 Task: Look for space in Donetsk, Ukraine from 8th August, 2023 to 15th August, 2023 for 9 adults in price range Rs.10000 to Rs.14000. Place can be shared room with 5 bedrooms having 9 beds and 5 bathrooms. Property type can be house, flat, guest house. Amenities needed are: wifi, TV, free parkinig on premises, gym, breakfast. Booking option can be shelf check-in. Required host language is English.
Action: Mouse moved to (564, 144)
Screenshot: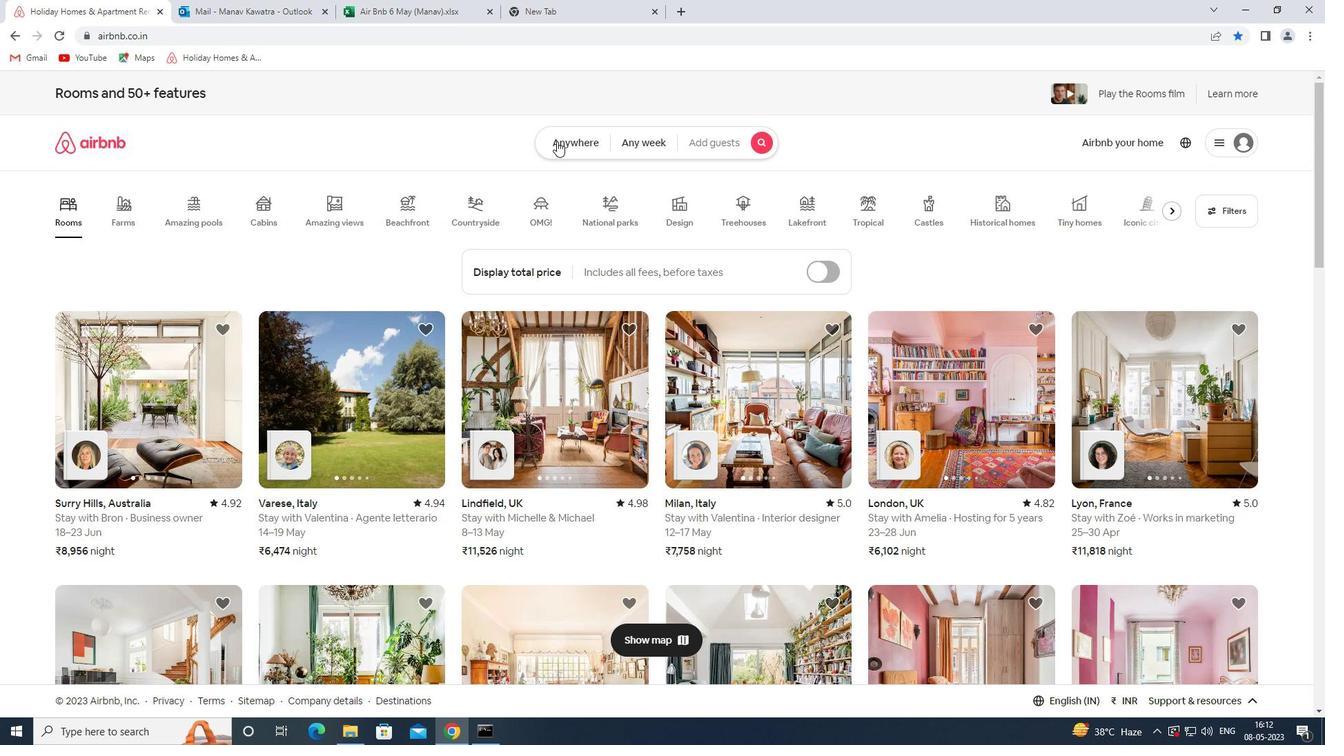 
Action: Mouse pressed left at (564, 144)
Screenshot: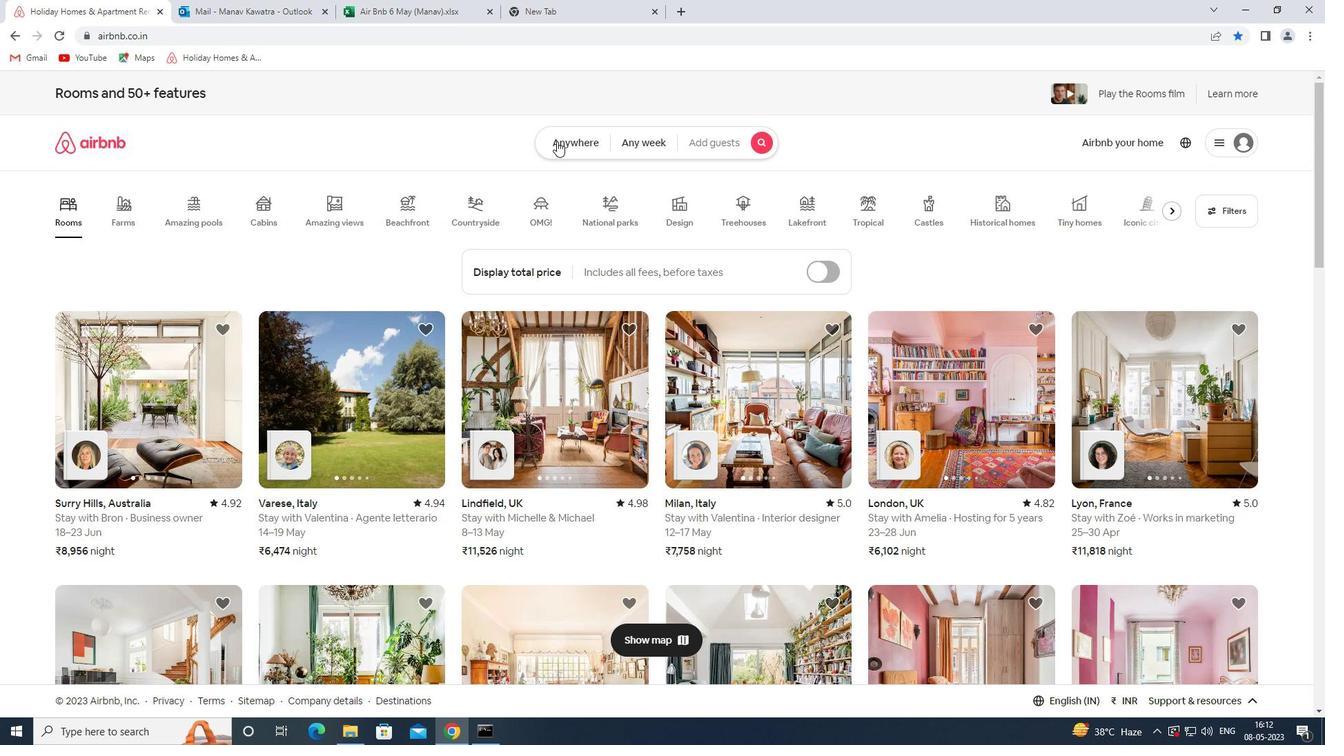 
Action: Mouse moved to (454, 199)
Screenshot: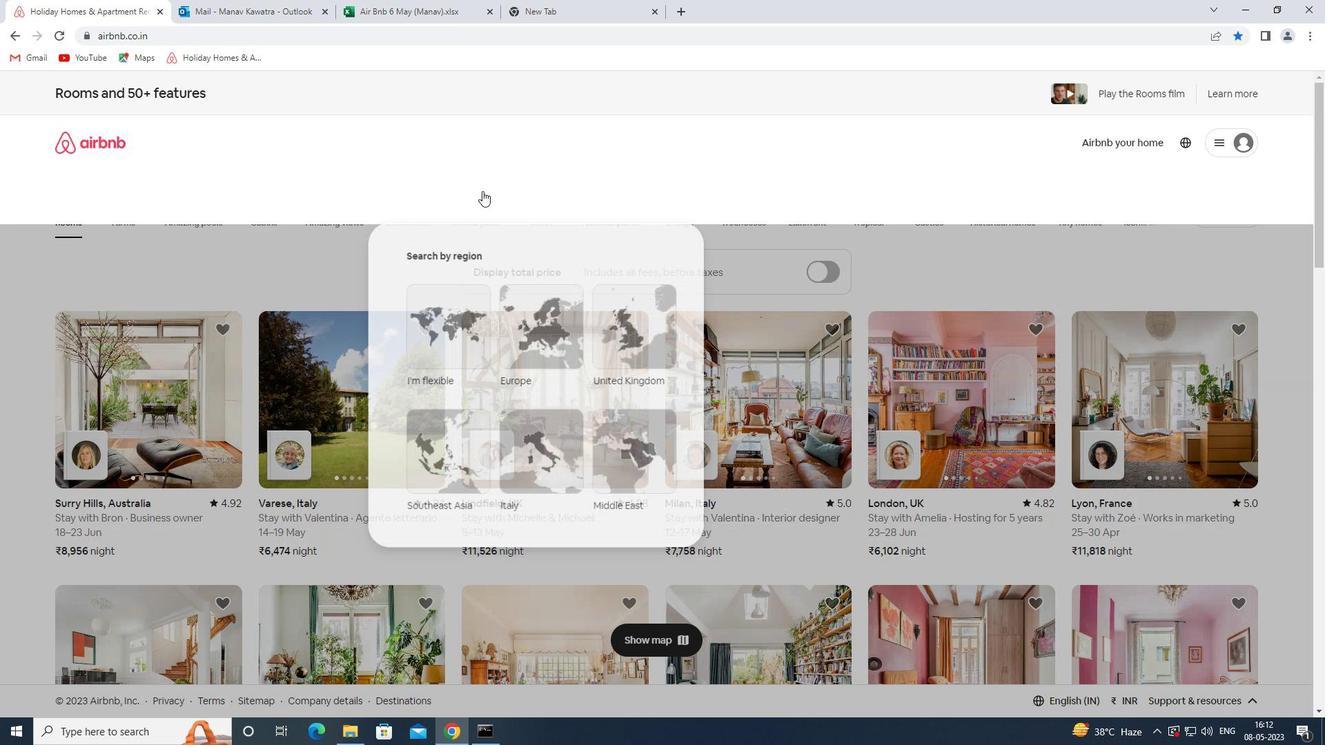 
Action: Mouse pressed left at (454, 199)
Screenshot: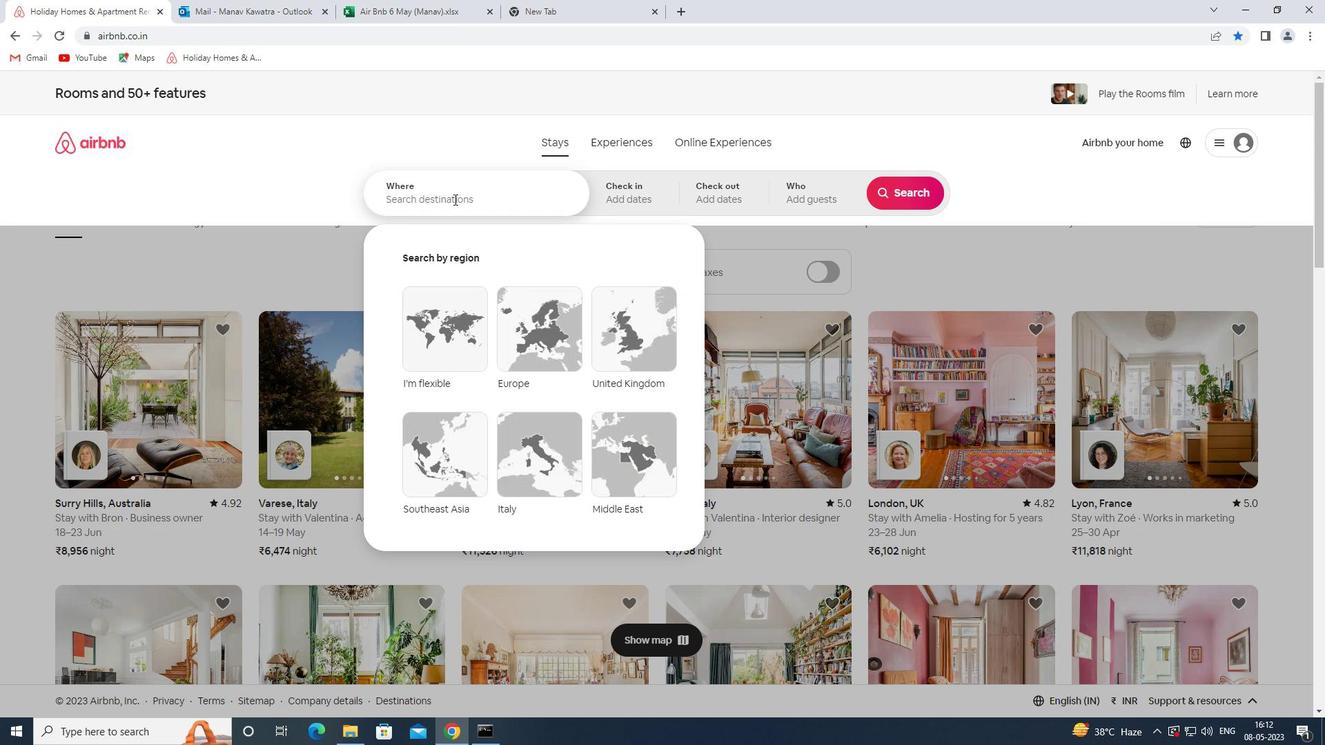 
Action: Key pressed <Key.shift>DONETSK<Key.space><Key.shift>UKRAINE<Key.space><Key.enter>
Screenshot: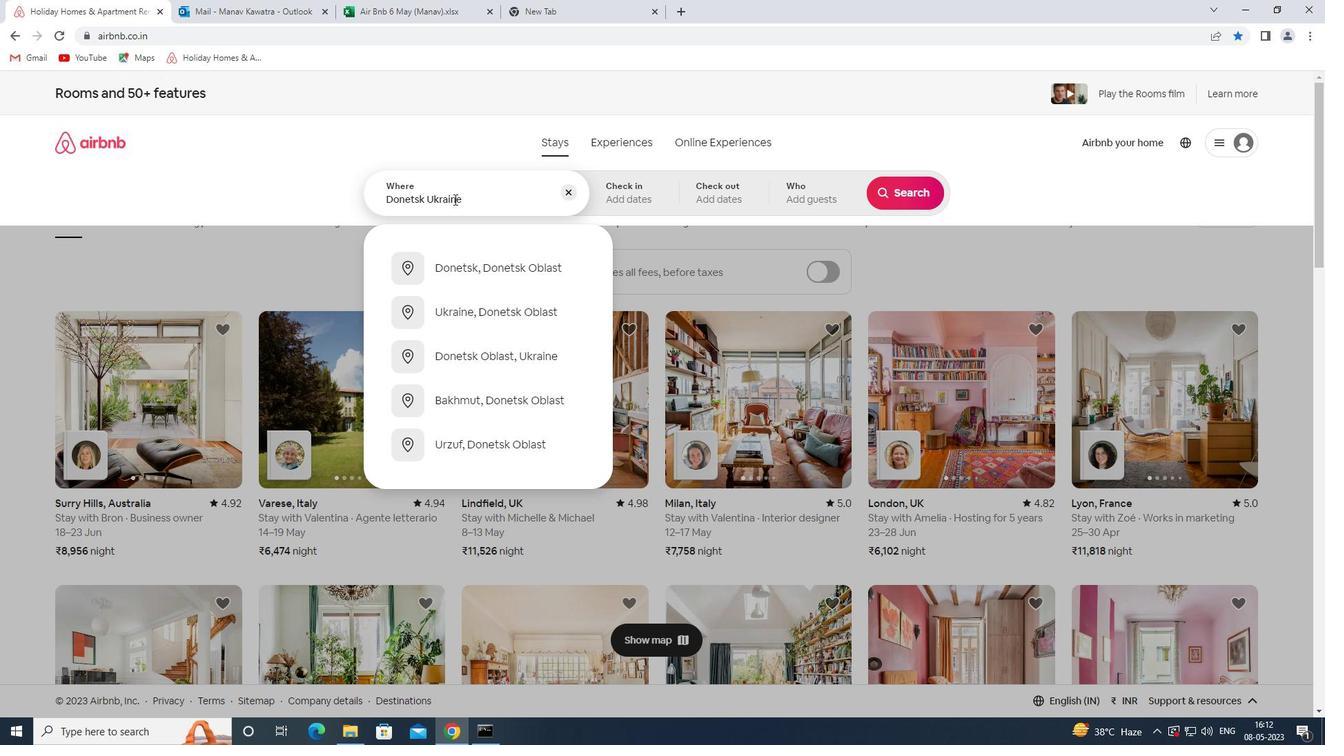 
Action: Mouse moved to (907, 306)
Screenshot: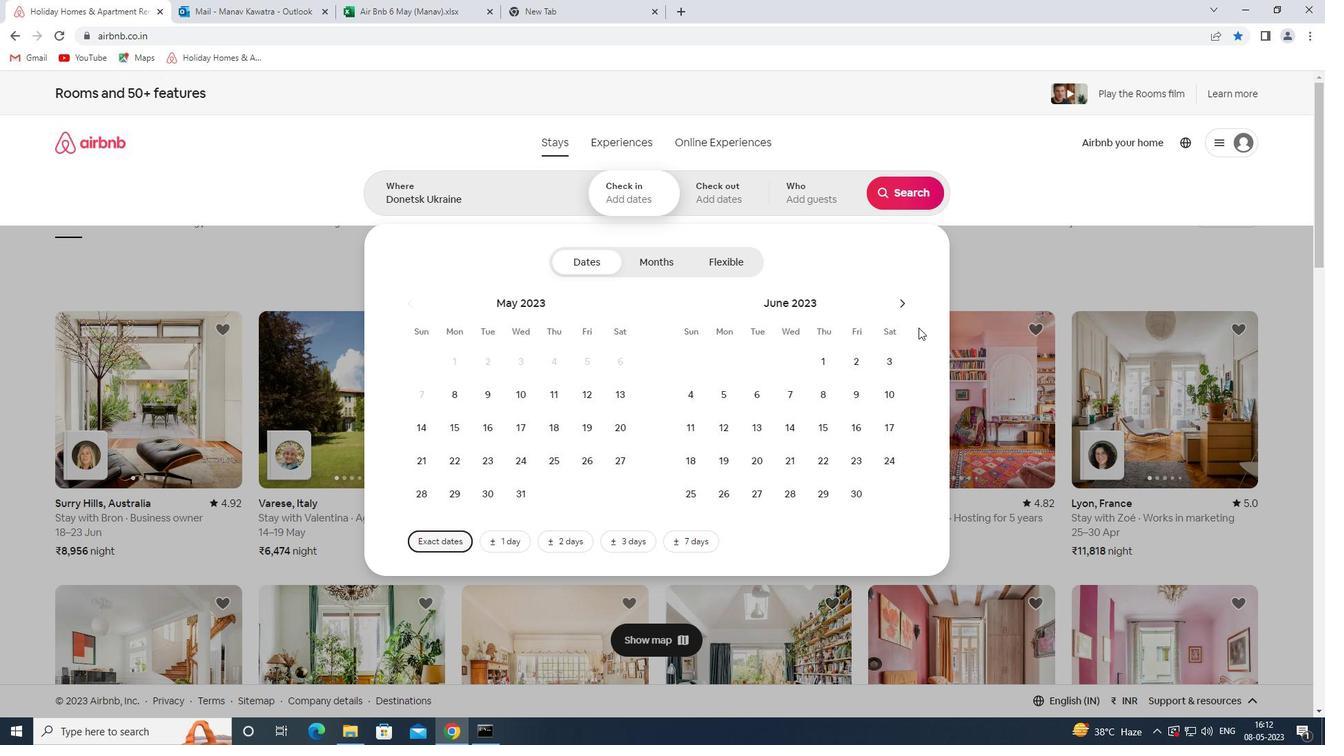 
Action: Mouse pressed left at (907, 306)
Screenshot: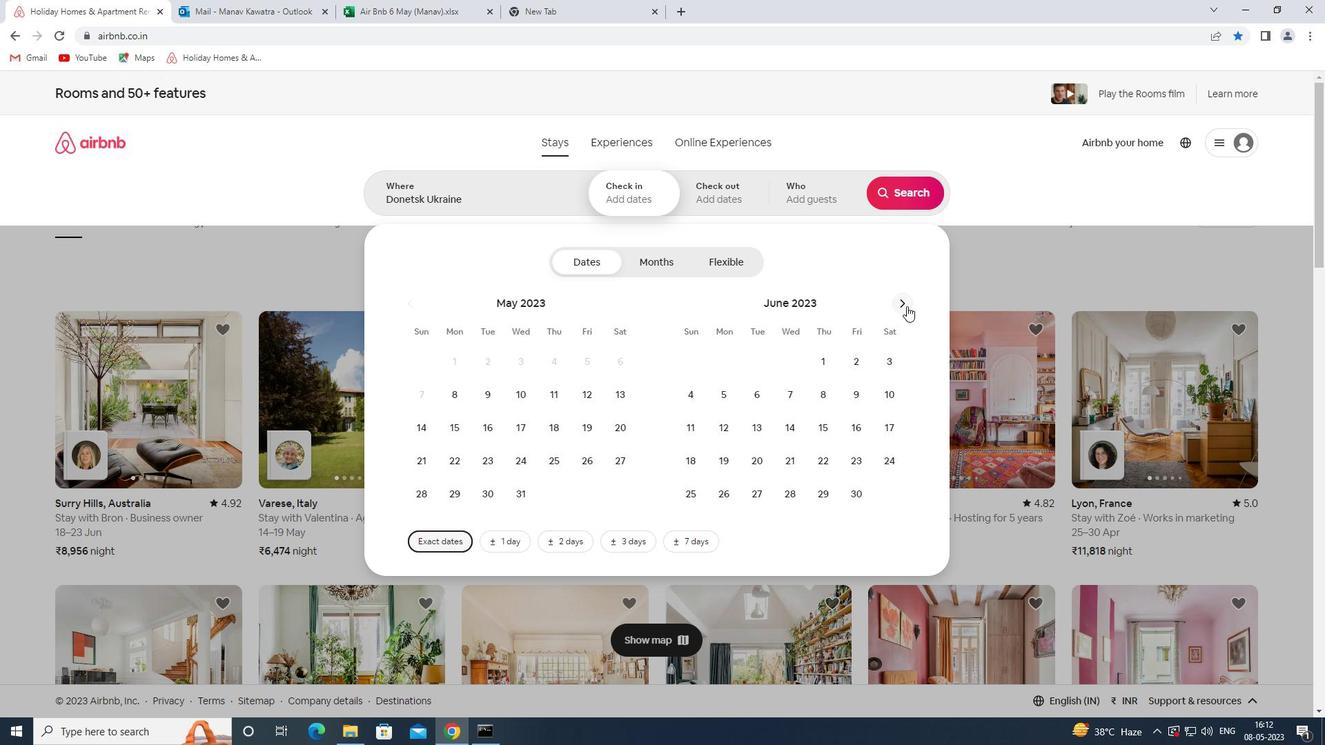
Action: Mouse pressed left at (907, 306)
Screenshot: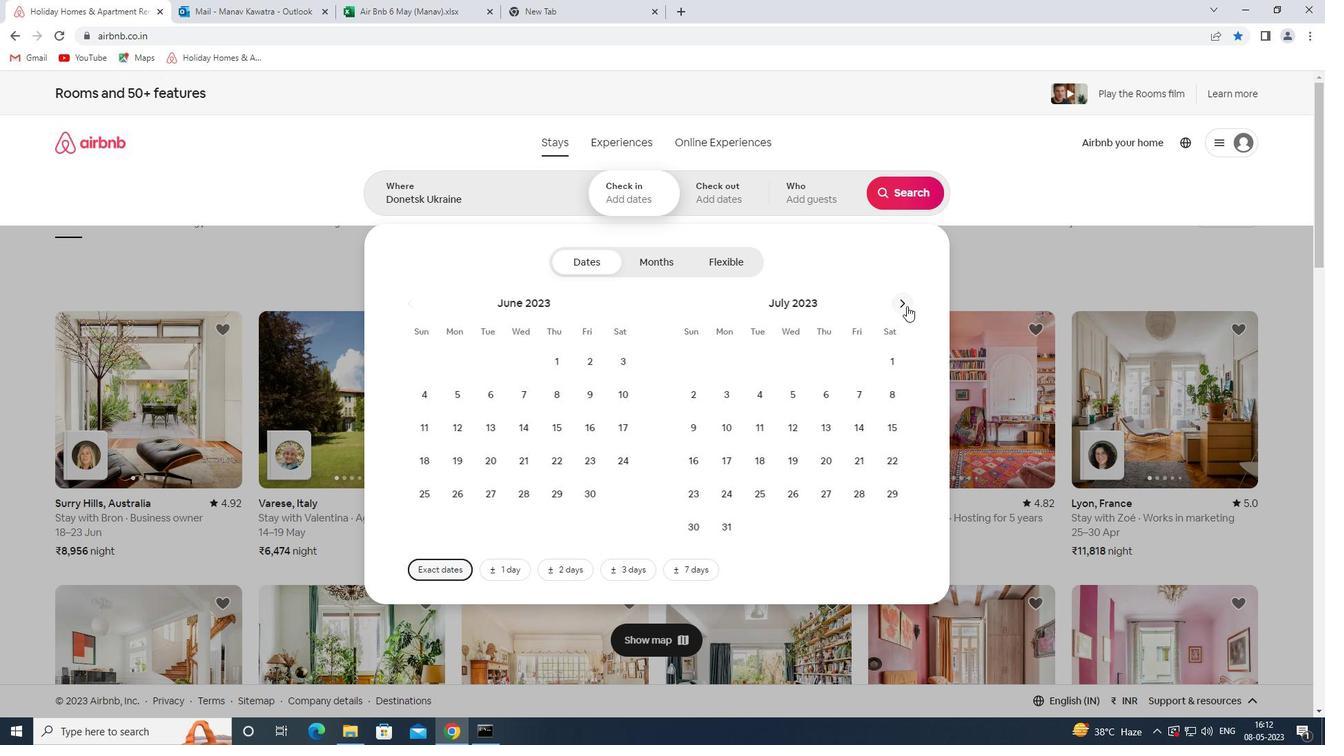 
Action: Mouse moved to (757, 395)
Screenshot: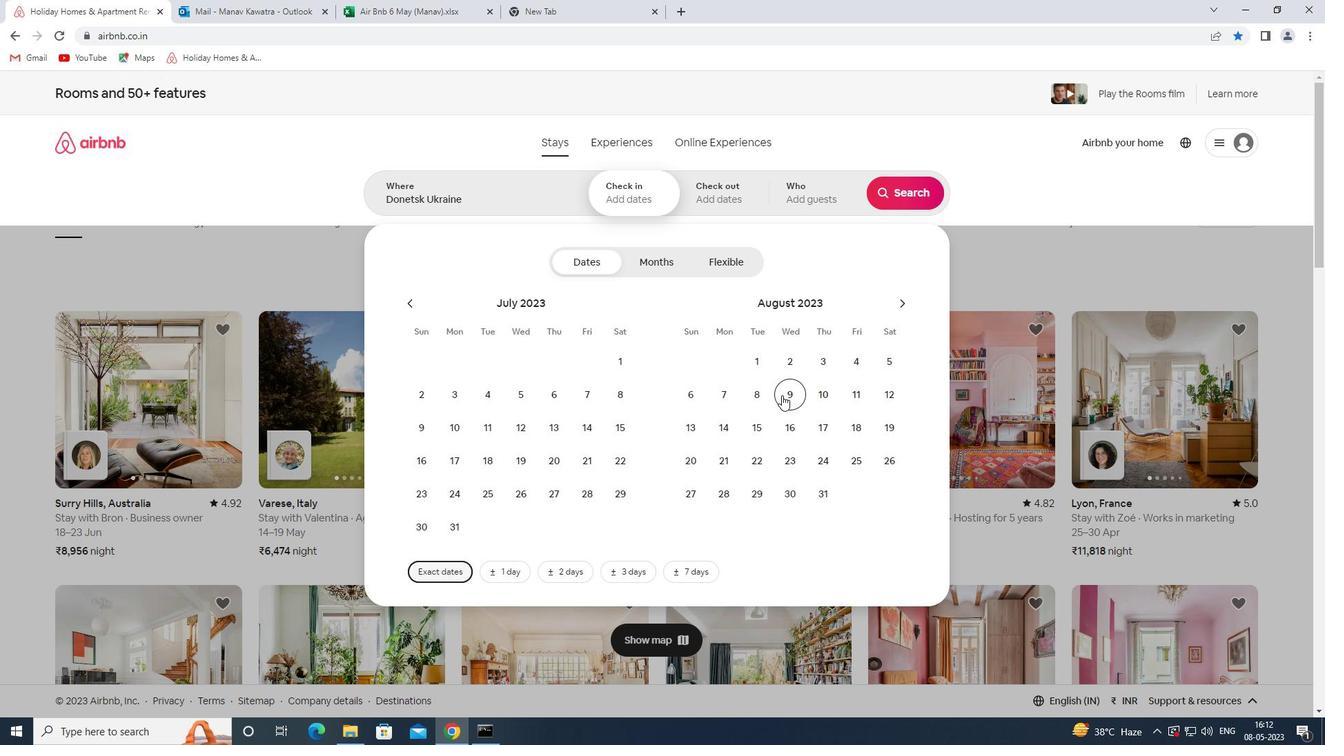 
Action: Mouse pressed left at (757, 395)
Screenshot: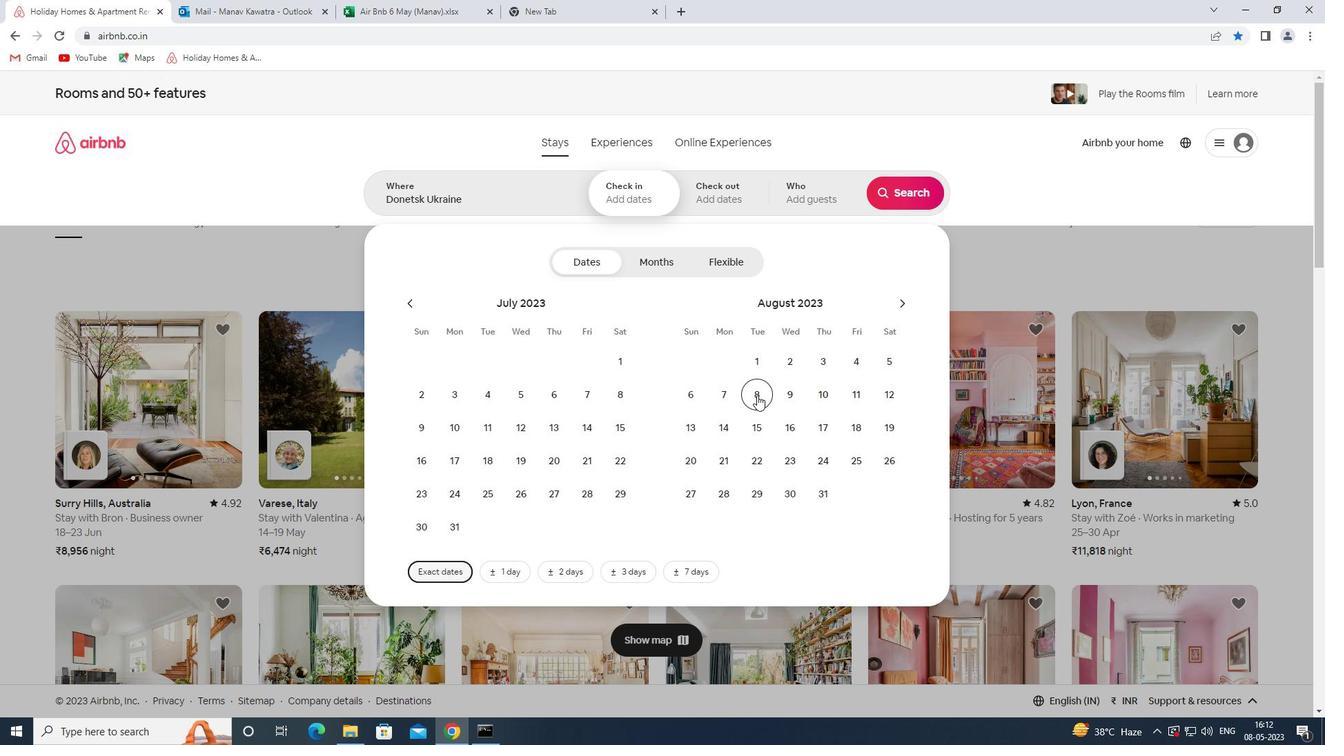 
Action: Mouse moved to (751, 434)
Screenshot: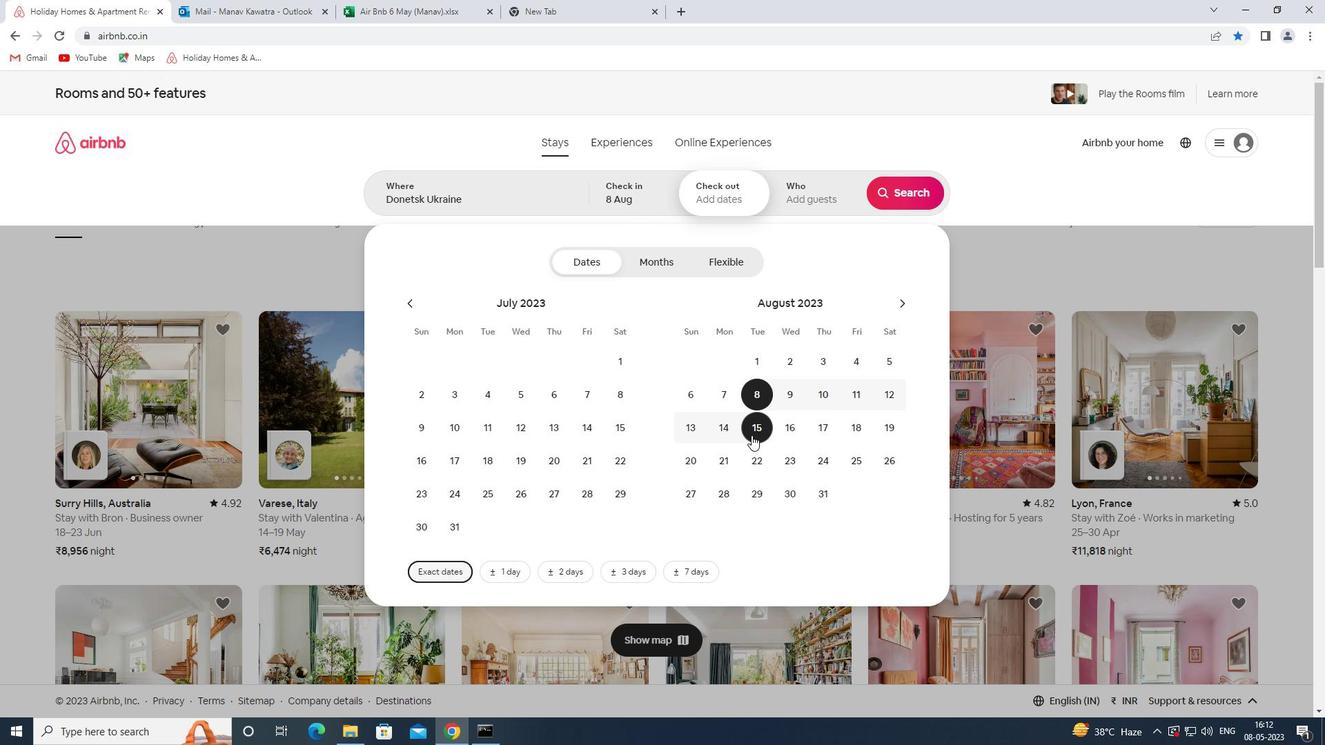 
Action: Mouse pressed left at (751, 434)
Screenshot: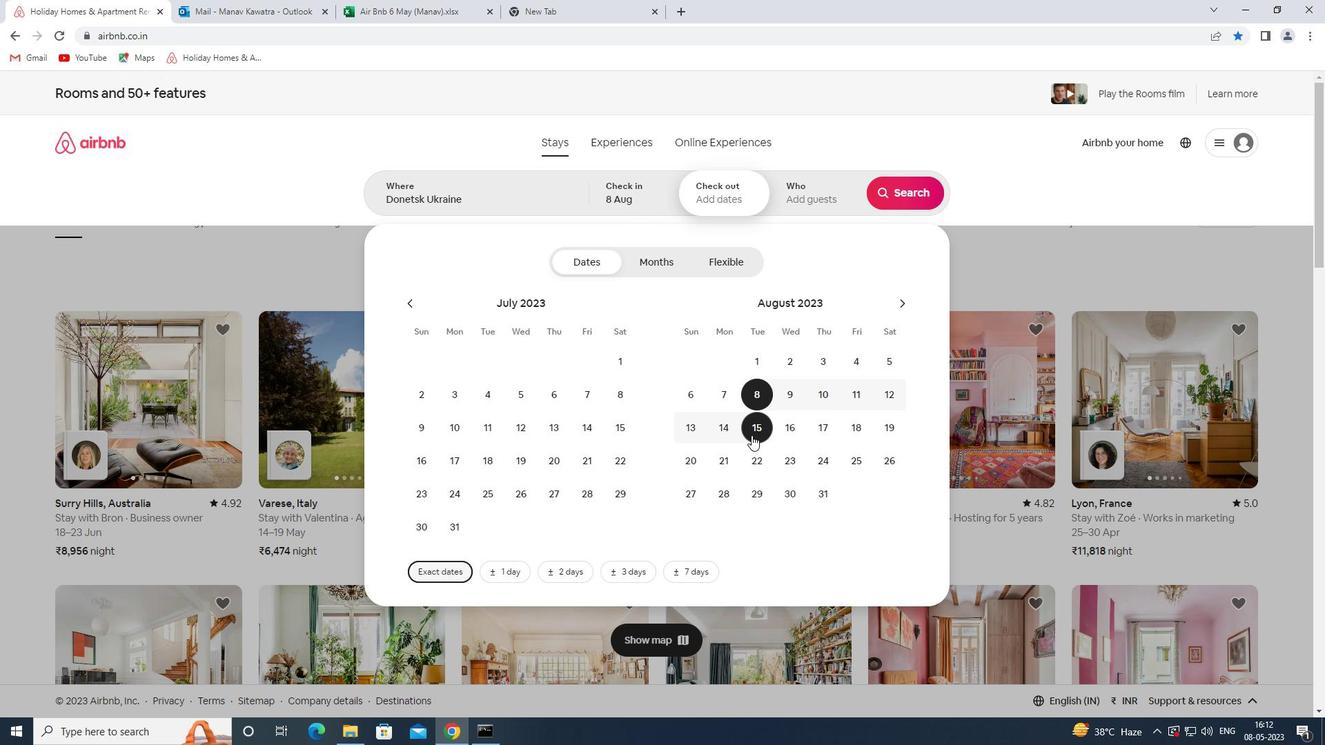 
Action: Mouse moved to (803, 200)
Screenshot: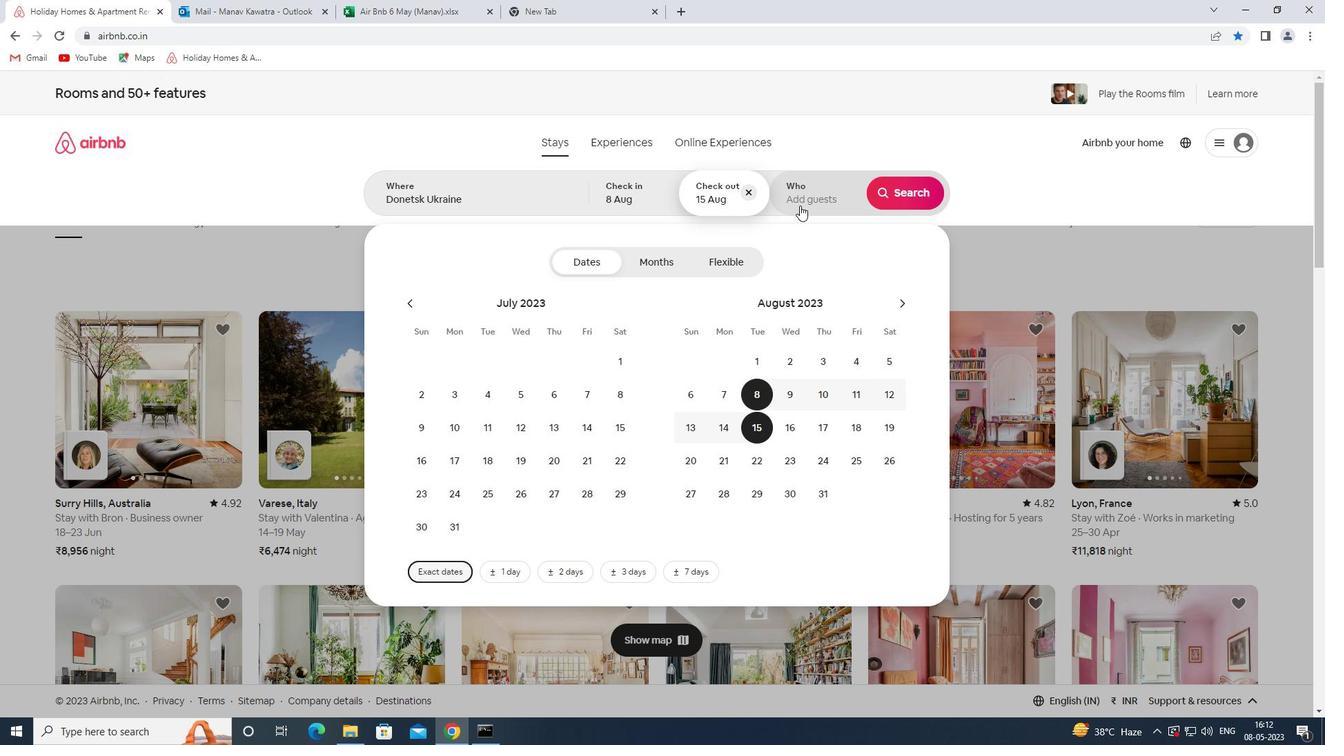 
Action: Mouse pressed left at (803, 200)
Screenshot: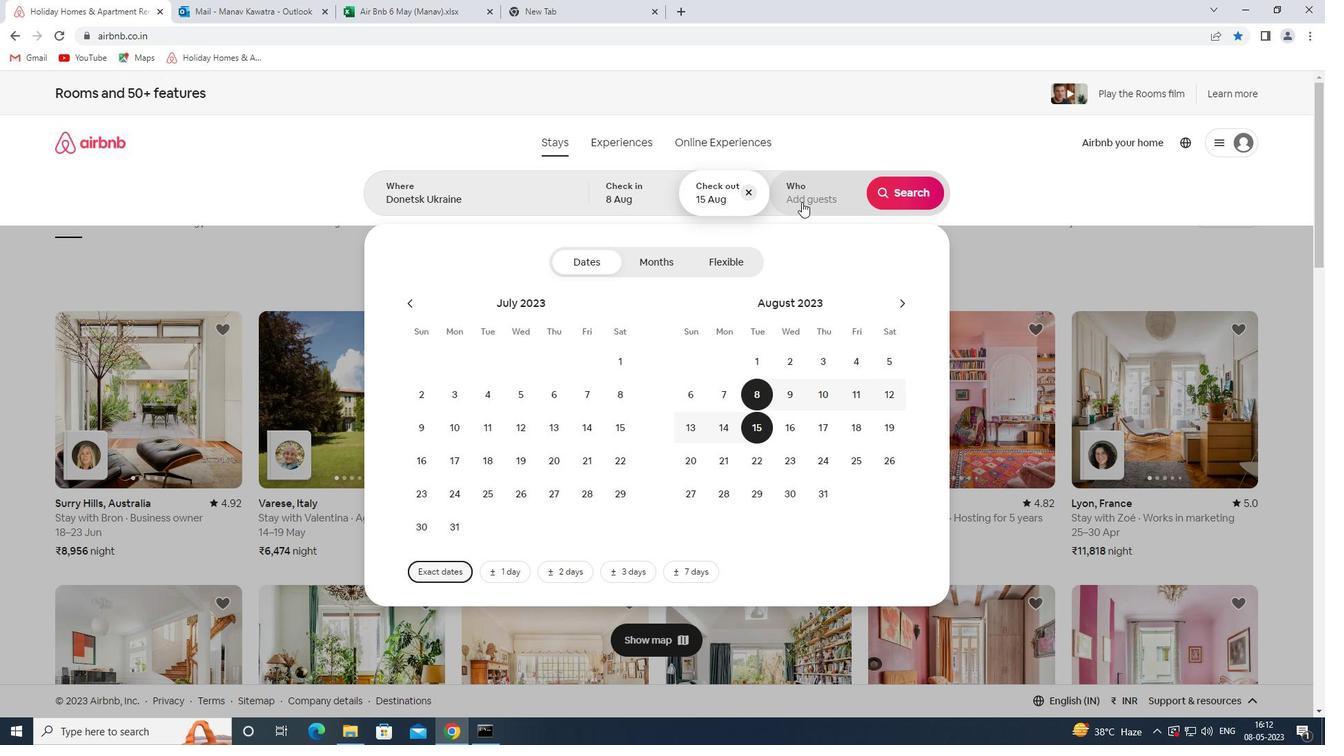 
Action: Mouse moved to (909, 263)
Screenshot: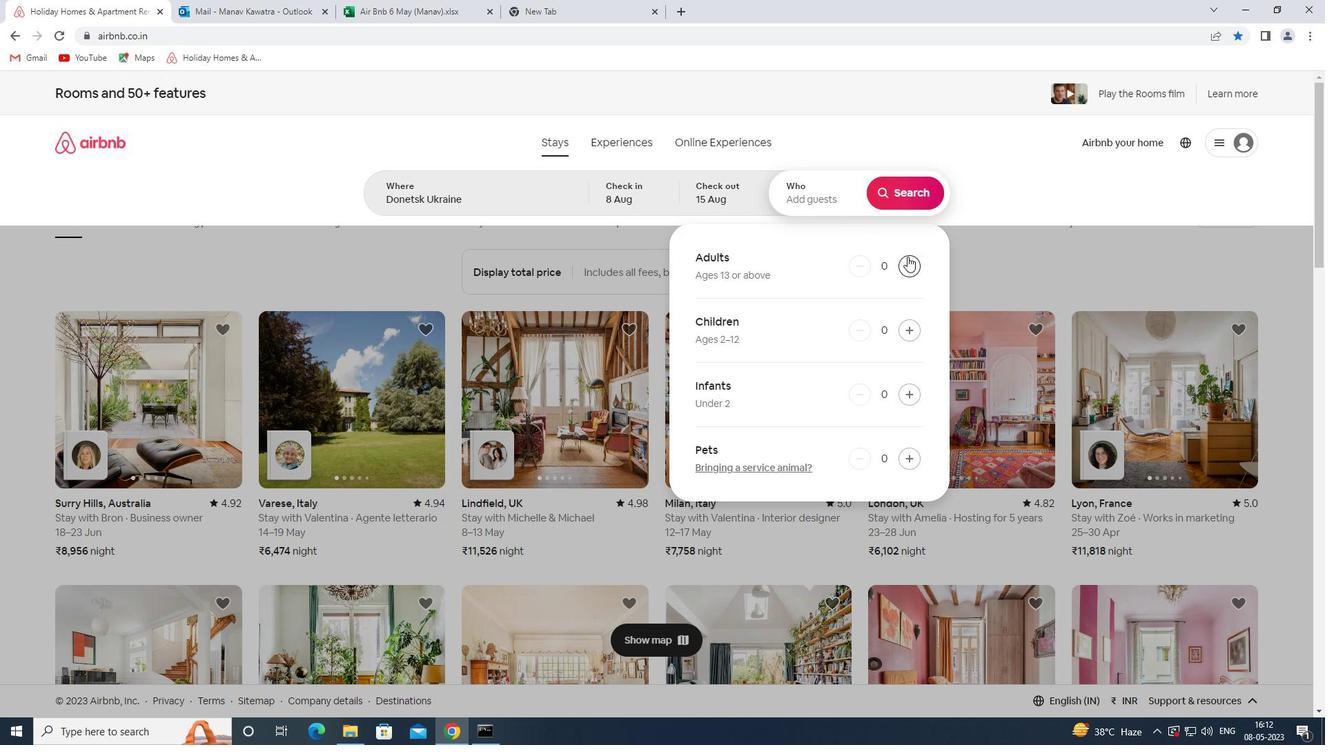 
Action: Mouse pressed left at (909, 263)
Screenshot: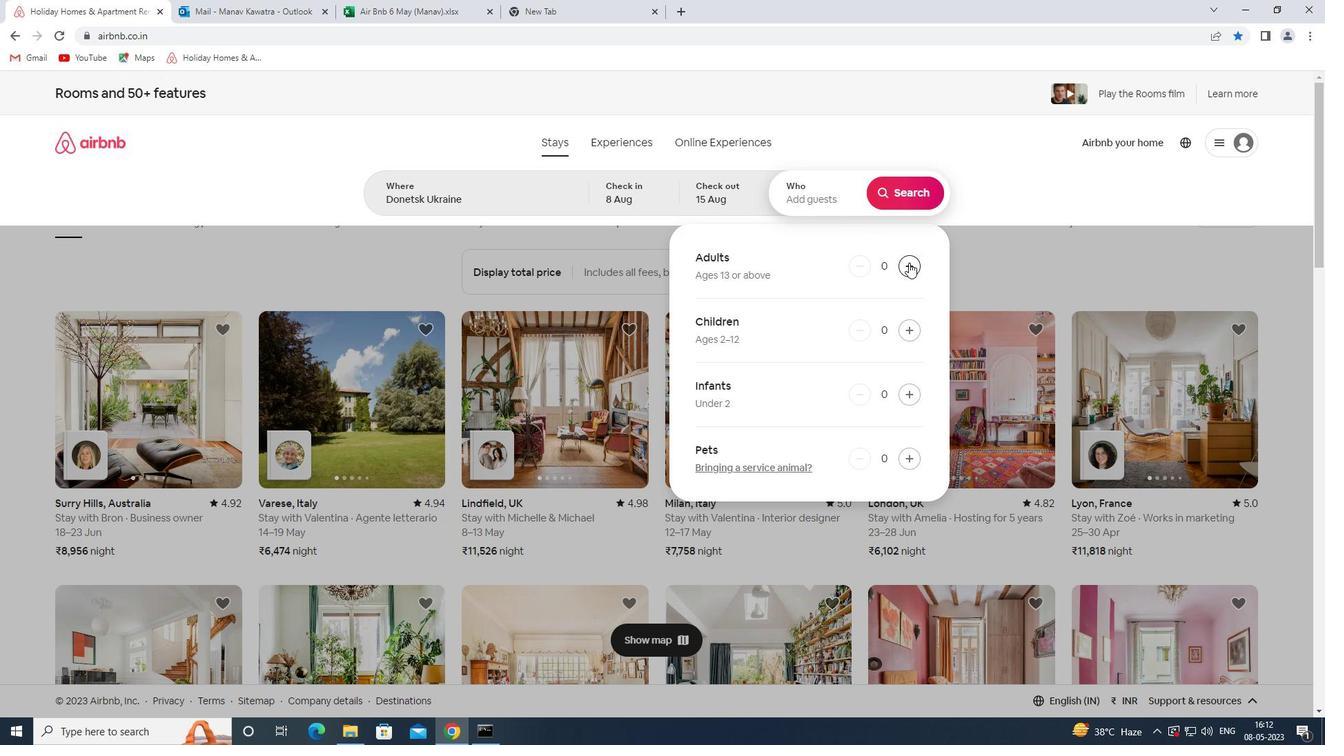 
Action: Mouse pressed left at (909, 263)
Screenshot: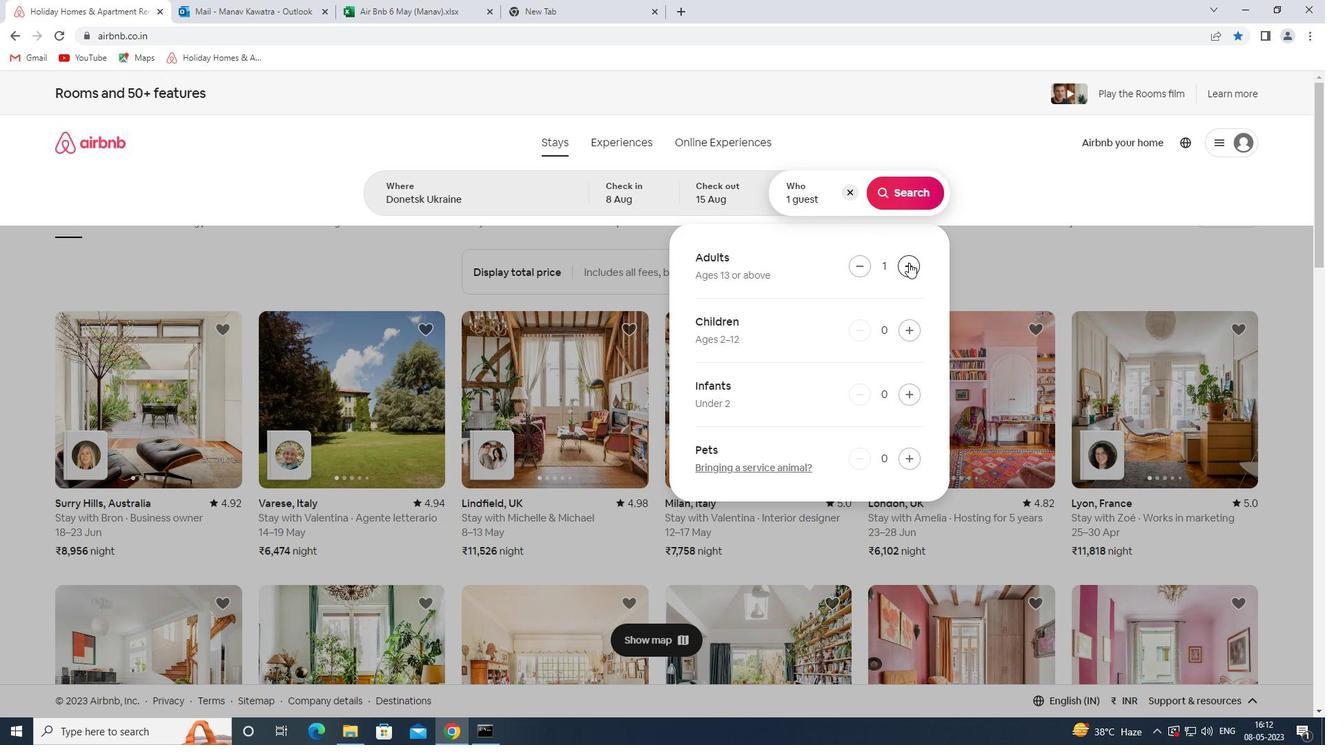 
Action: Mouse pressed left at (909, 263)
Screenshot: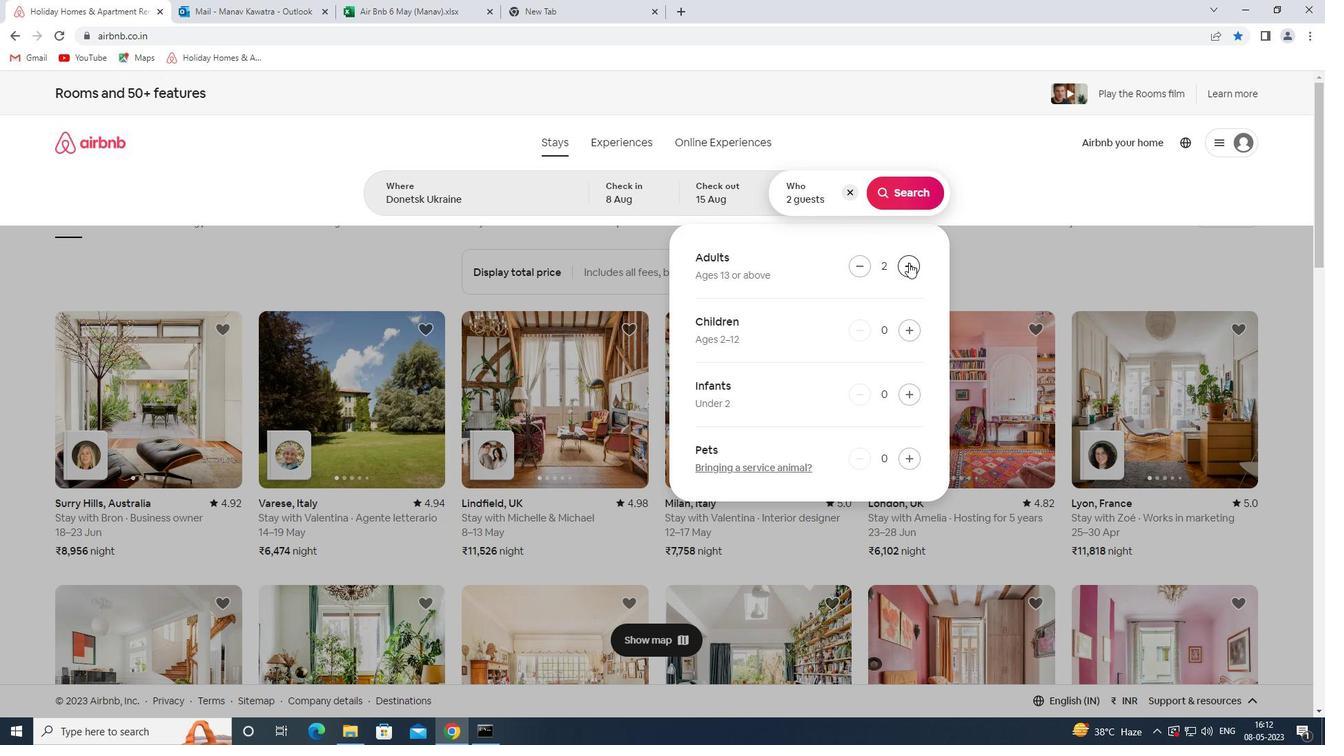 
Action: Mouse pressed left at (909, 263)
Screenshot: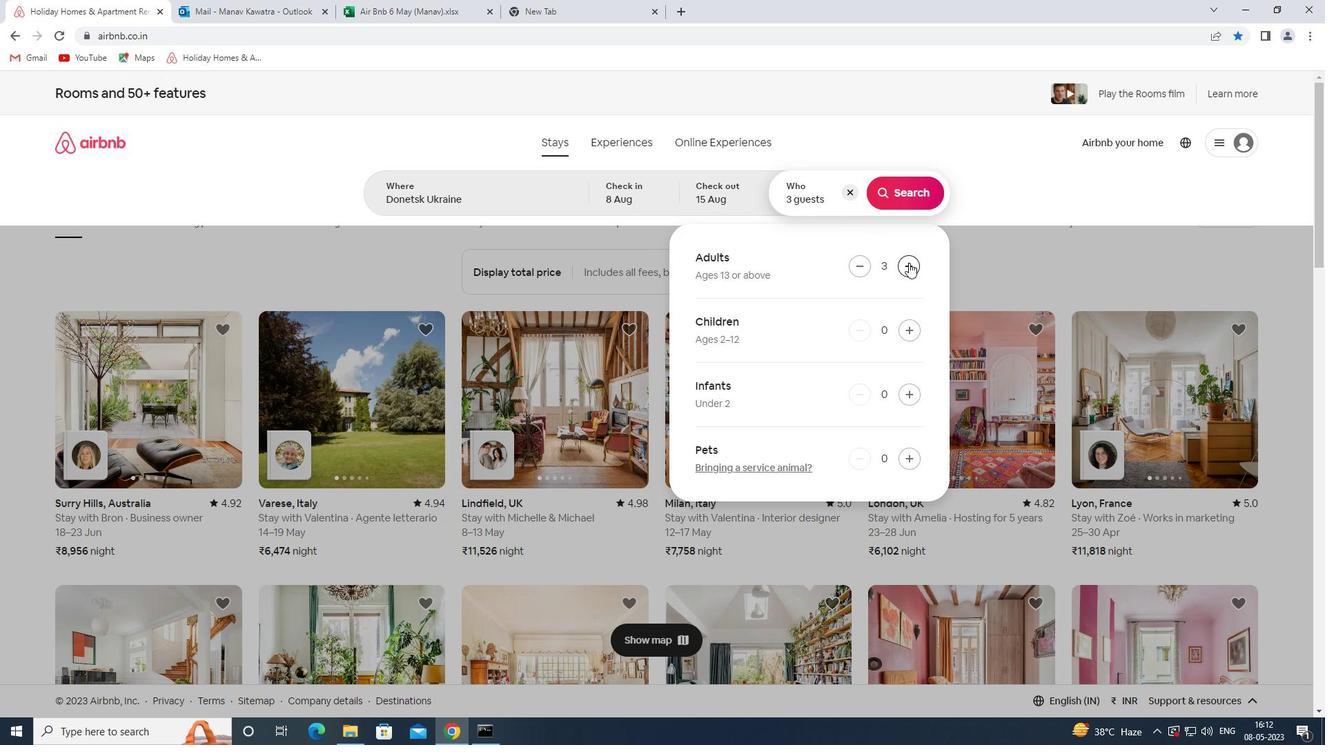 
Action: Mouse pressed left at (909, 263)
Screenshot: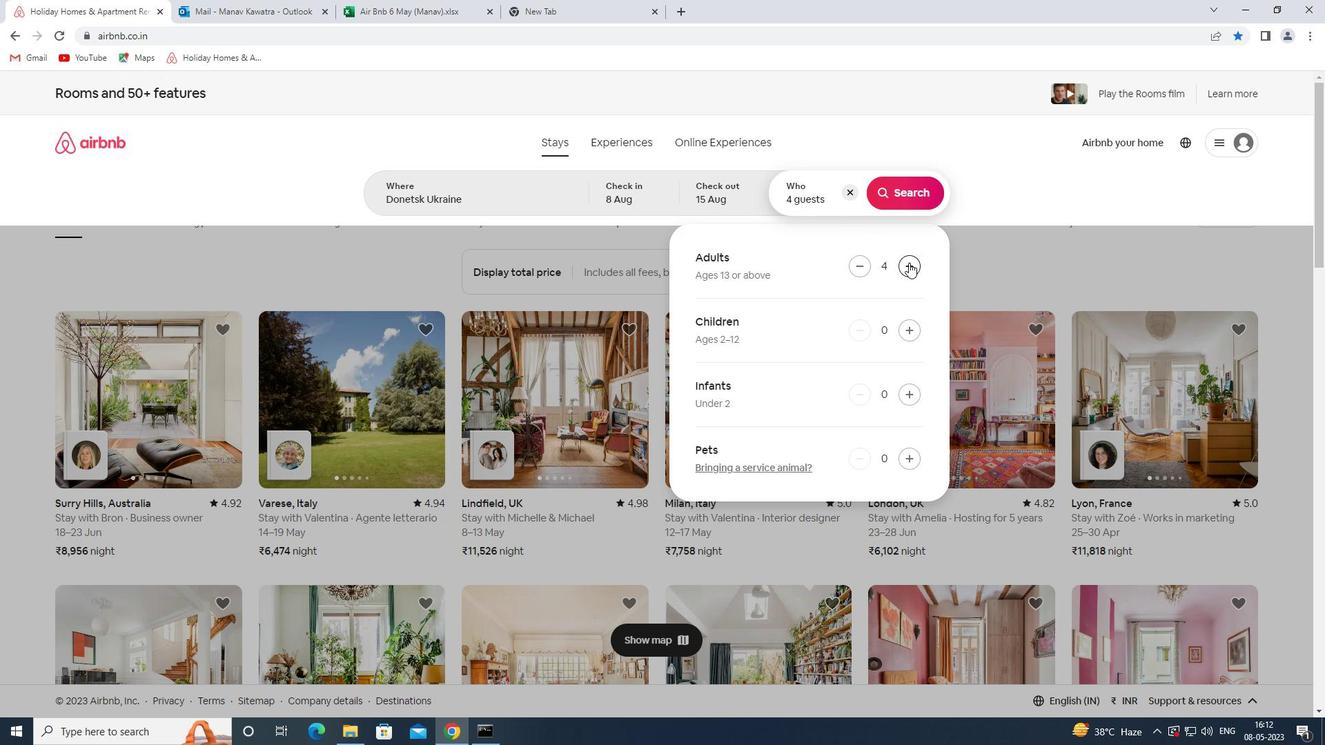 
Action: Mouse pressed left at (909, 263)
Screenshot: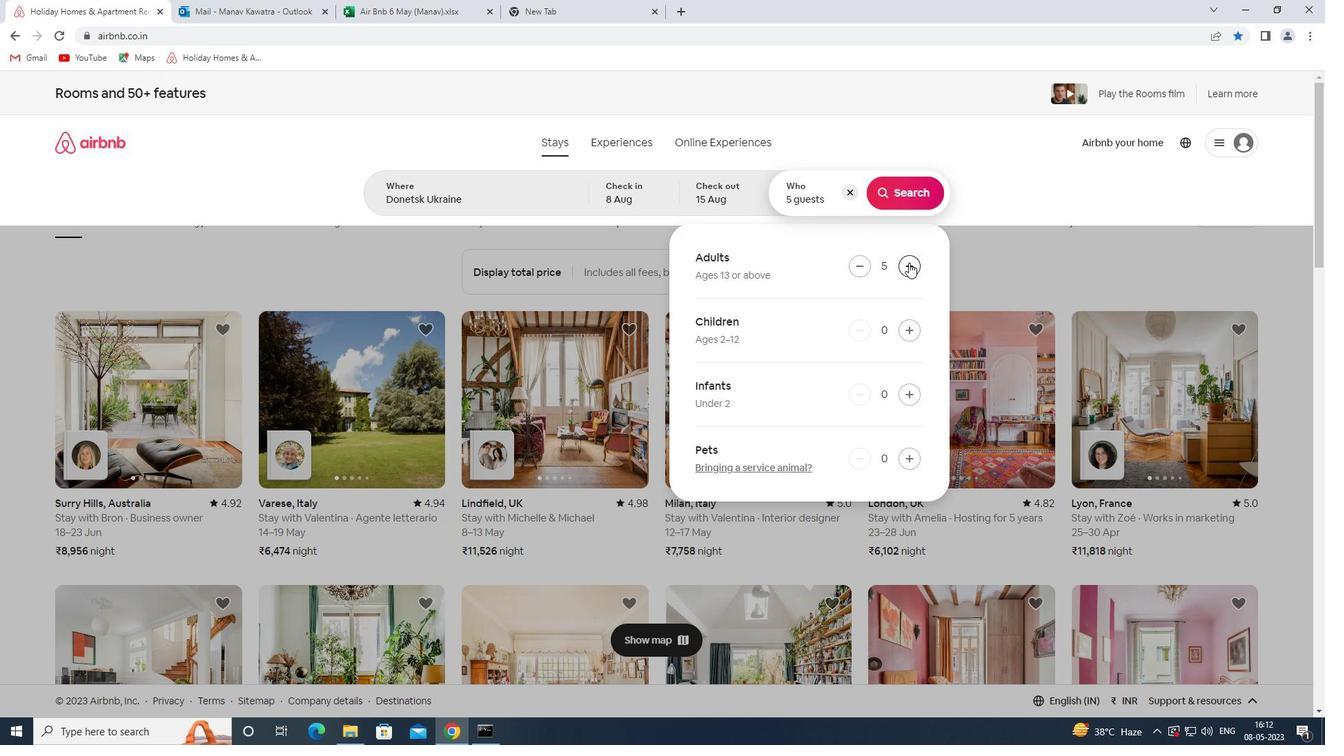 
Action: Mouse pressed left at (909, 263)
Screenshot: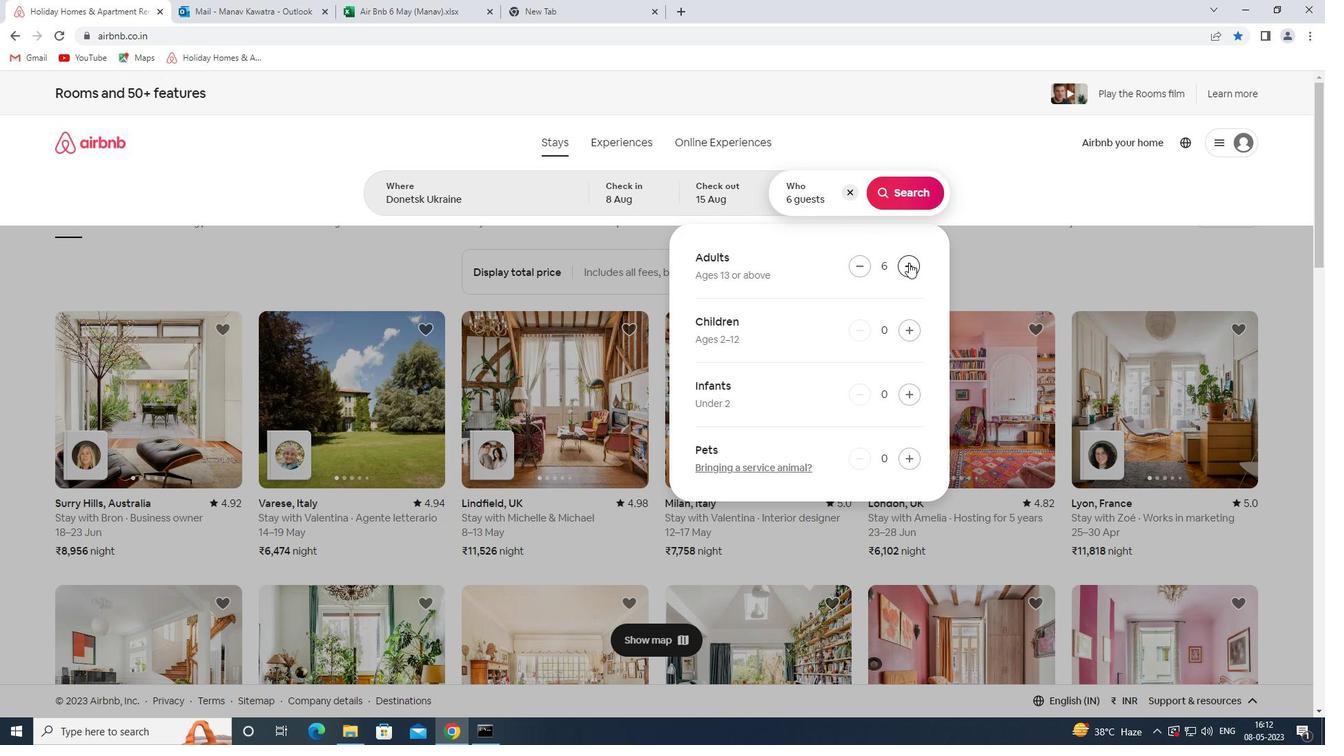 
Action: Mouse pressed left at (909, 263)
Screenshot: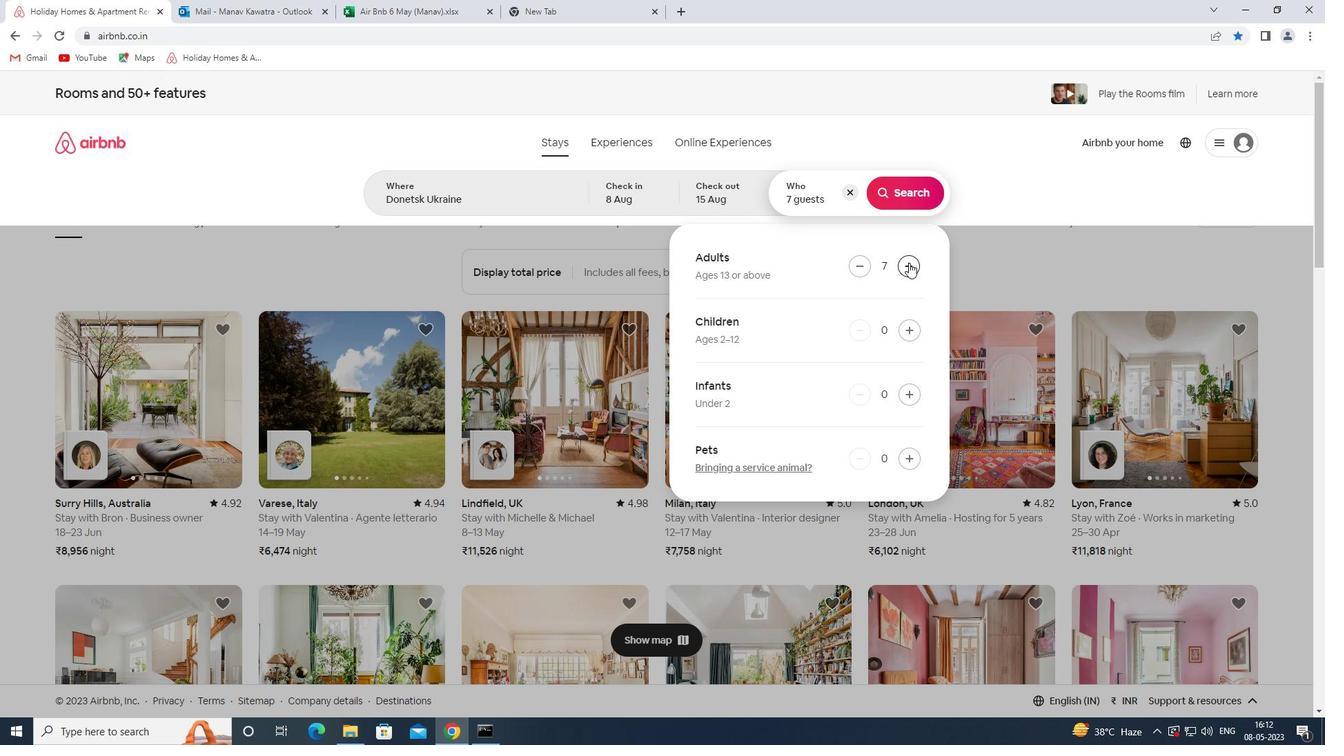 
Action: Mouse pressed left at (909, 263)
Screenshot: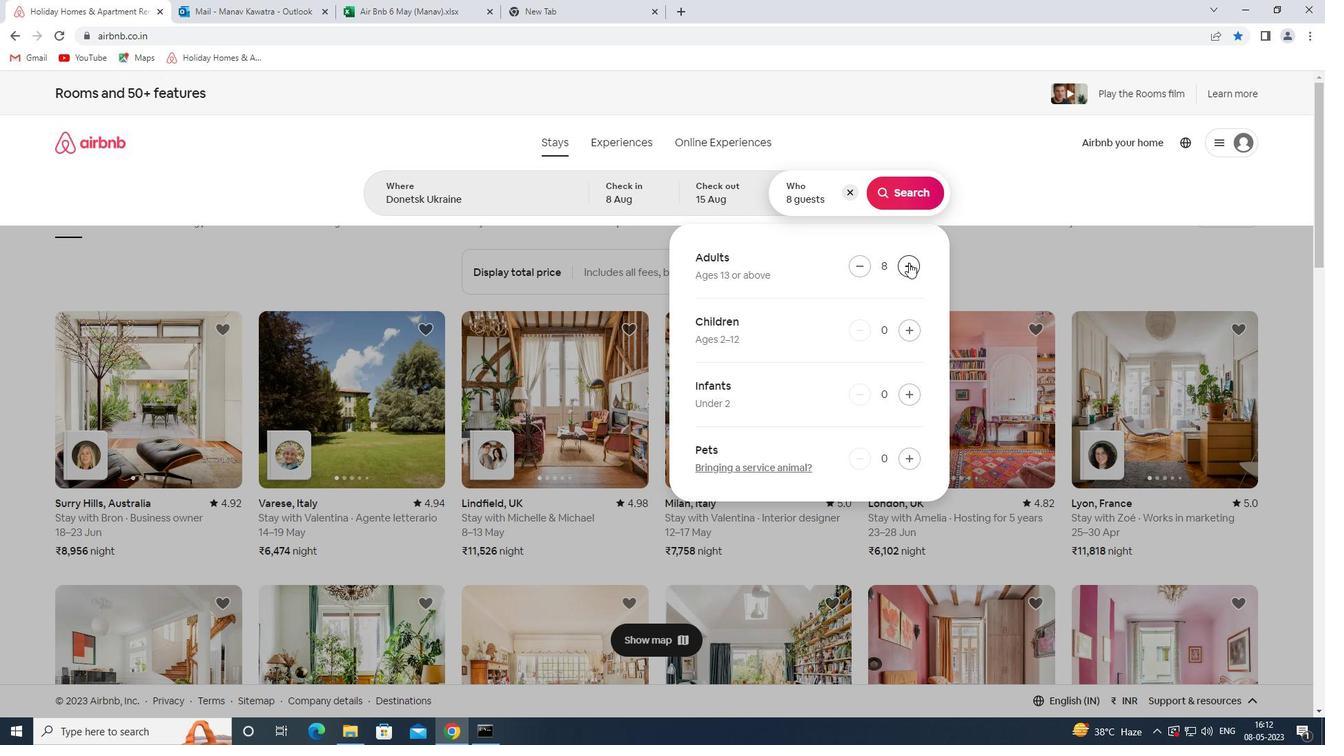 
Action: Mouse pressed left at (909, 263)
Screenshot: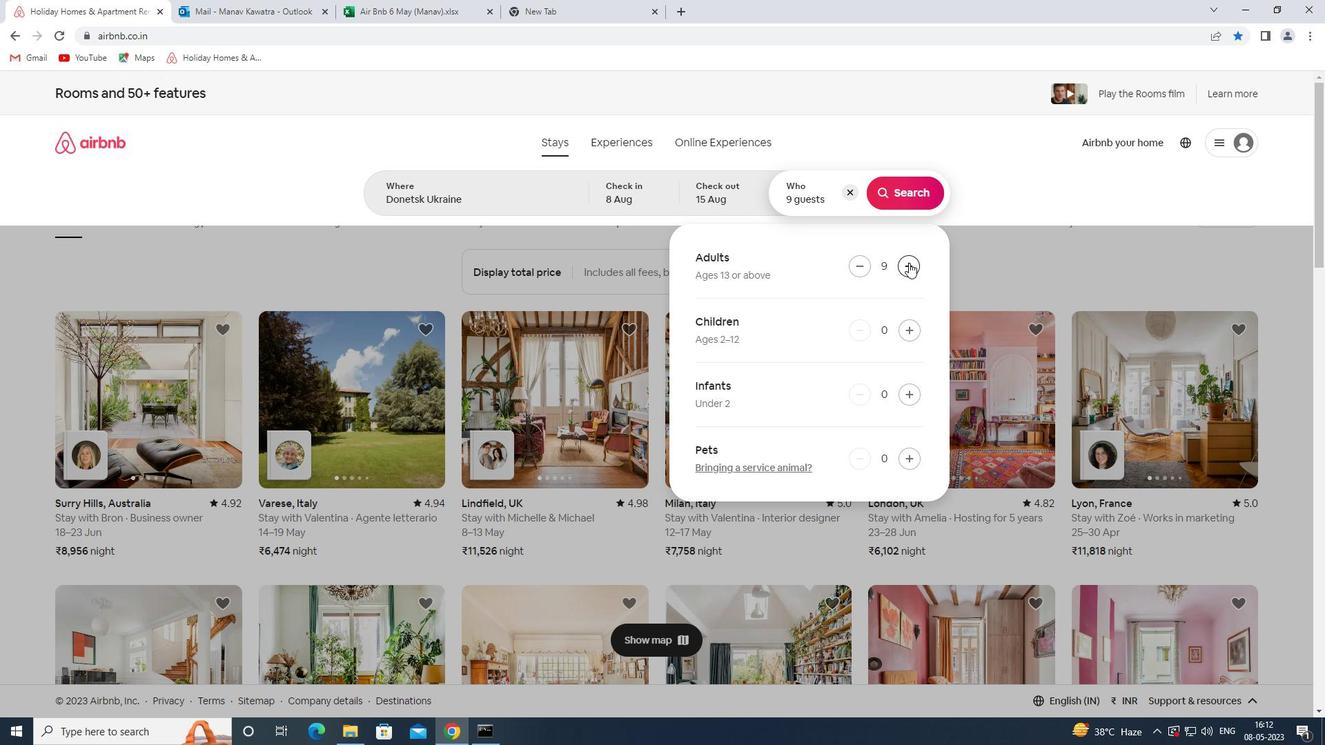 
Action: Mouse pressed left at (909, 263)
Screenshot: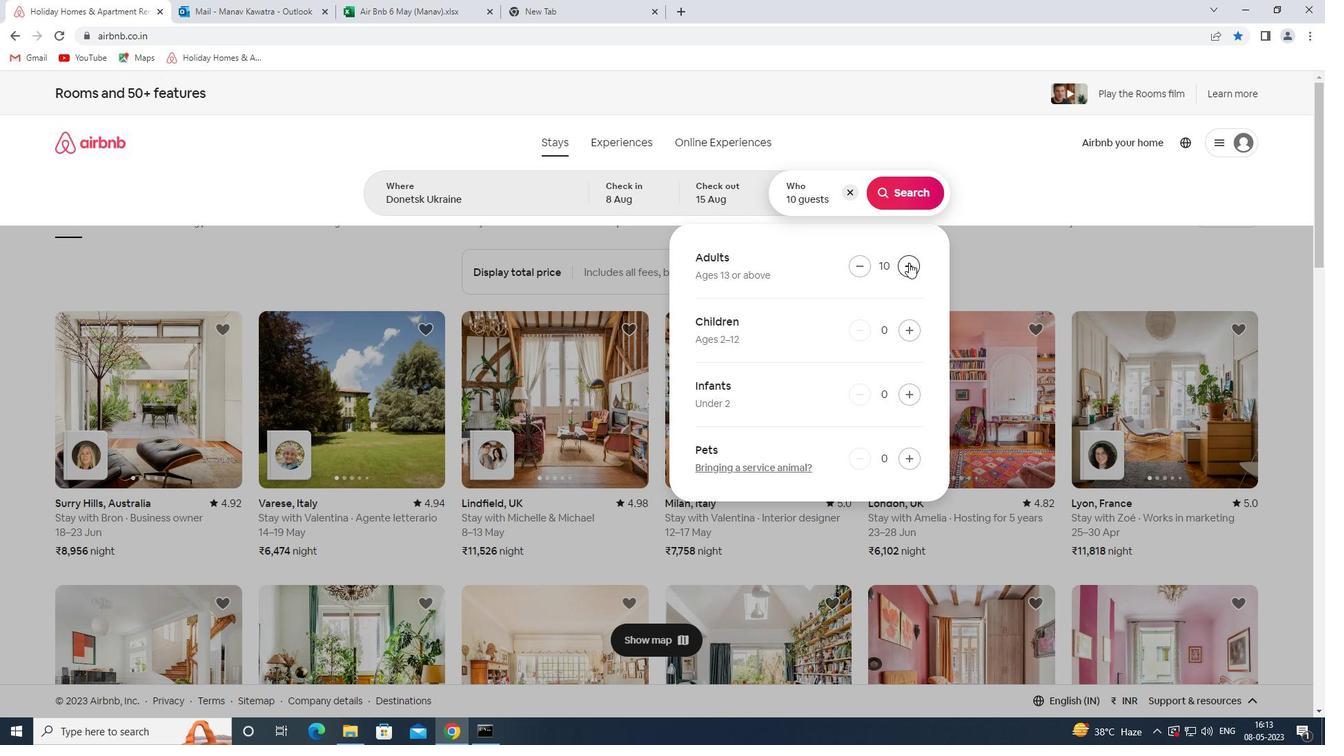 
Action: Mouse moved to (858, 265)
Screenshot: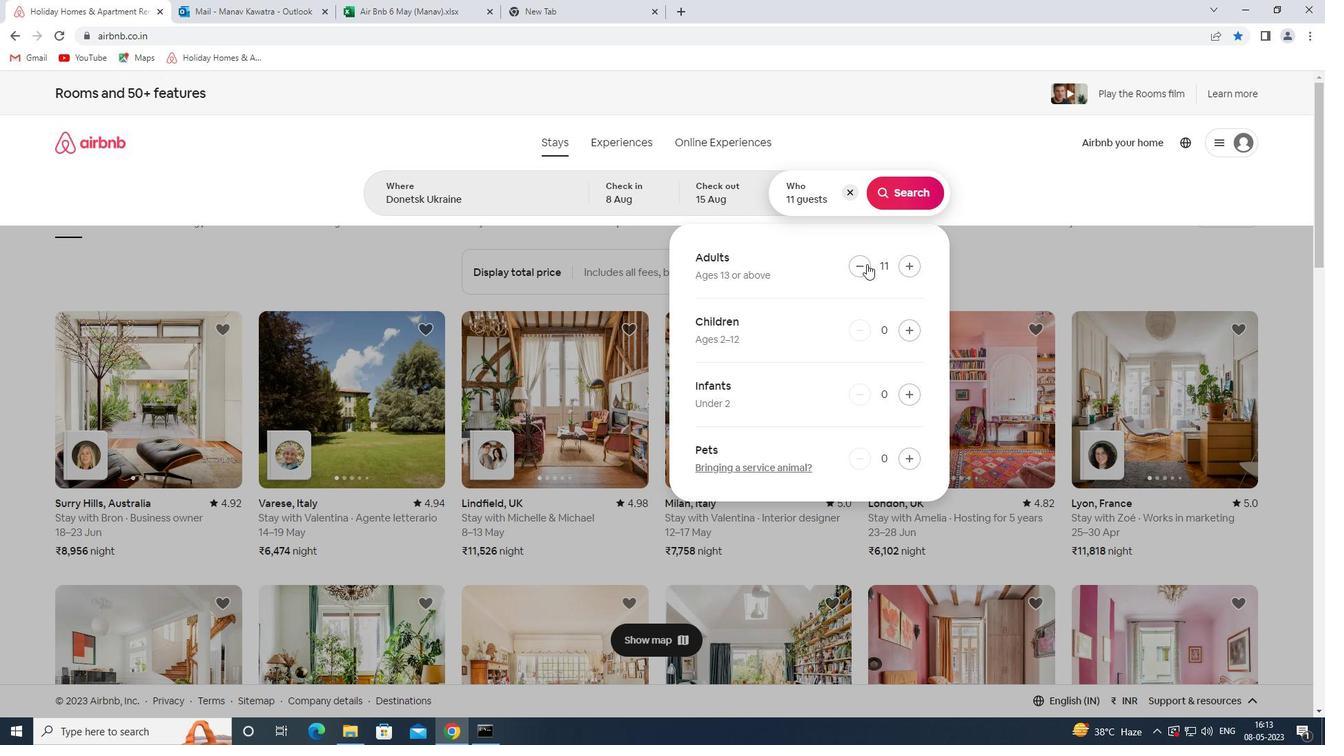 
Action: Mouse pressed left at (858, 265)
Screenshot: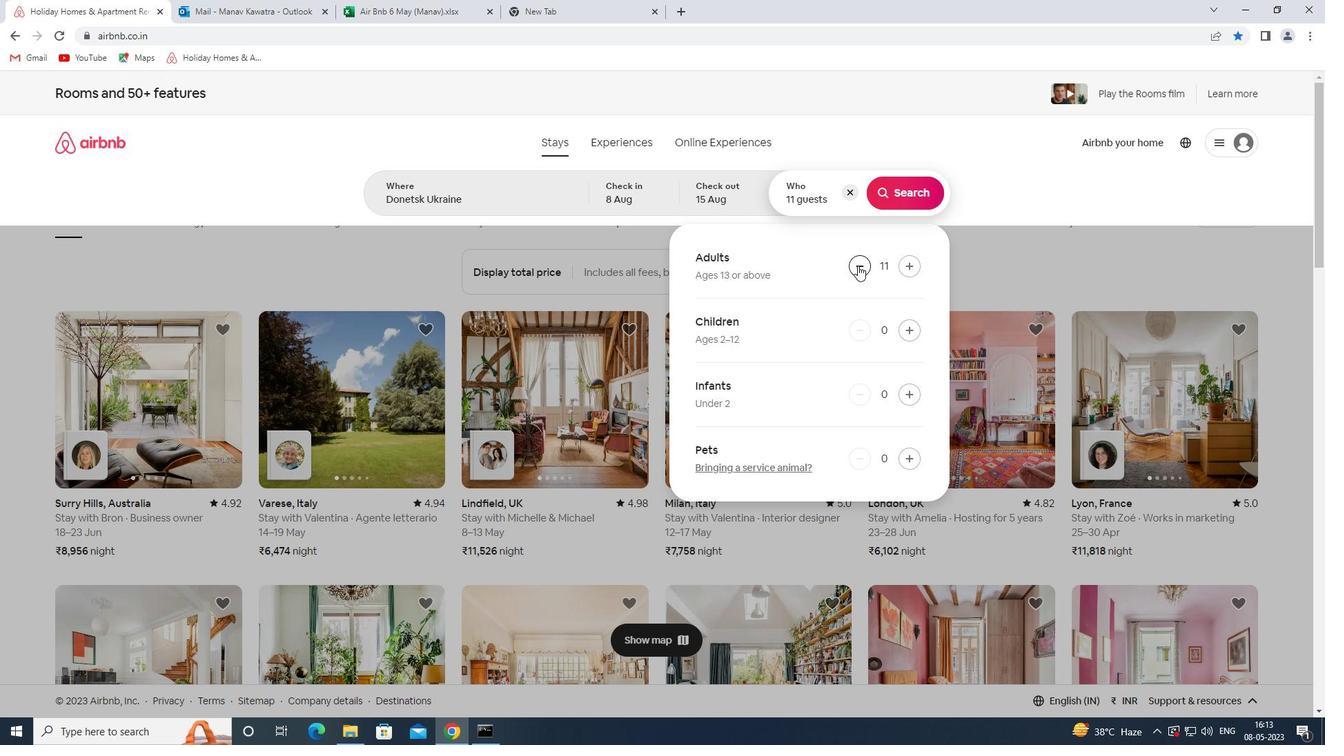 
Action: Mouse pressed left at (858, 265)
Screenshot: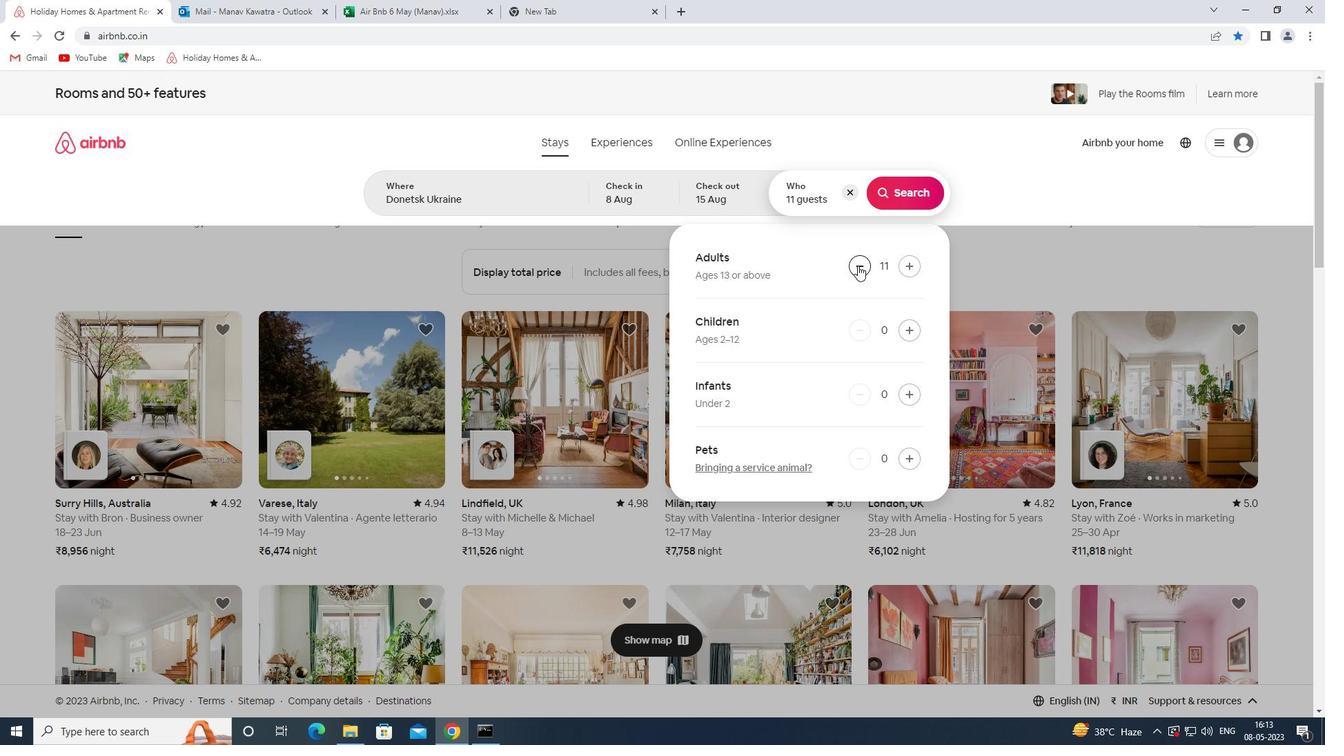 
Action: Mouse moved to (898, 196)
Screenshot: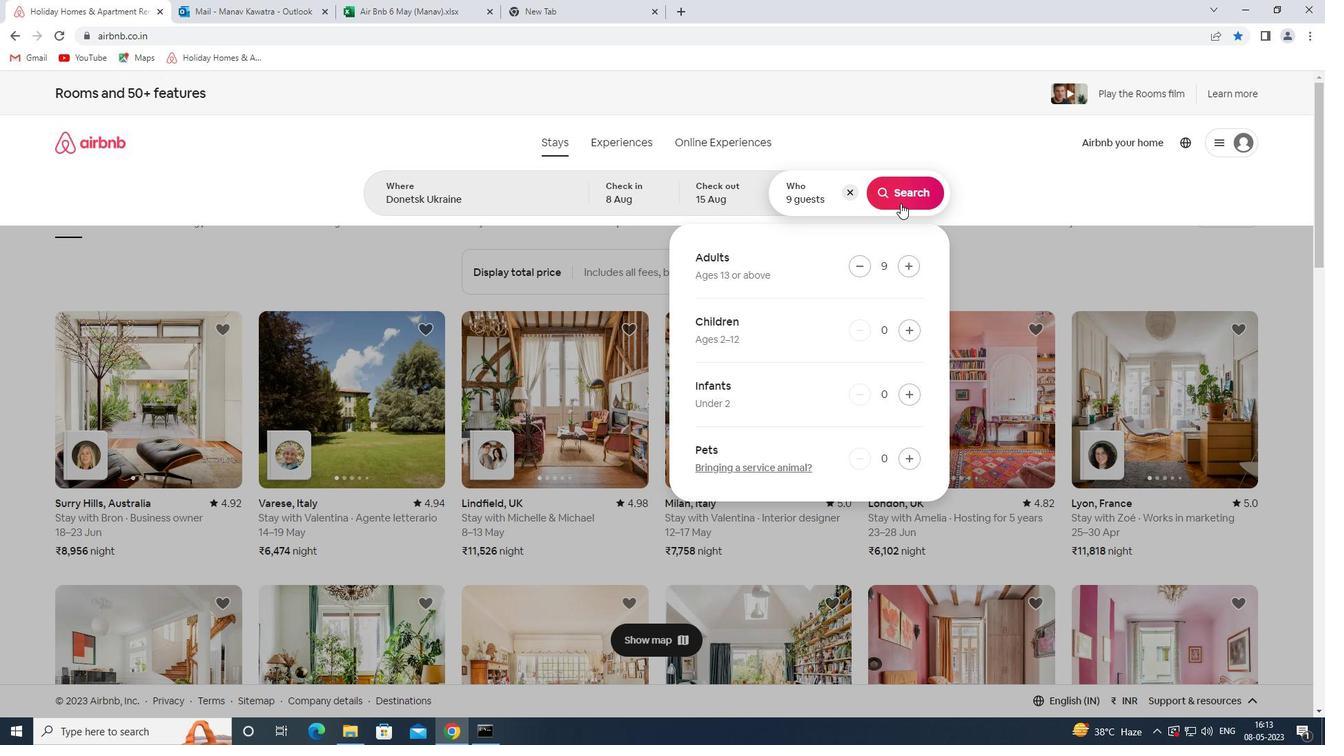 
Action: Mouse pressed left at (898, 196)
Screenshot: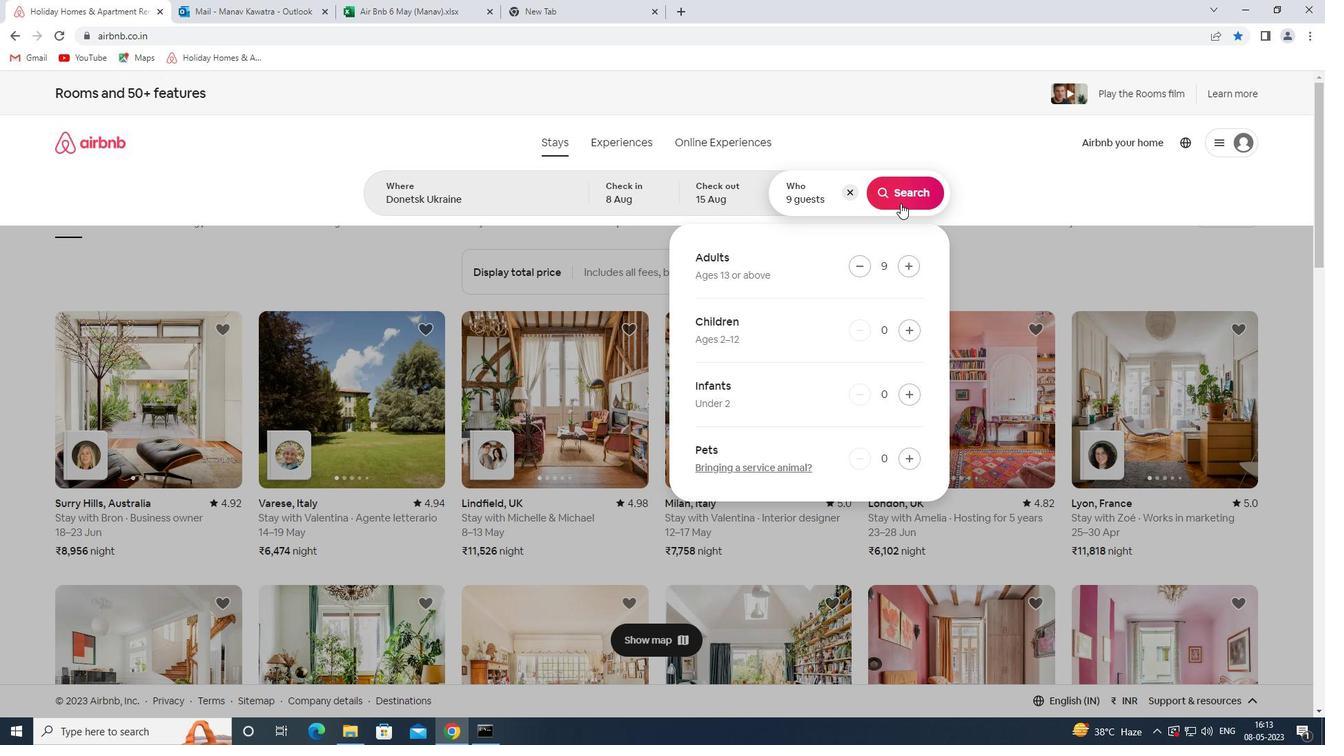 
Action: Mouse moved to (1266, 154)
Screenshot: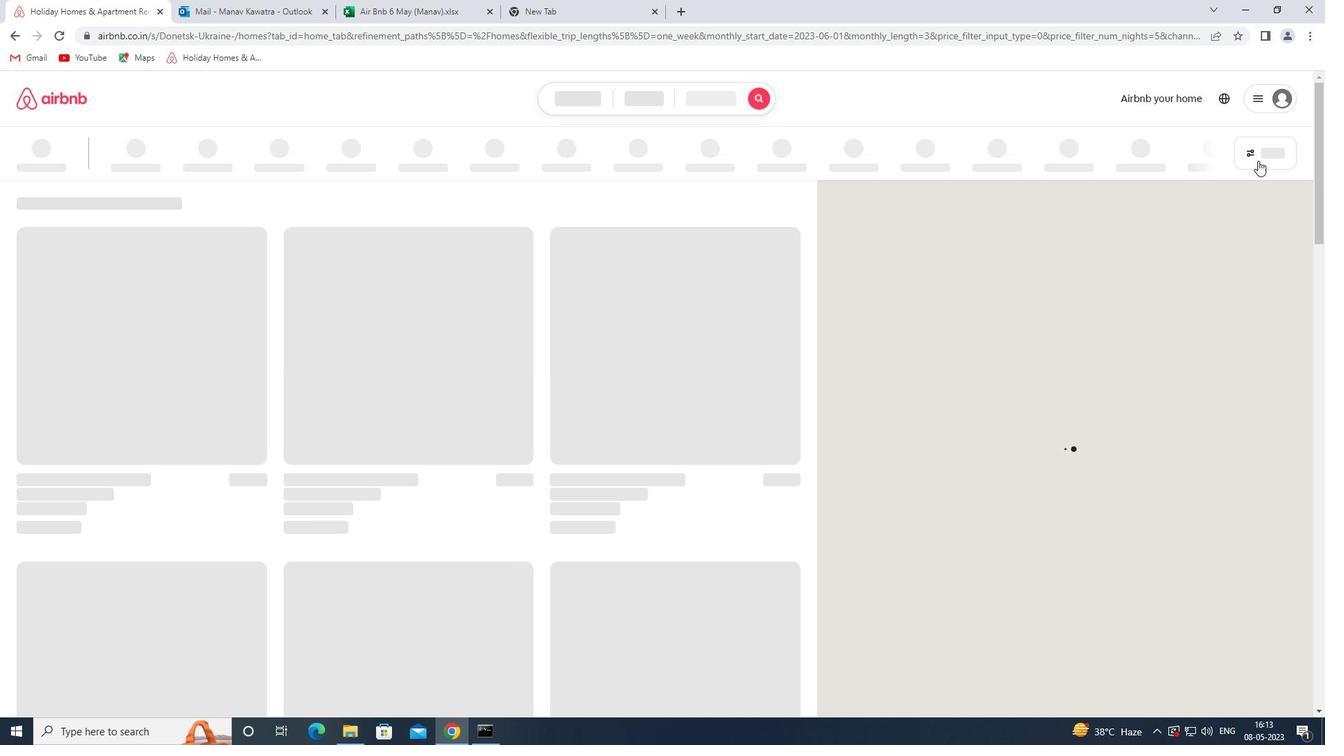
Action: Mouse pressed left at (1266, 154)
Screenshot: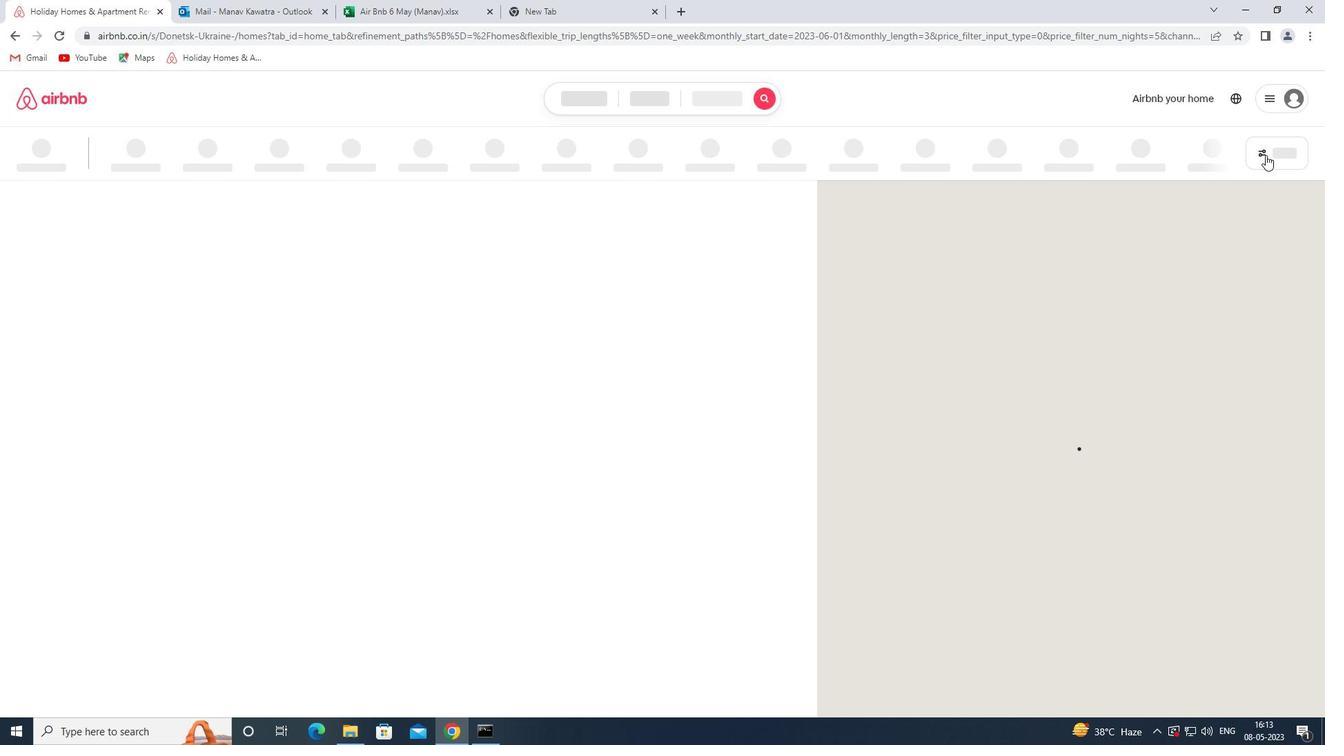
Action: Mouse moved to (523, 484)
Screenshot: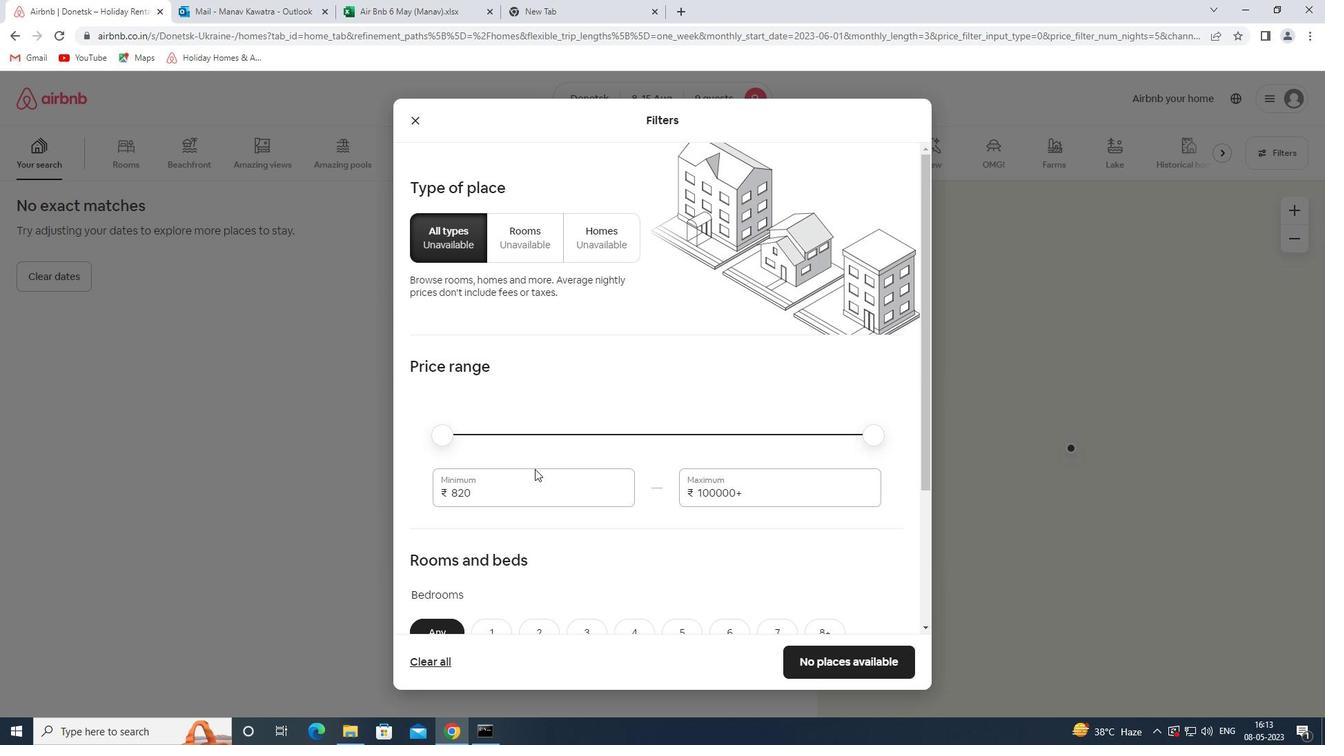 
Action: Mouse pressed left at (523, 484)
Screenshot: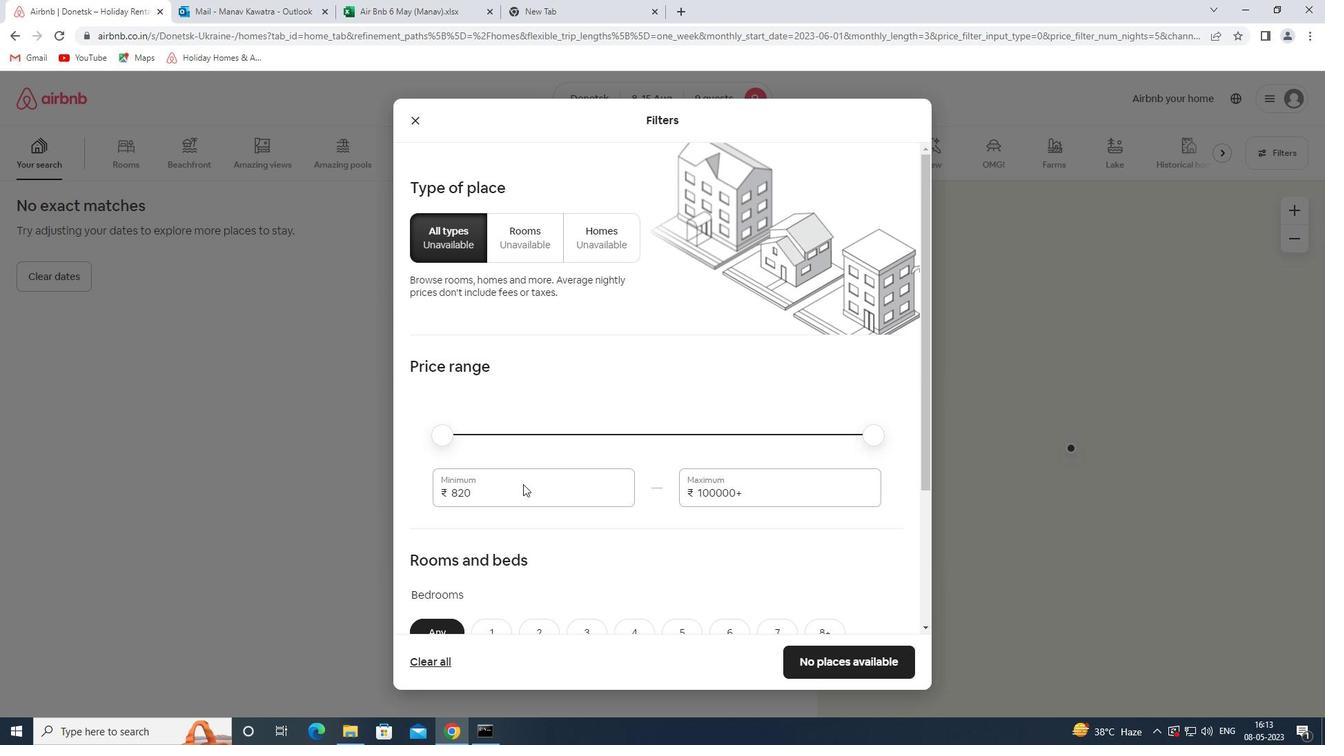
Action: Mouse pressed left at (523, 484)
Screenshot: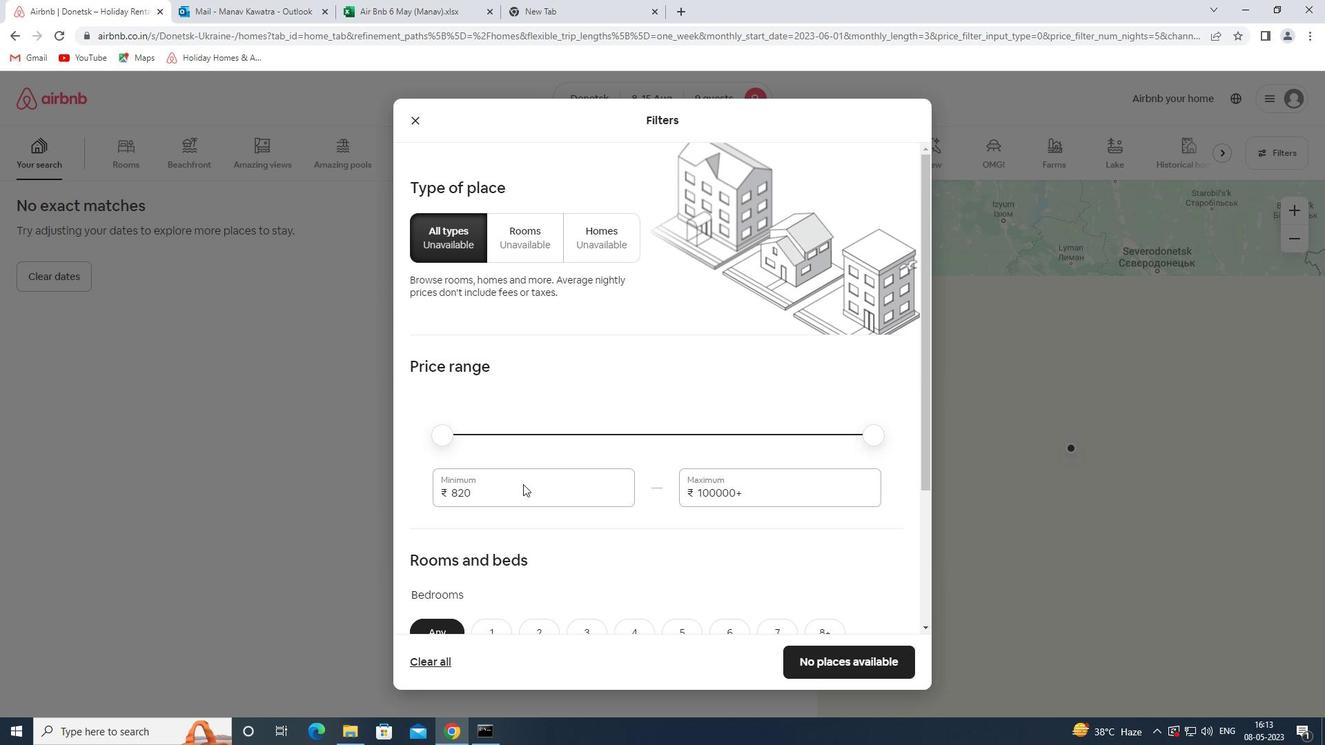 
Action: Mouse moved to (519, 486)
Screenshot: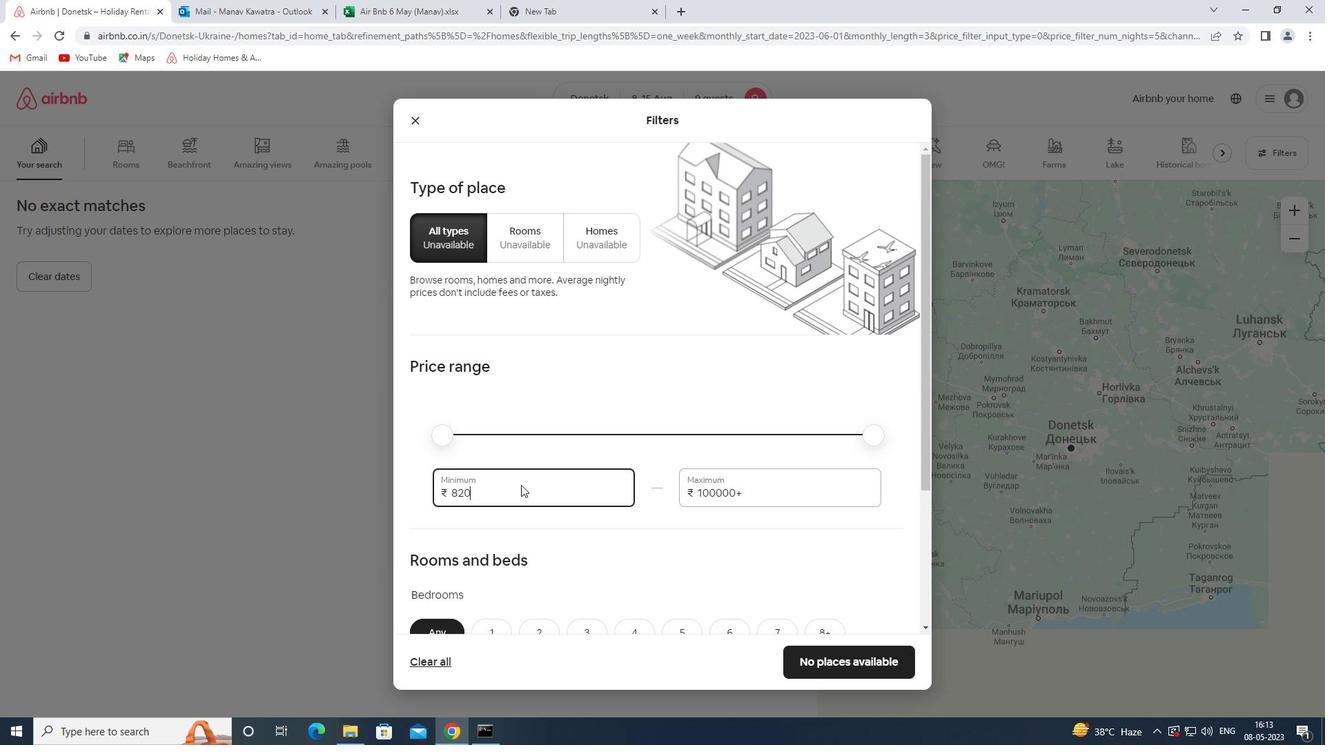 
Action: Mouse pressed left at (519, 486)
Screenshot: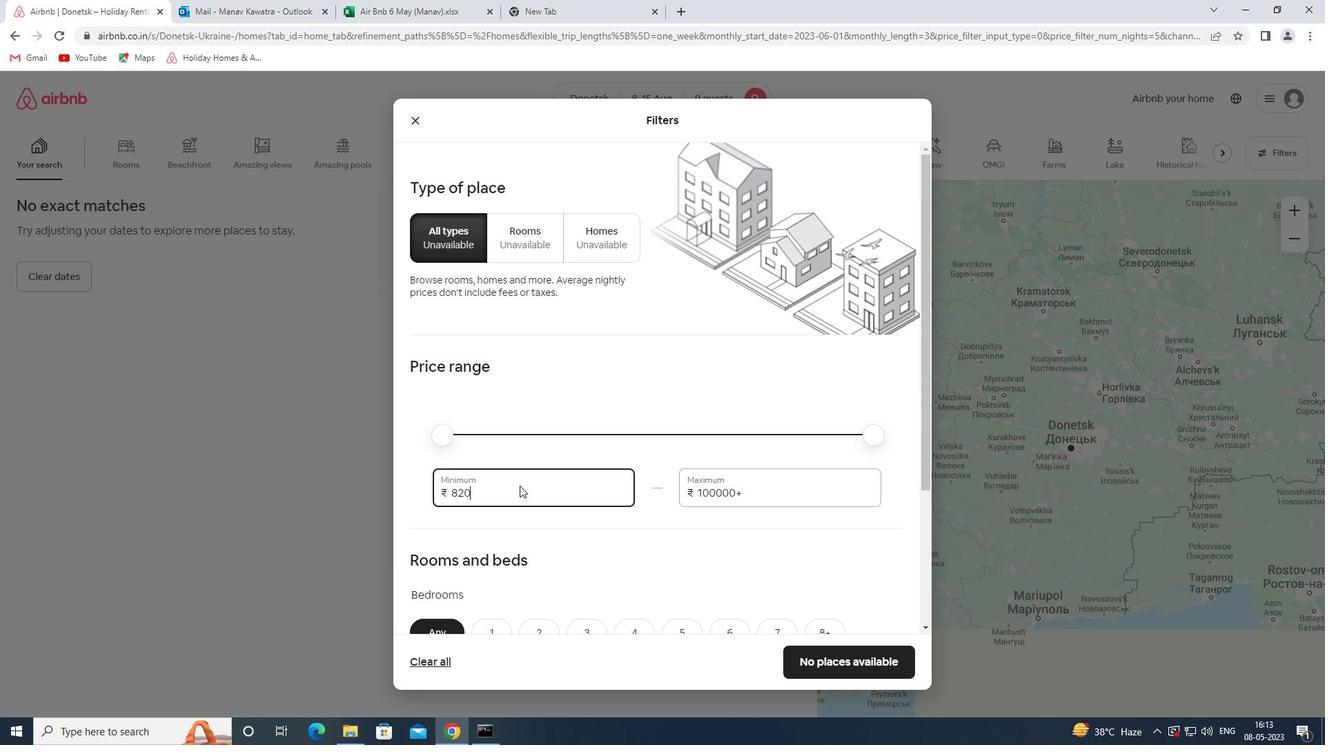 
Action: Mouse pressed left at (519, 486)
Screenshot: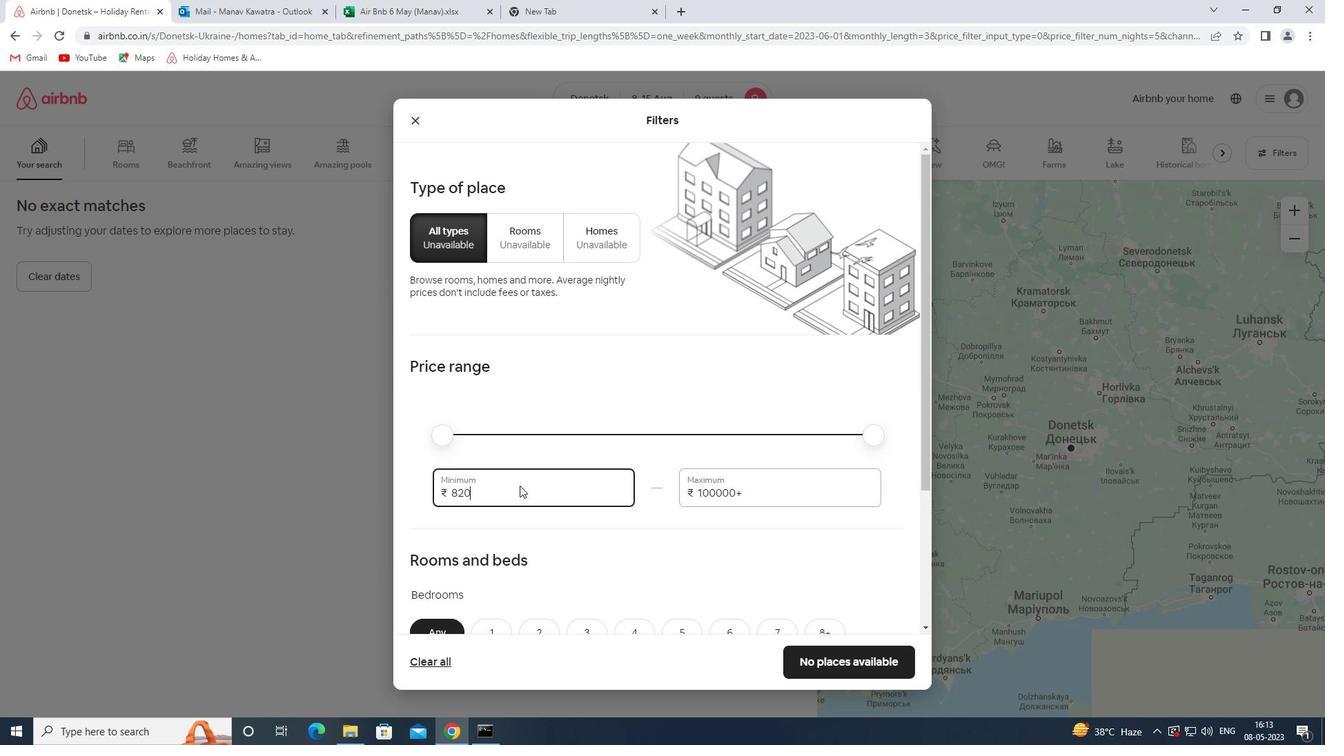 
Action: Mouse moved to (489, 493)
Screenshot: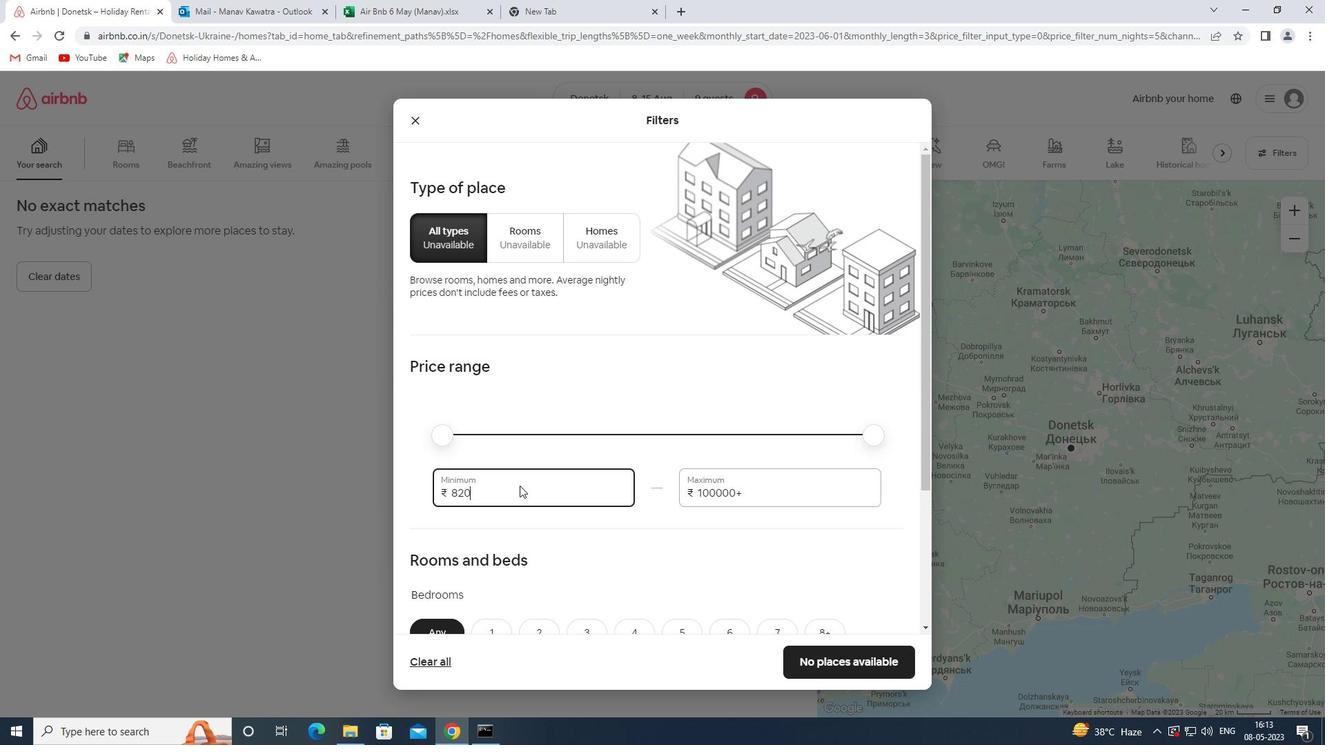 
Action: Mouse pressed left at (489, 493)
Screenshot: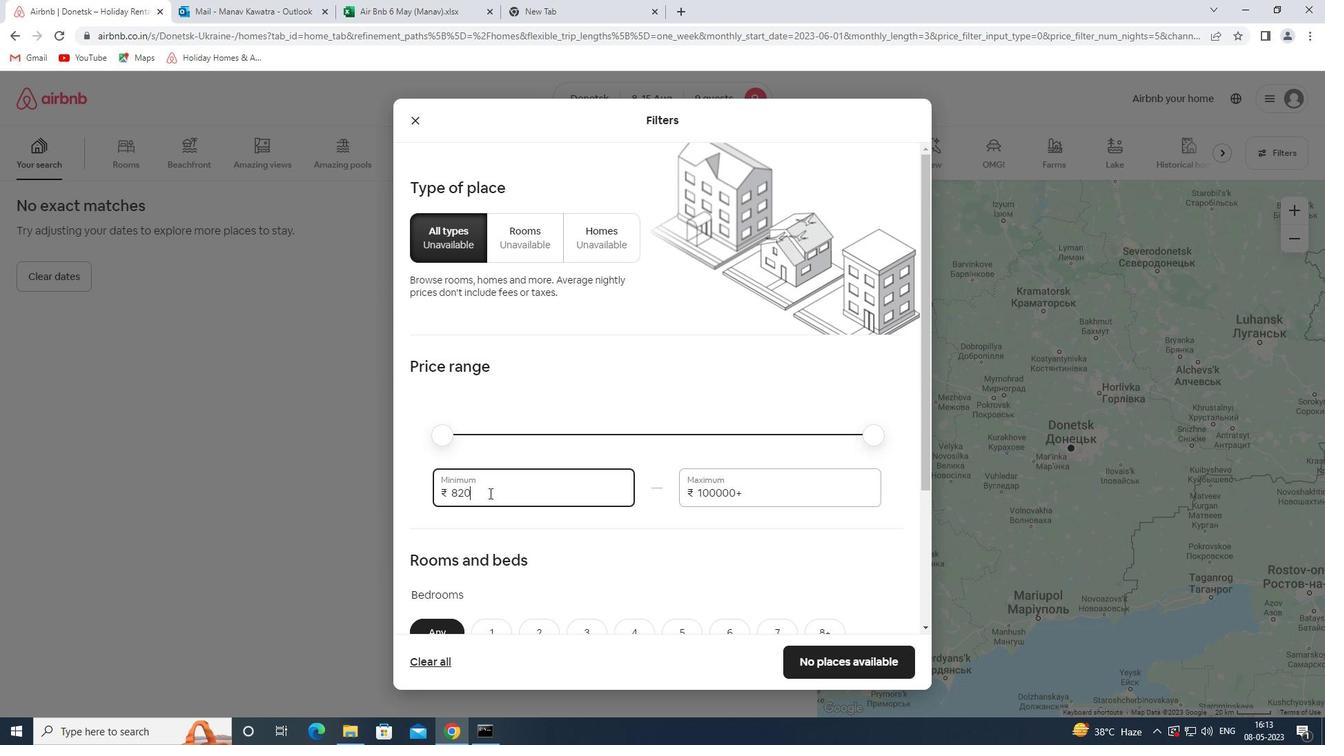 
Action: Mouse pressed left at (489, 493)
Screenshot: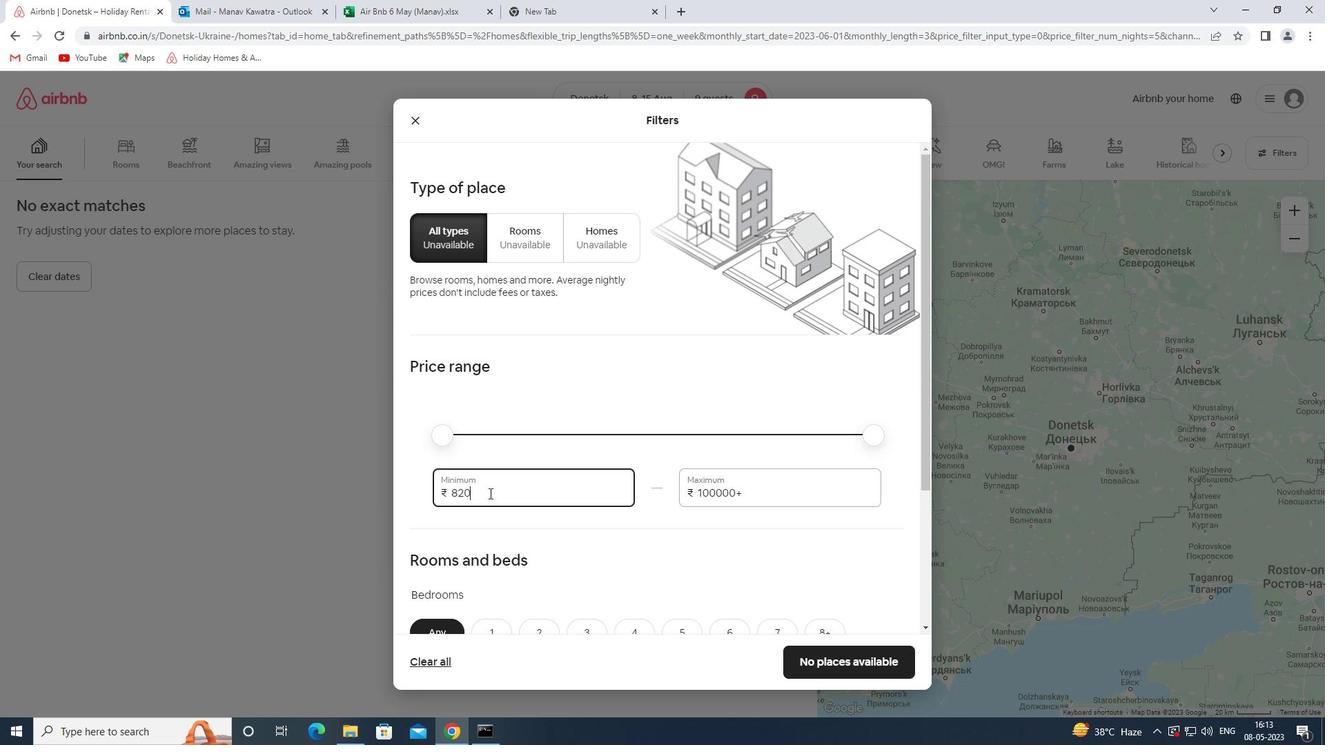 
Action: Key pressed 10000<Key.tab>14000
Screenshot: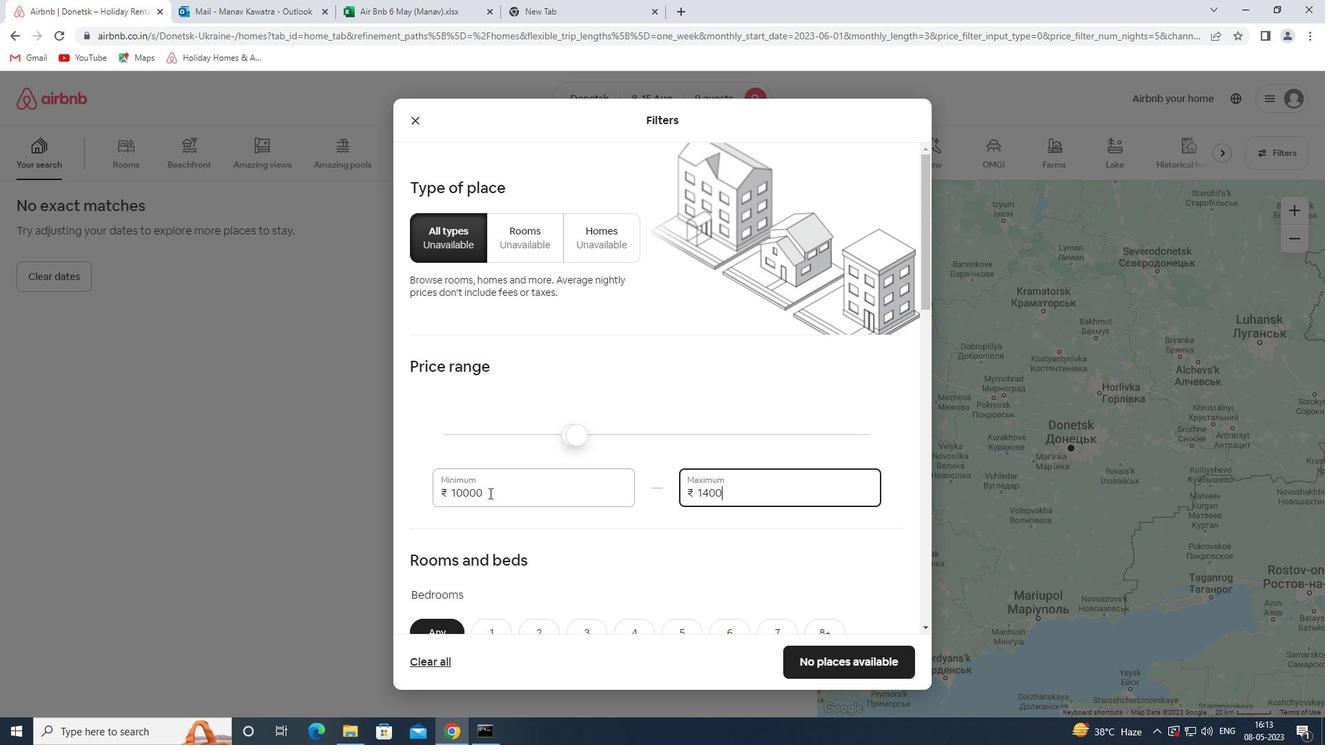 
Action: Mouse scrolled (489, 492) with delta (0, 0)
Screenshot: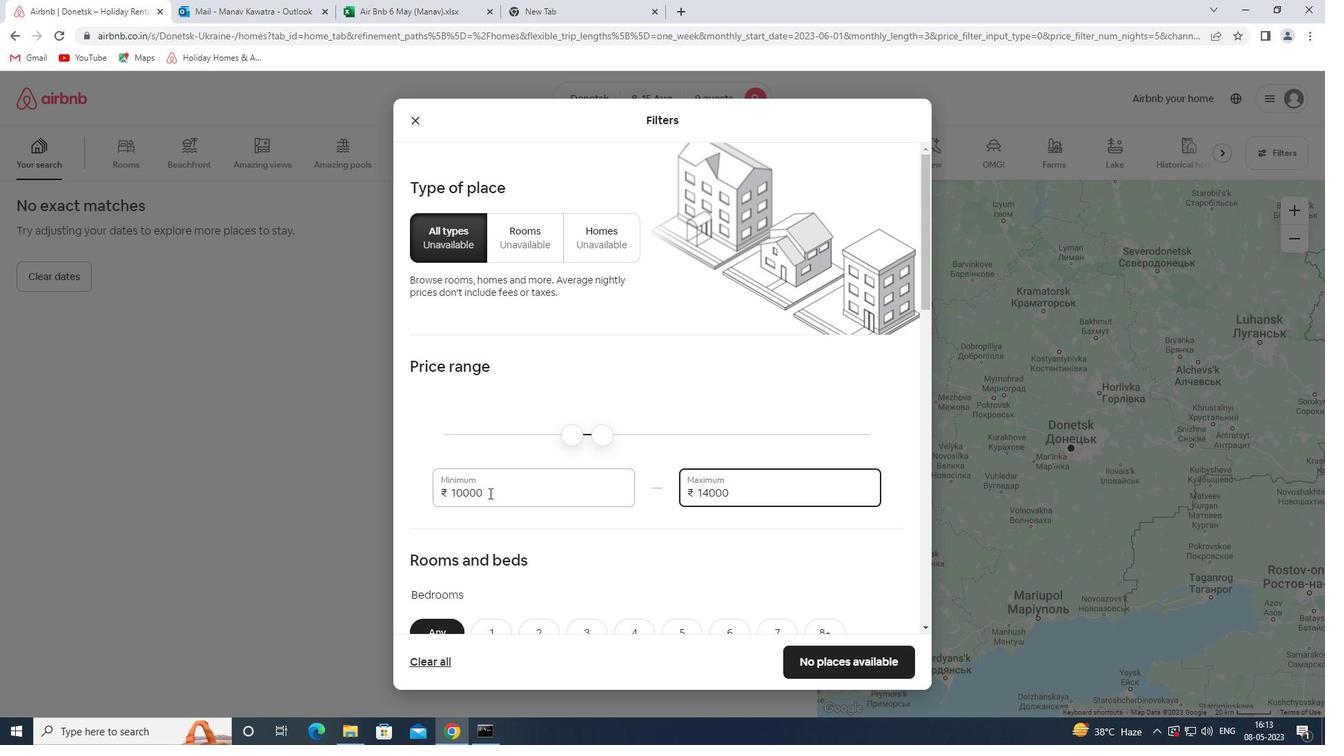 
Action: Mouse scrolled (489, 492) with delta (0, 0)
Screenshot: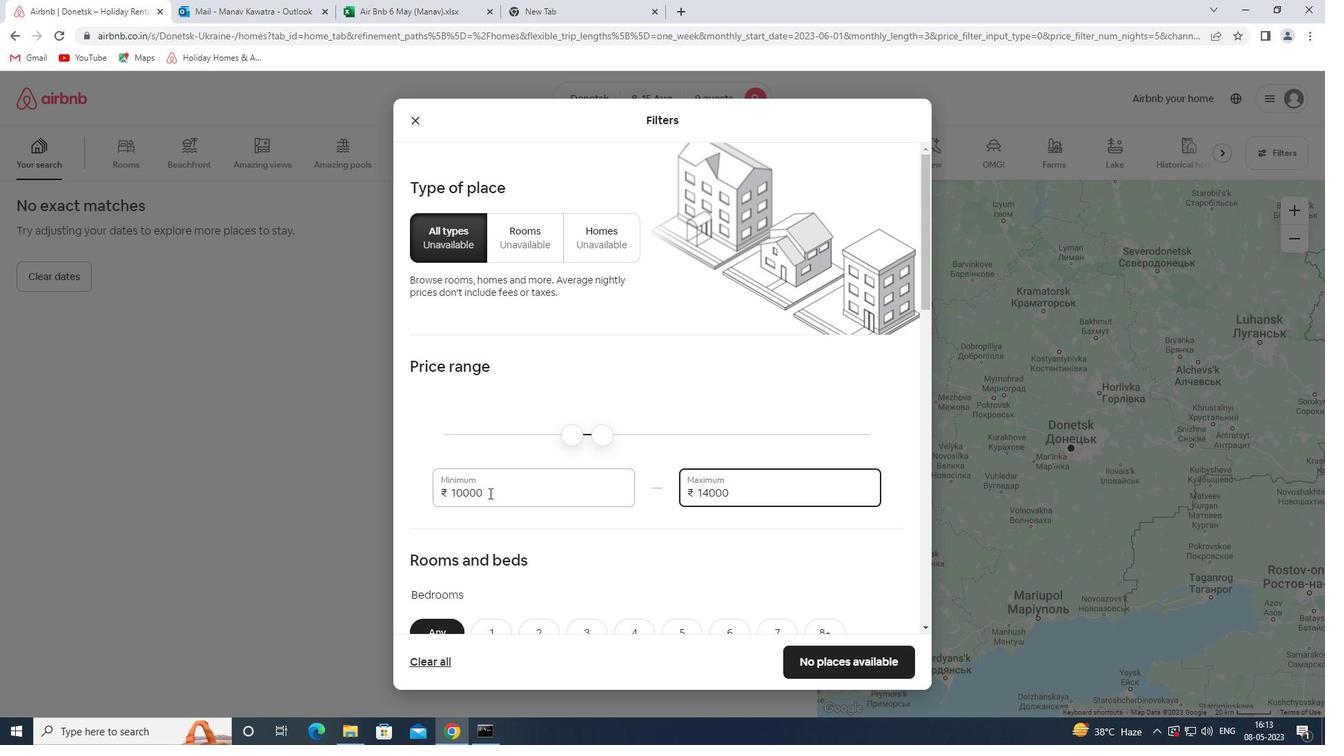 
Action: Mouse scrolled (489, 492) with delta (0, 0)
Screenshot: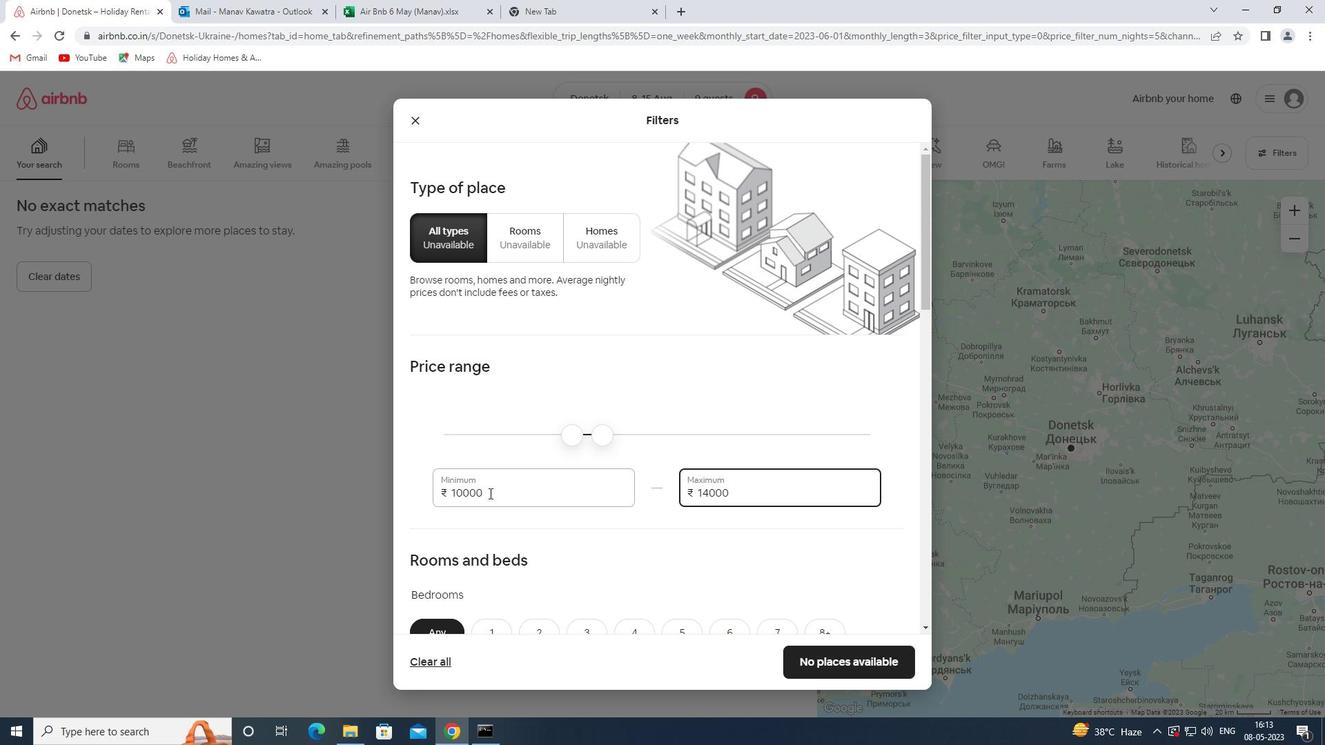 
Action: Mouse moved to (691, 423)
Screenshot: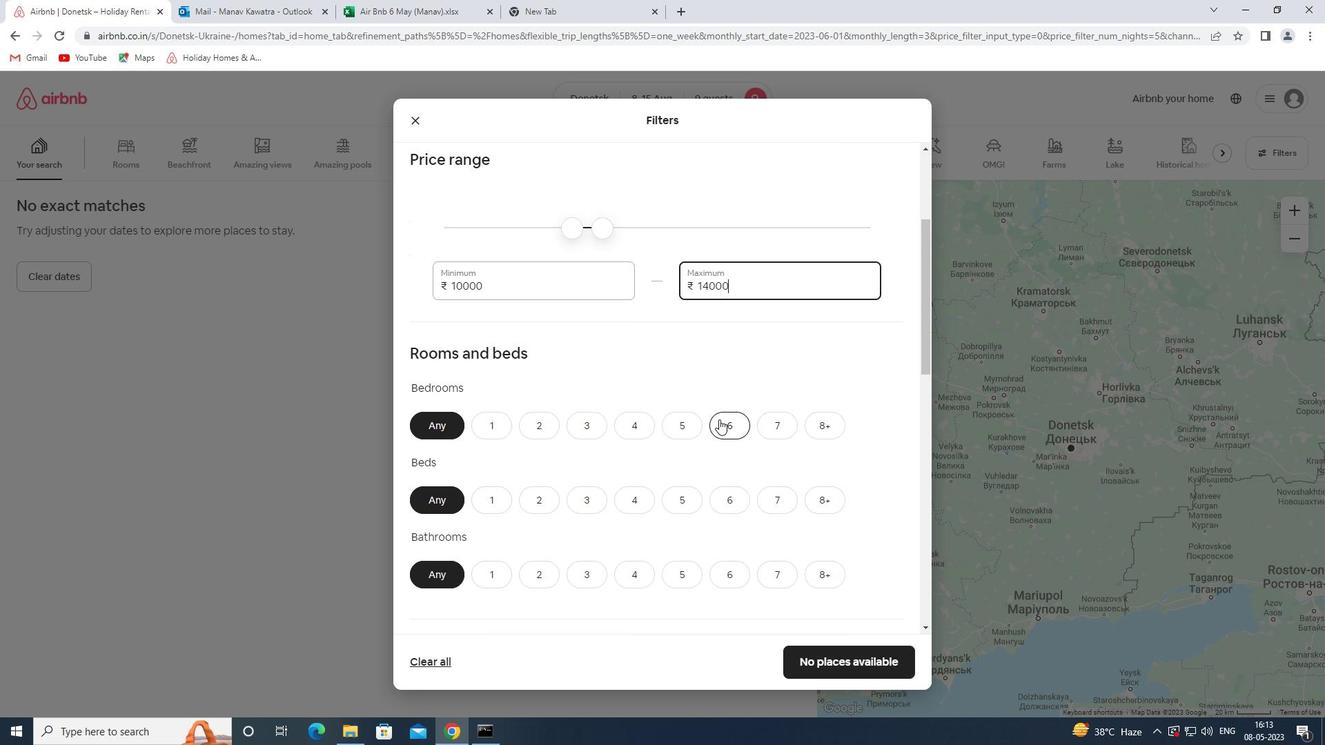 
Action: Mouse pressed left at (691, 423)
Screenshot: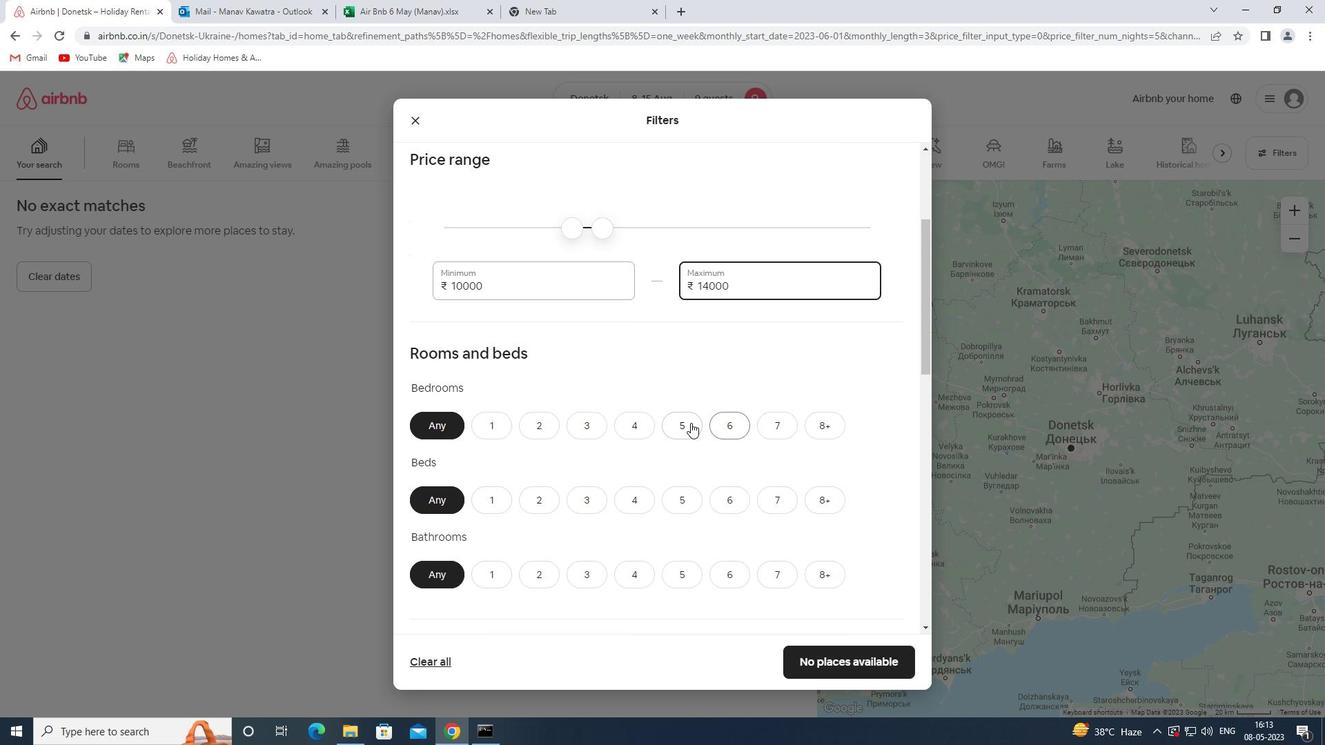 
Action: Mouse moved to (827, 494)
Screenshot: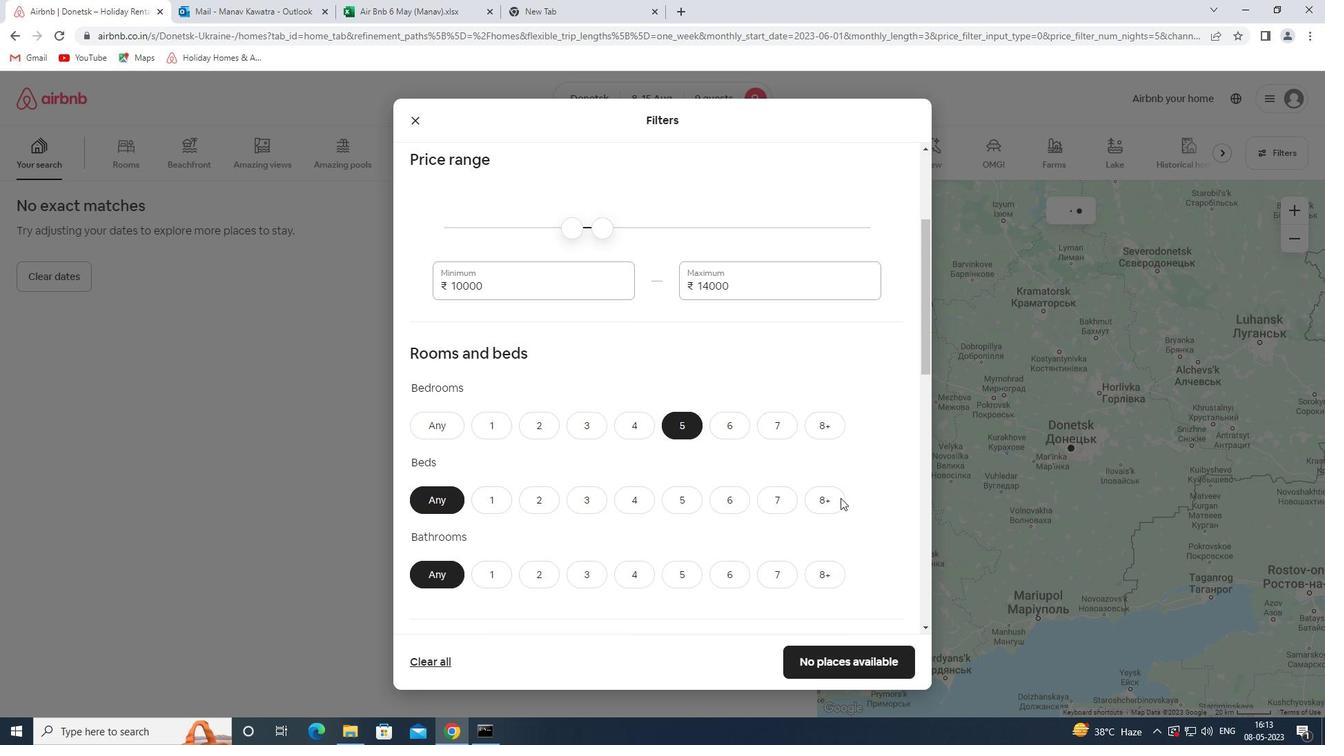 
Action: Mouse pressed left at (827, 494)
Screenshot: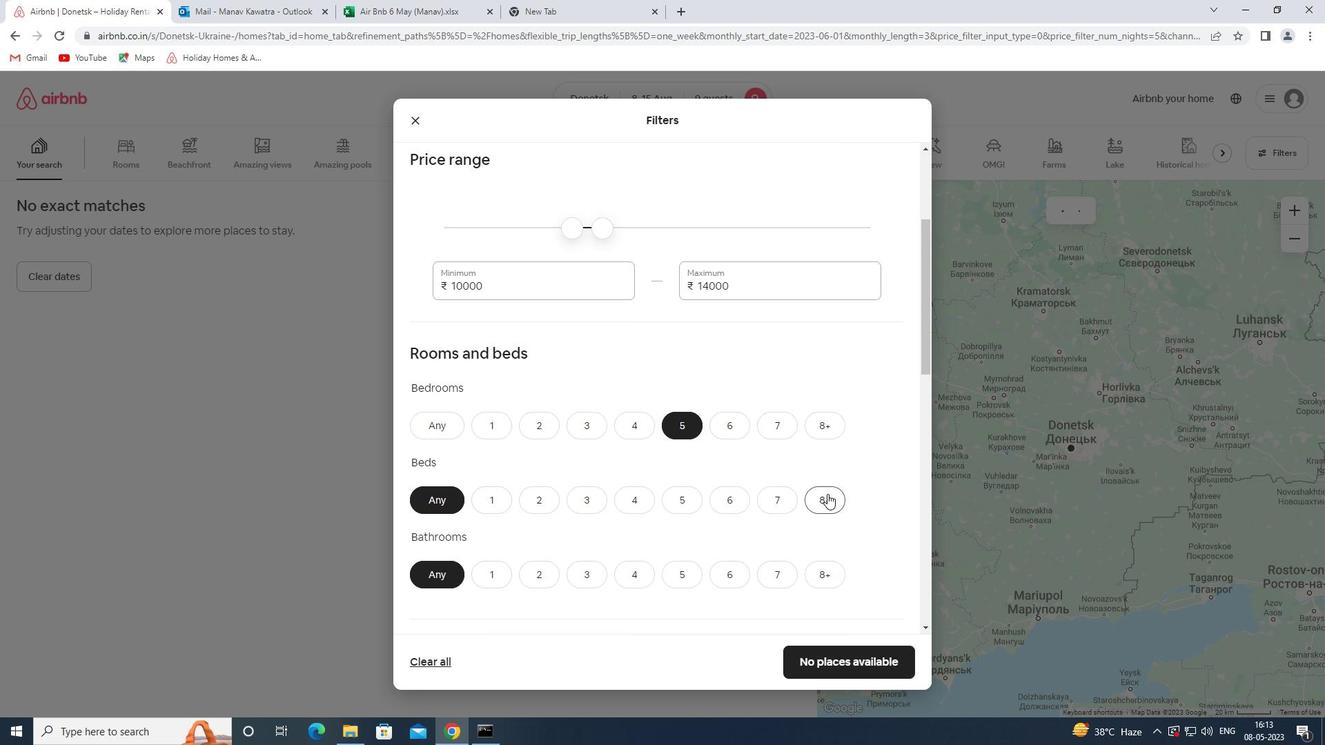 
Action: Mouse moved to (684, 577)
Screenshot: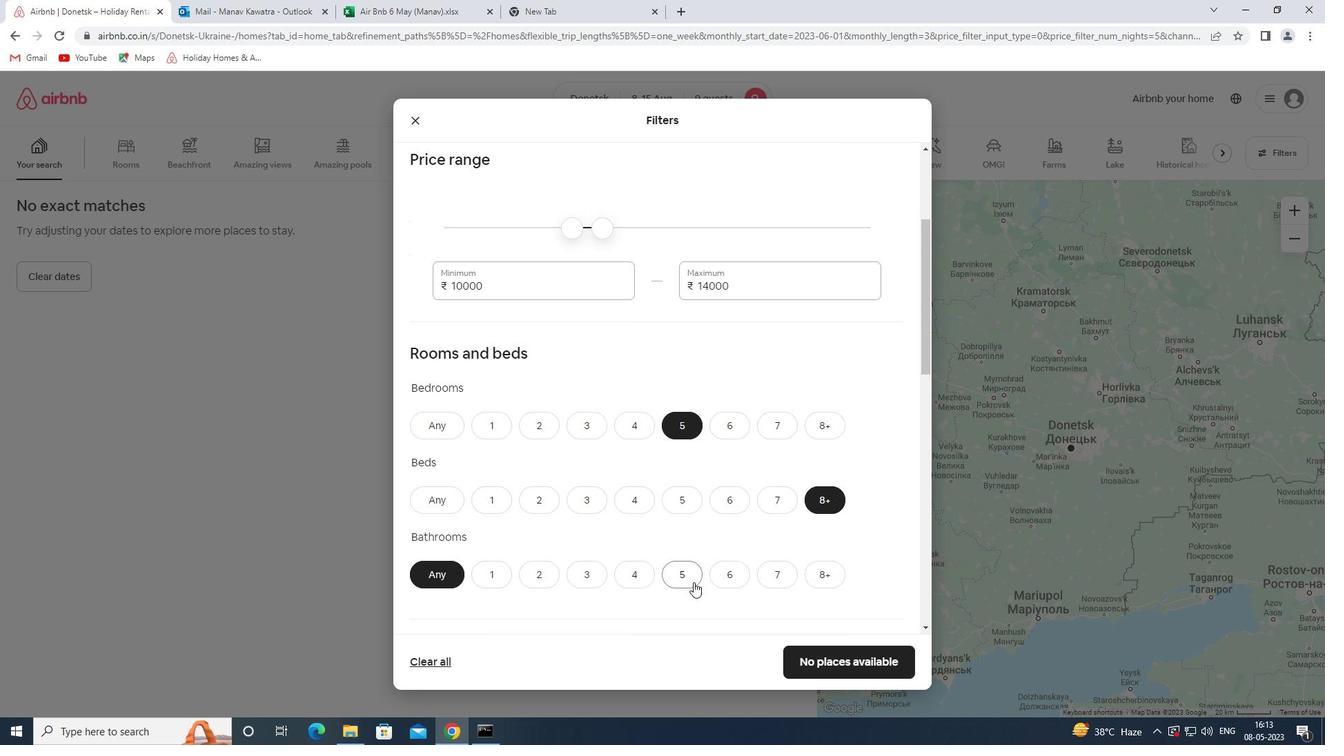 
Action: Mouse pressed left at (684, 577)
Screenshot: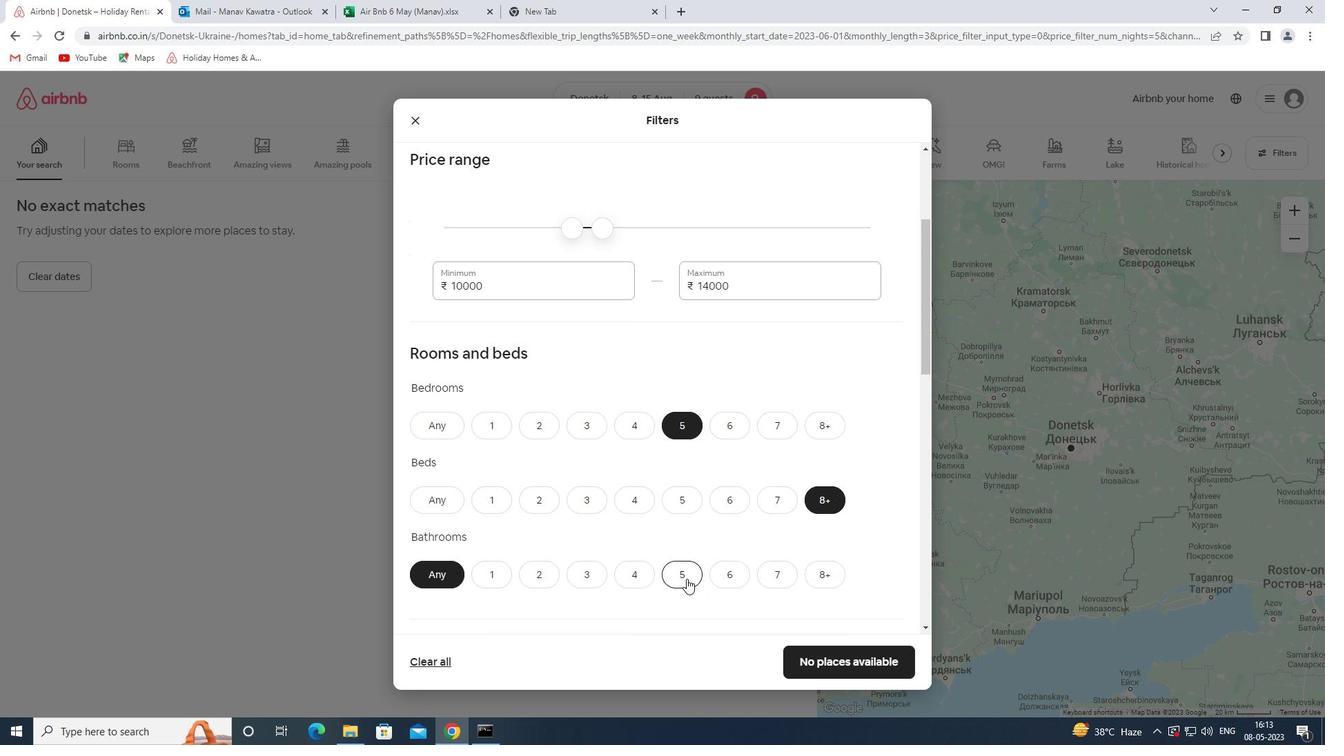 
Action: Mouse moved to (714, 464)
Screenshot: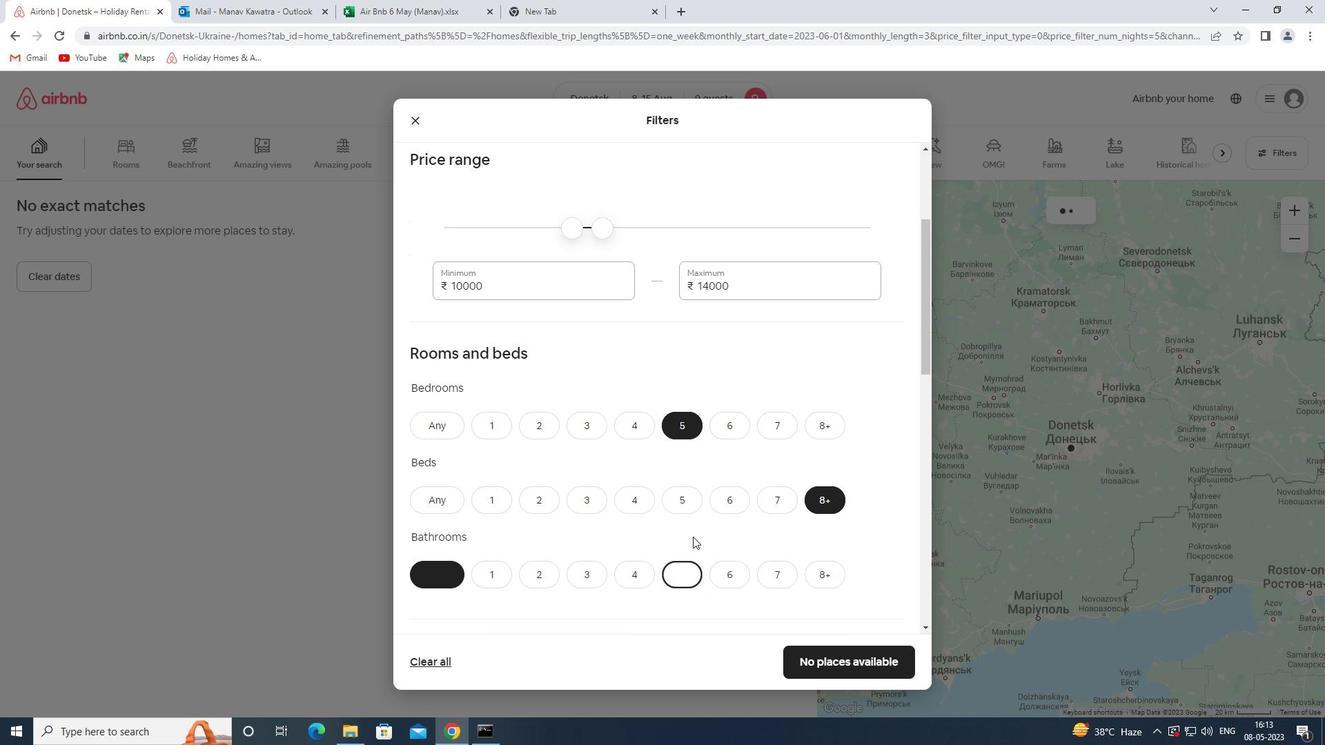 
Action: Mouse scrolled (714, 463) with delta (0, 0)
Screenshot: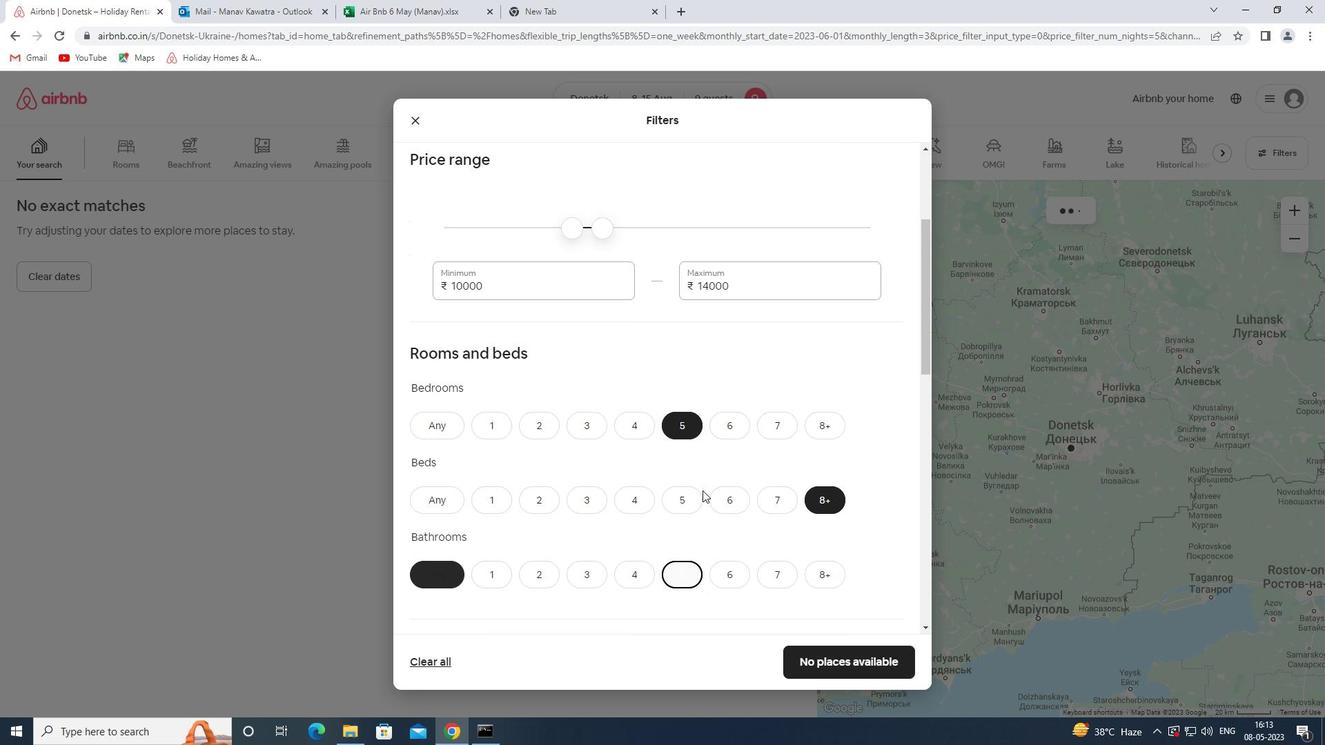 
Action: Mouse scrolled (714, 463) with delta (0, 0)
Screenshot: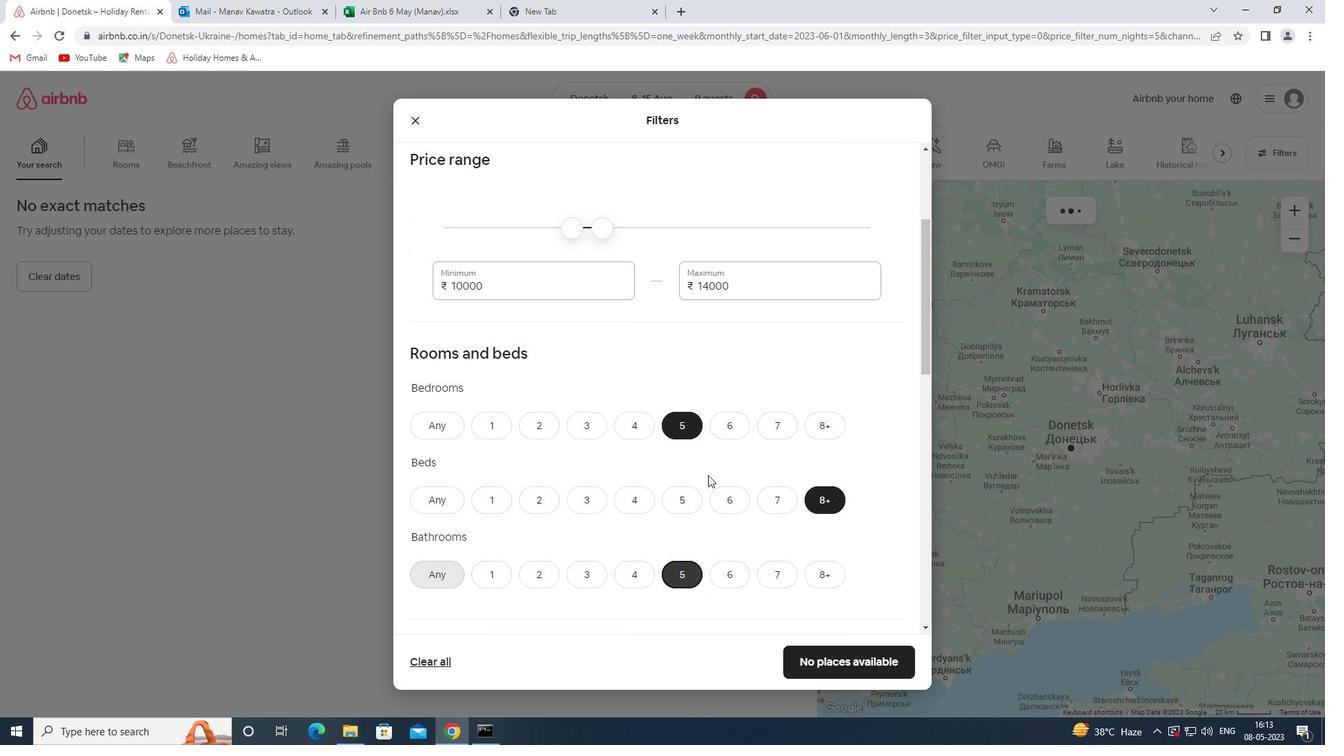 
Action: Mouse scrolled (714, 463) with delta (0, 0)
Screenshot: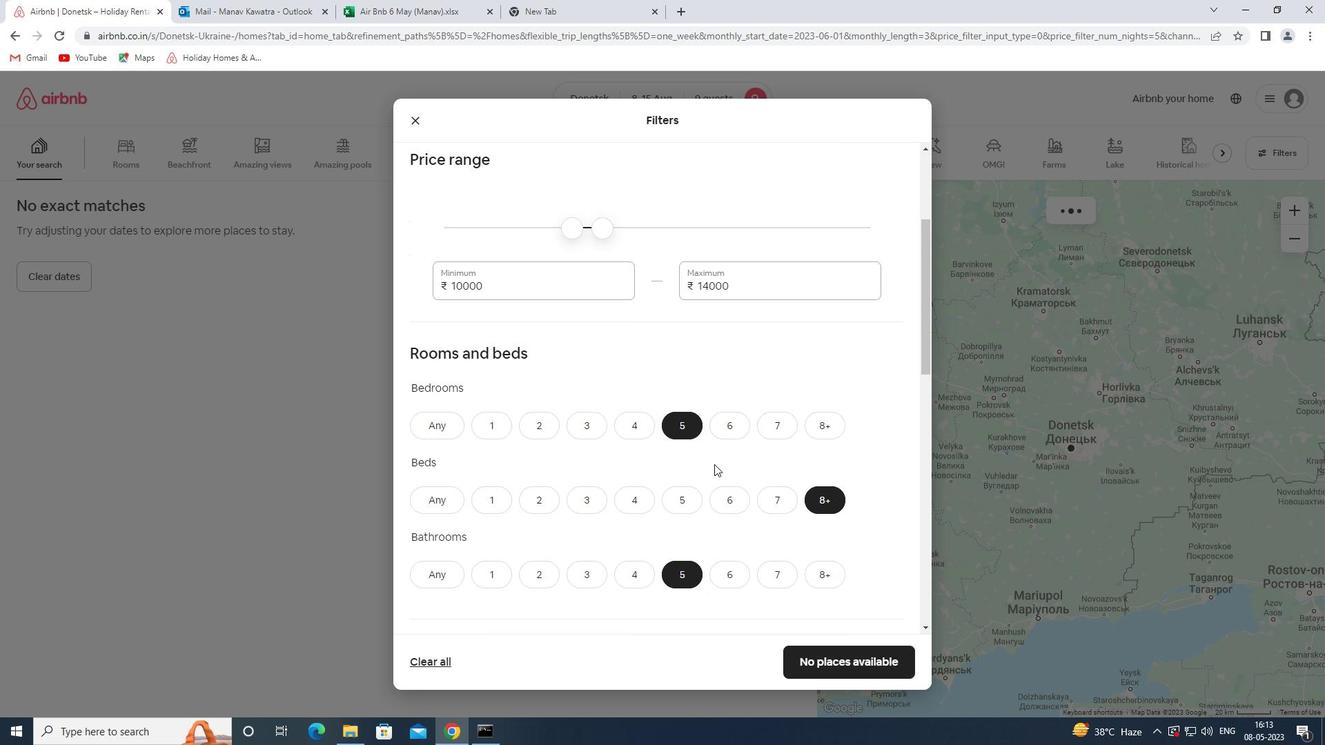
Action: Mouse scrolled (714, 463) with delta (0, 0)
Screenshot: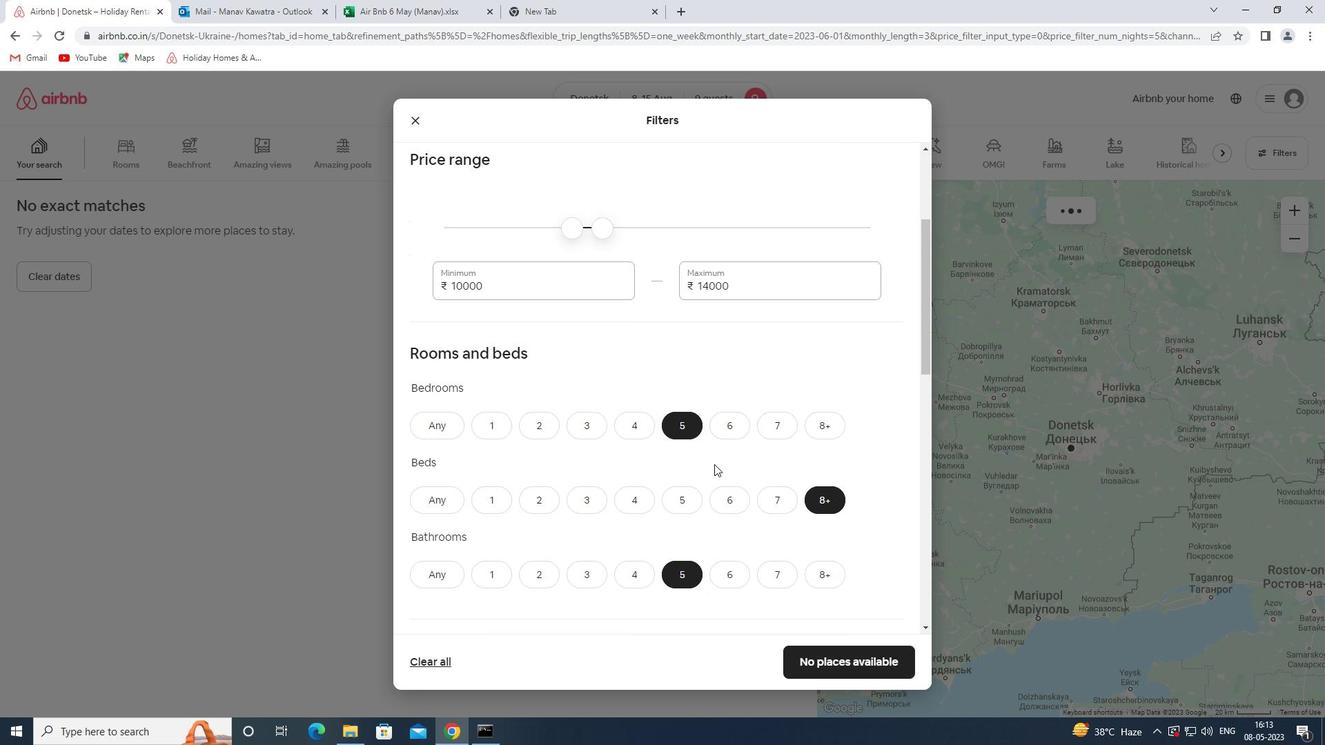 
Action: Mouse moved to (440, 448)
Screenshot: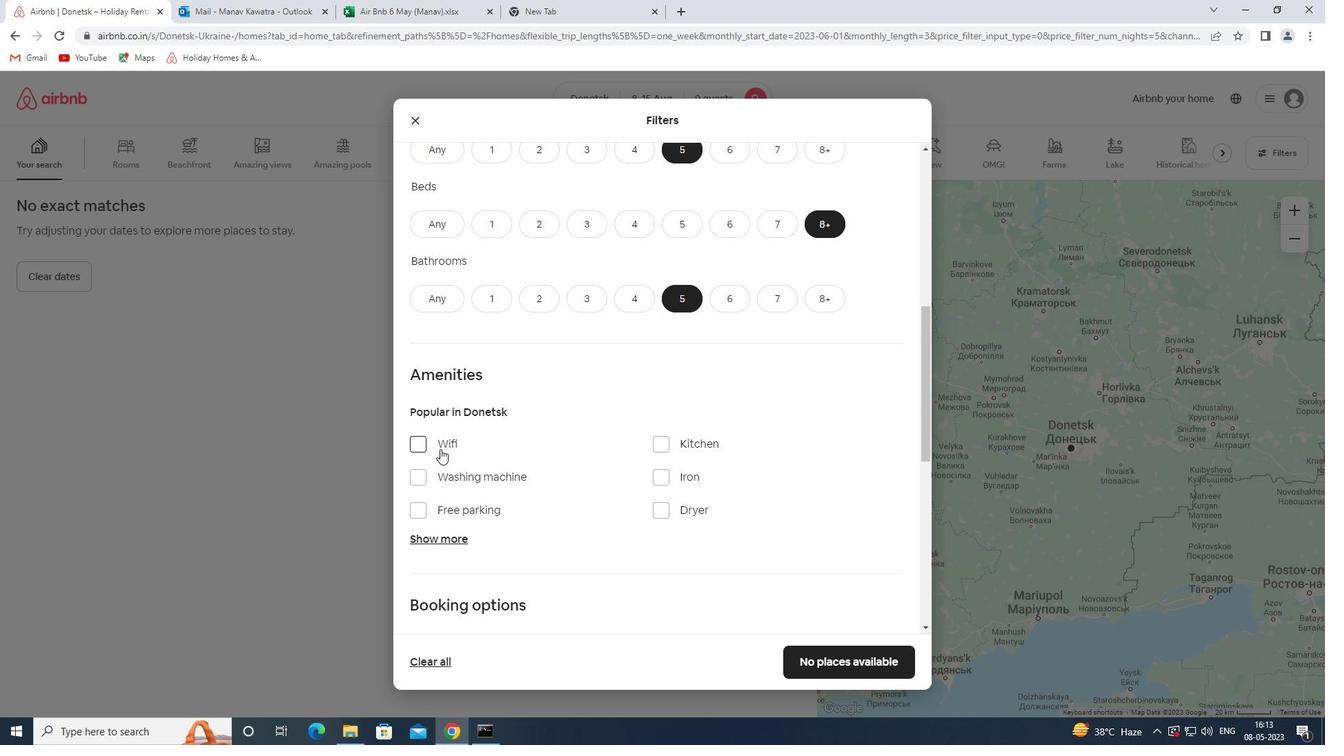 
Action: Mouse pressed left at (440, 448)
Screenshot: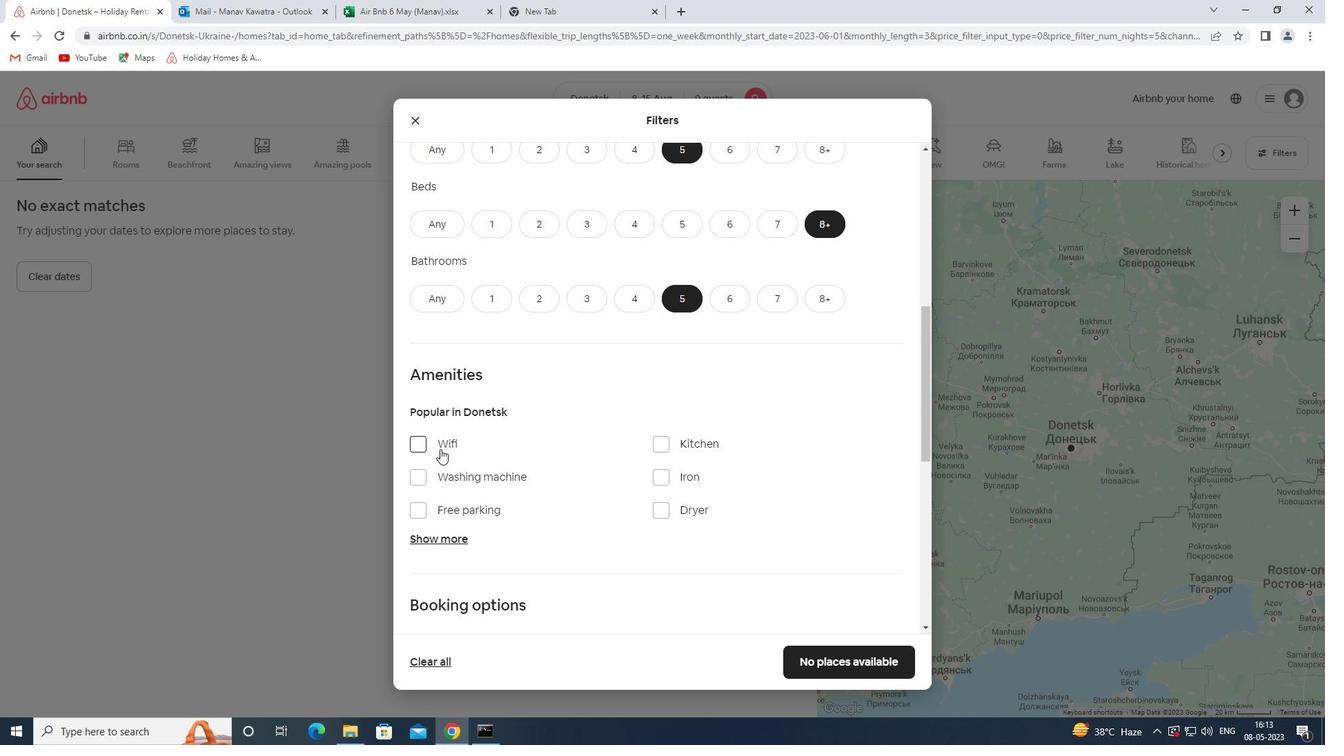 
Action: Mouse moved to (445, 510)
Screenshot: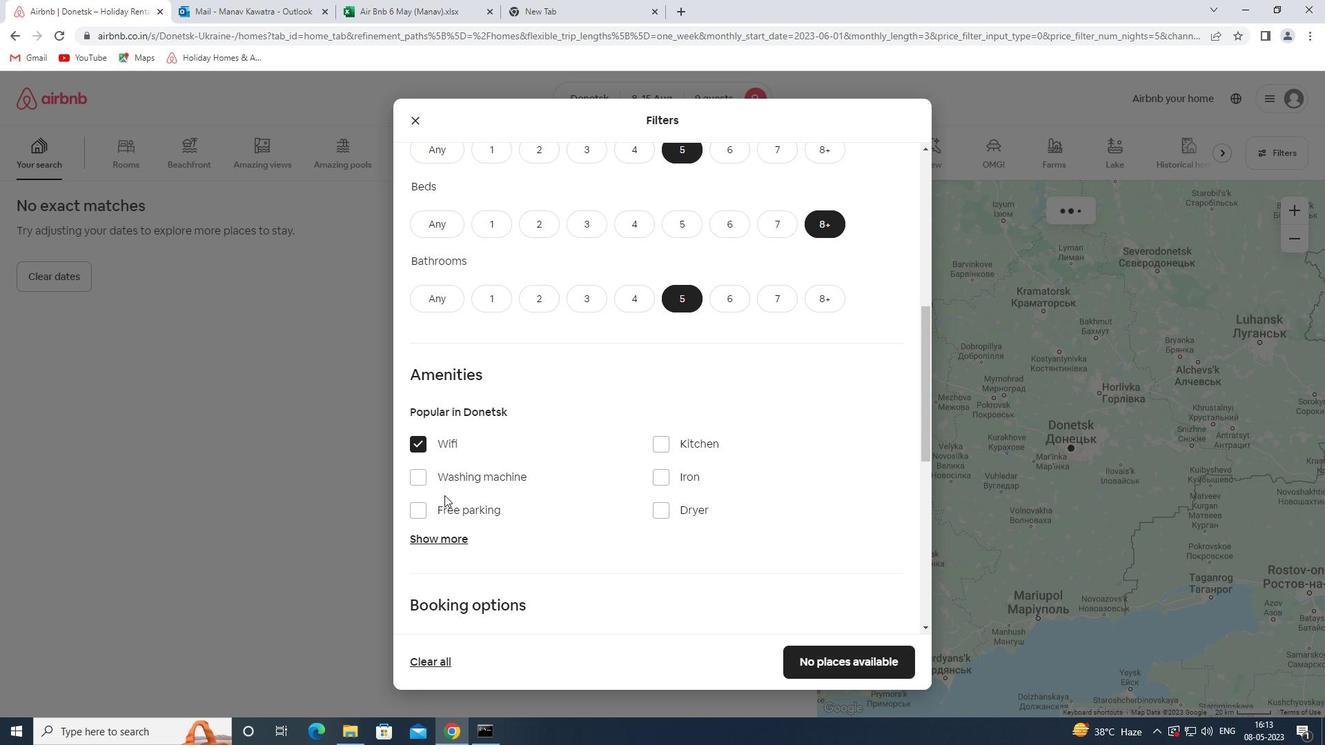 
Action: Mouse pressed left at (445, 510)
Screenshot: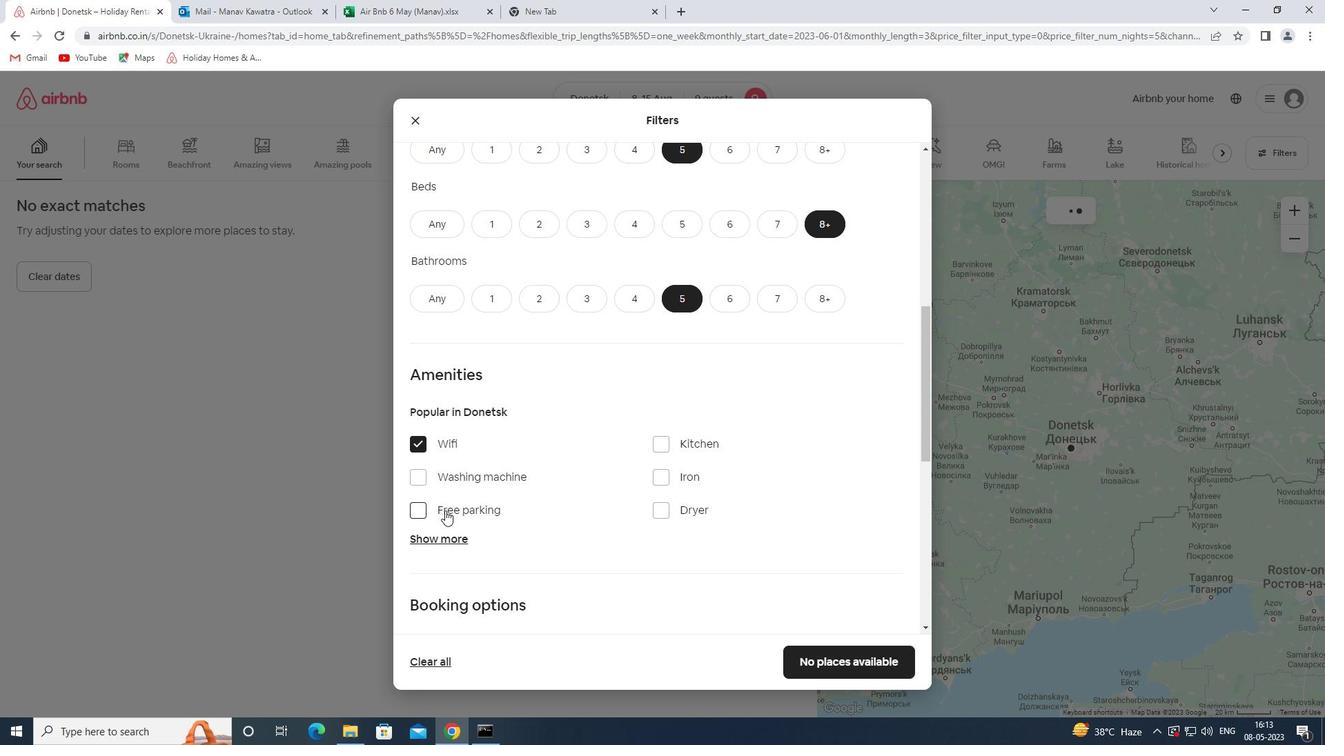 
Action: Mouse moved to (429, 537)
Screenshot: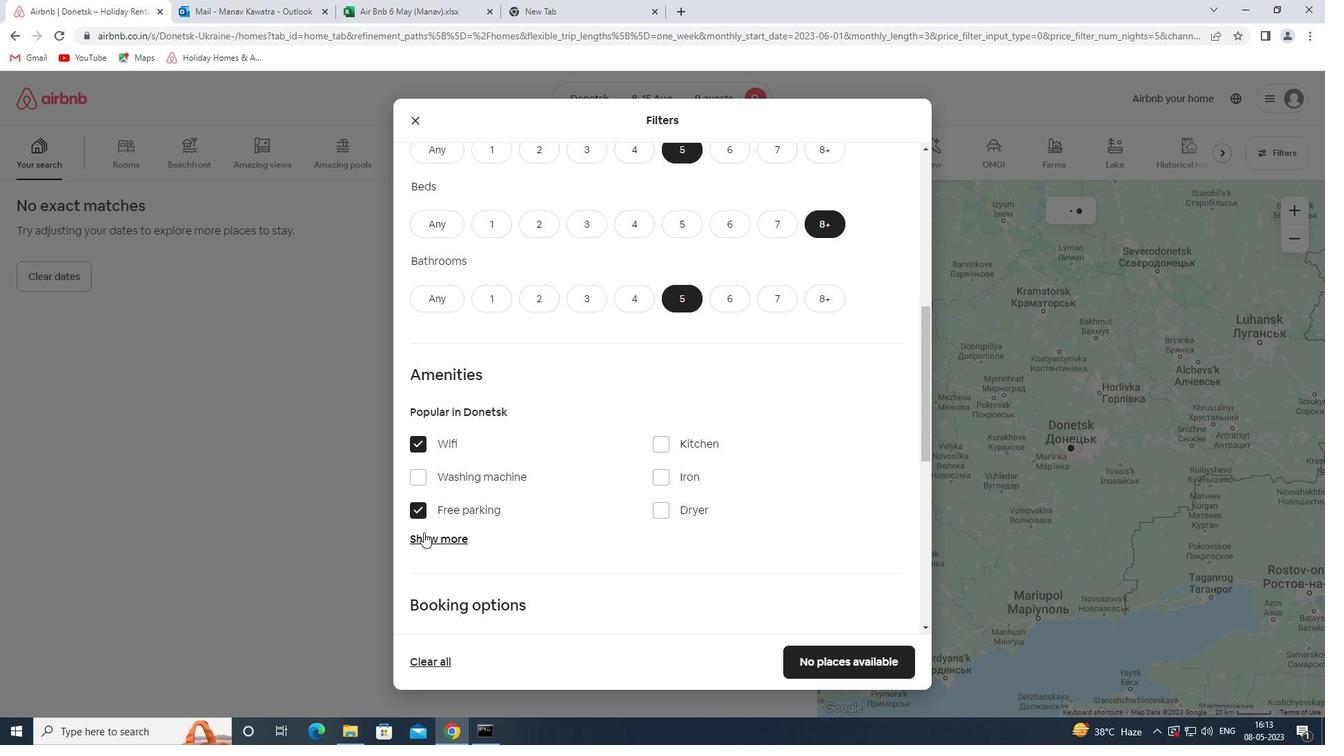 
Action: Mouse pressed left at (429, 537)
Screenshot: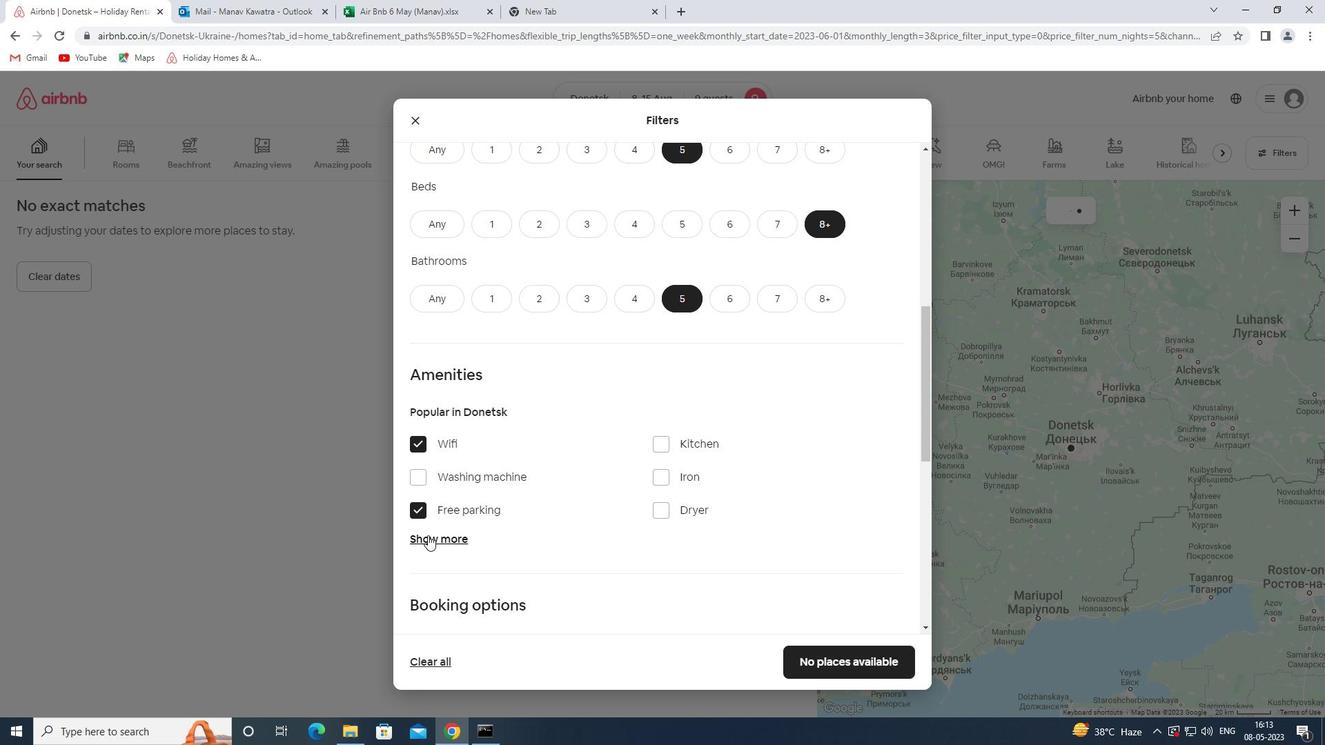 
Action: Mouse moved to (640, 517)
Screenshot: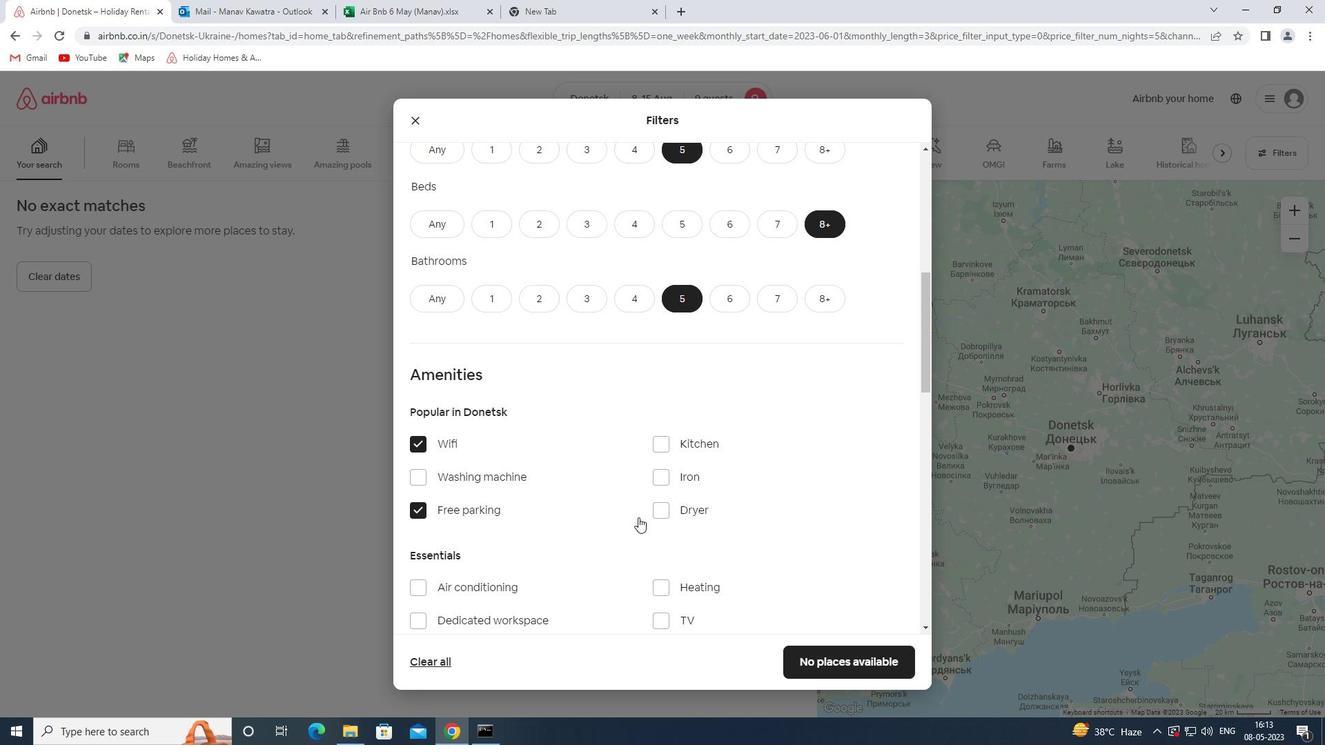 
Action: Mouse scrolled (640, 517) with delta (0, 0)
Screenshot: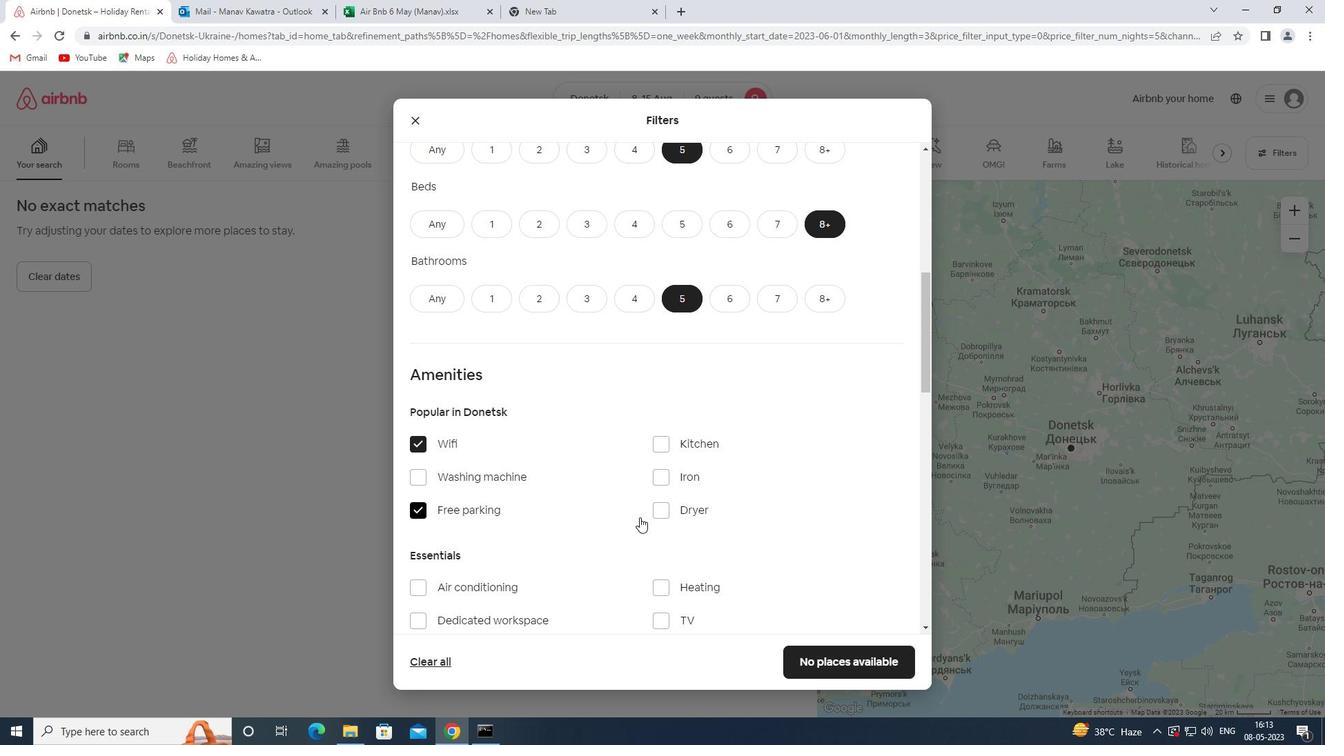 
Action: Mouse scrolled (640, 517) with delta (0, 0)
Screenshot: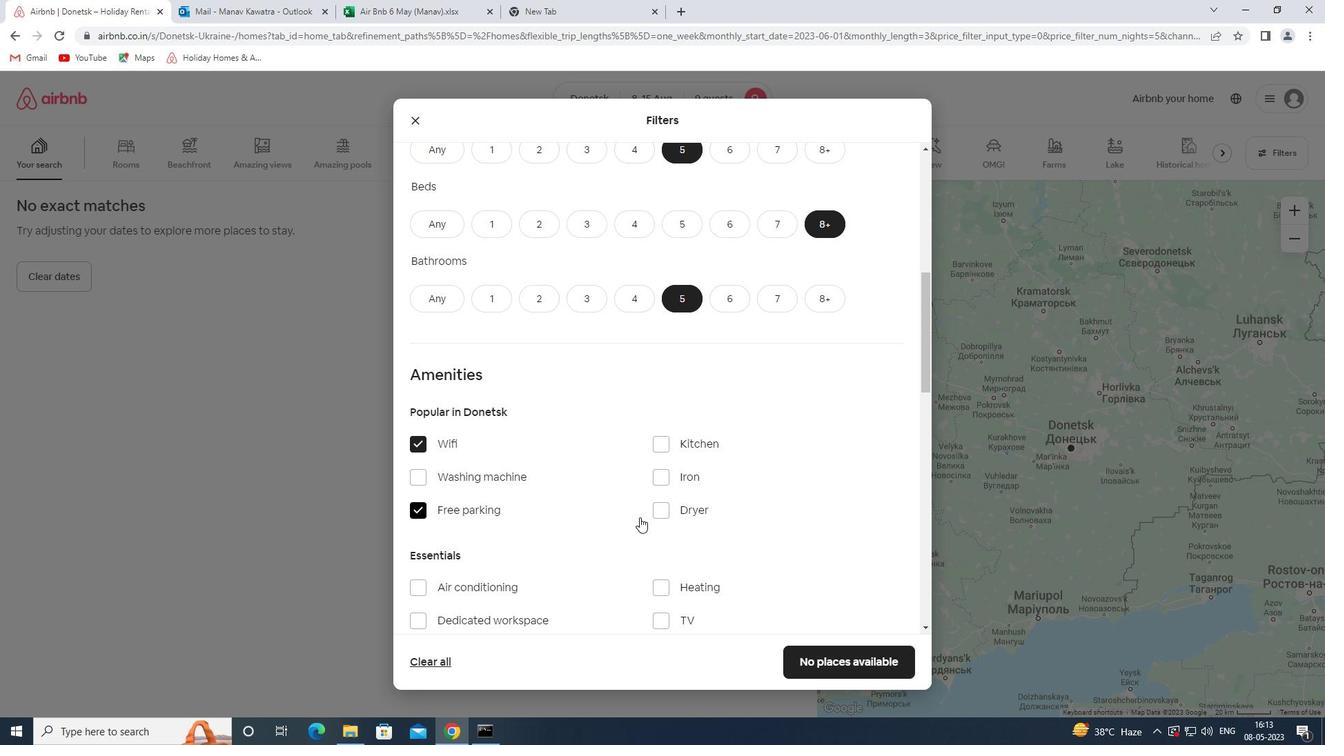 
Action: Mouse moved to (640, 517)
Screenshot: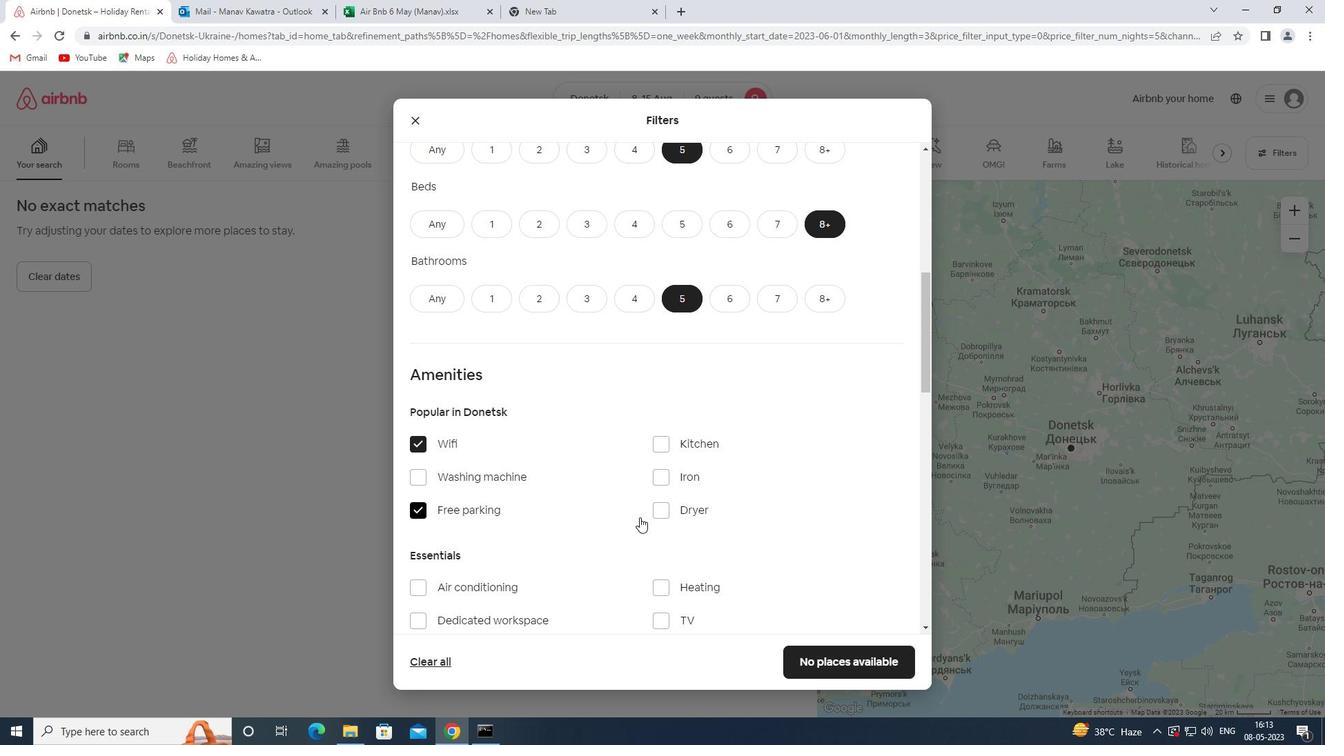 
Action: Mouse scrolled (640, 517) with delta (0, 0)
Screenshot: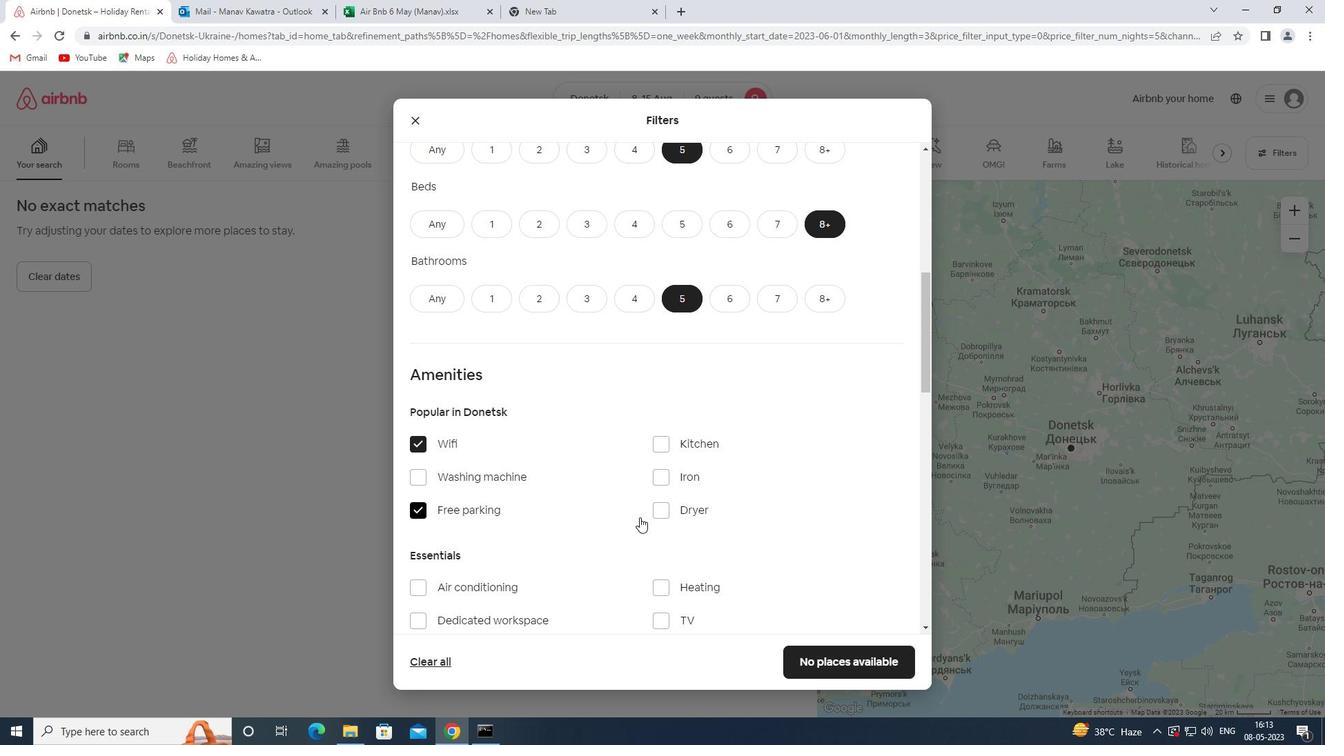 
Action: Mouse moved to (679, 409)
Screenshot: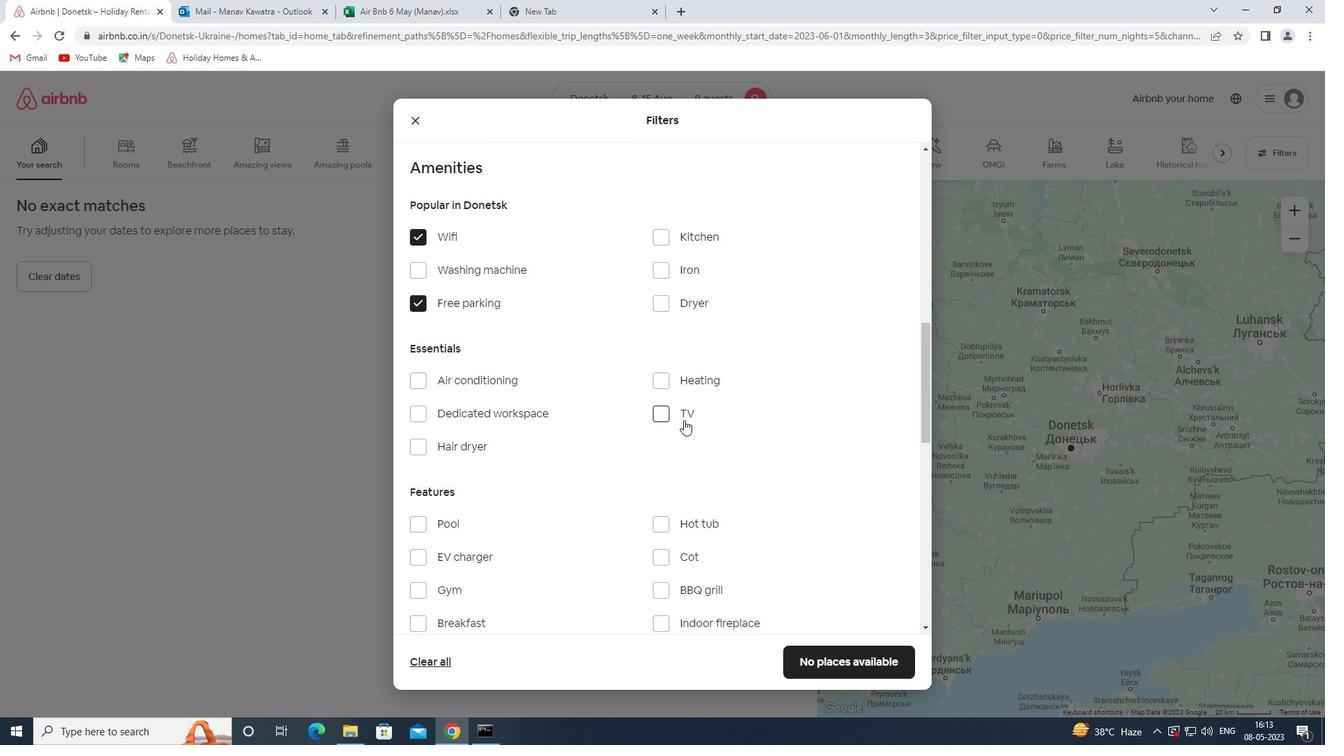 
Action: Mouse pressed left at (679, 409)
Screenshot: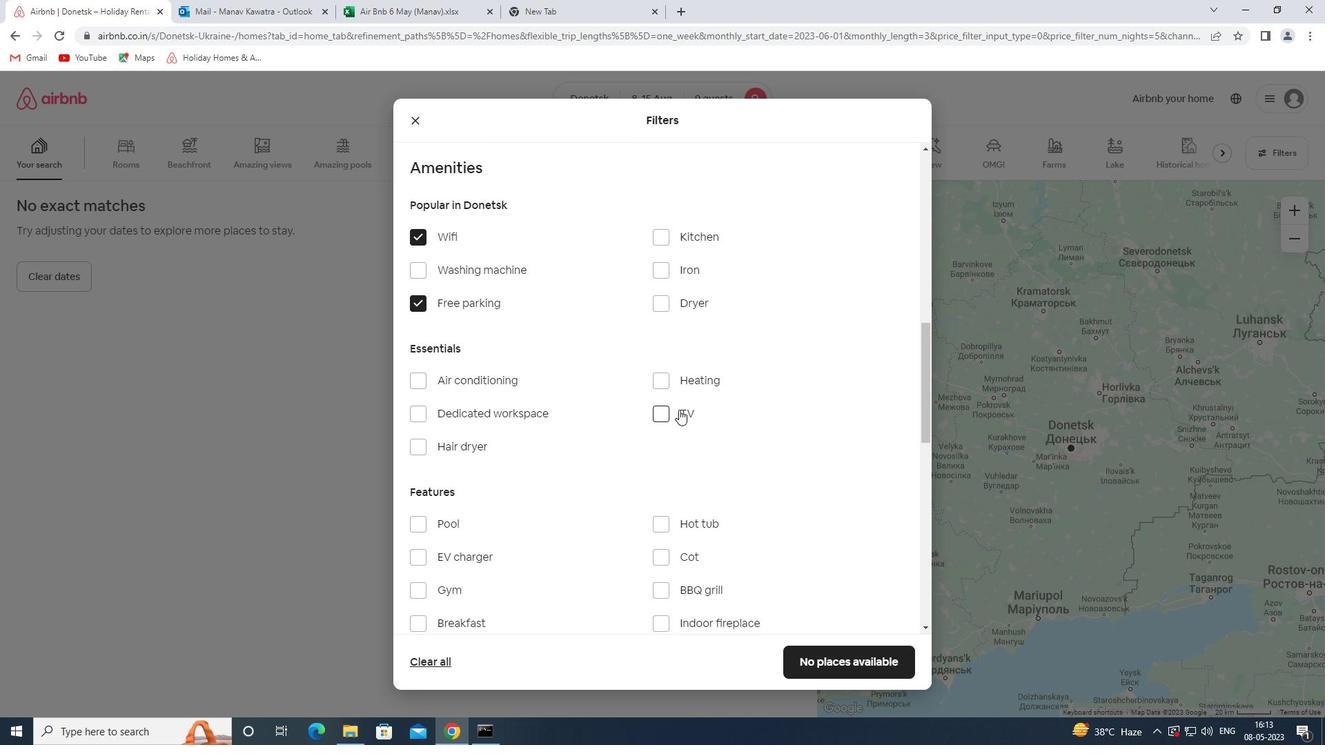 
Action: Mouse moved to (635, 517)
Screenshot: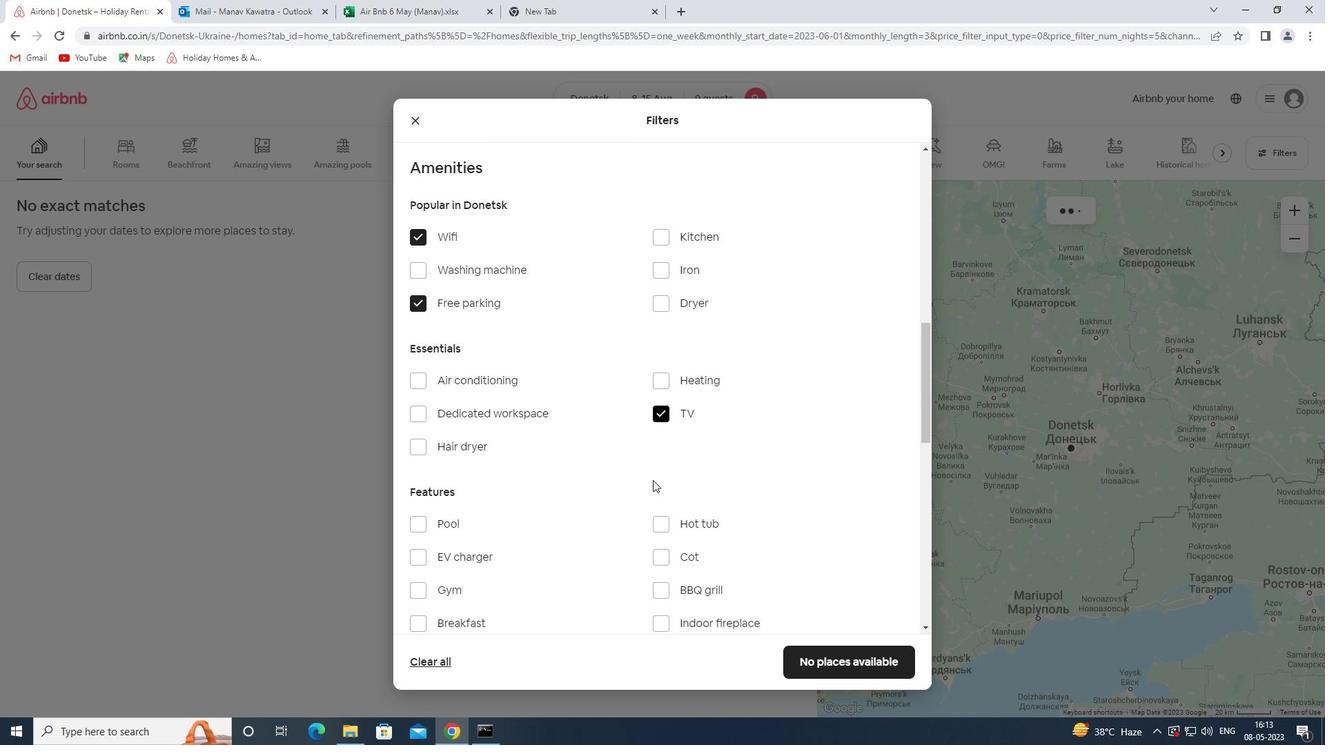 
Action: Mouse scrolled (635, 517) with delta (0, 0)
Screenshot: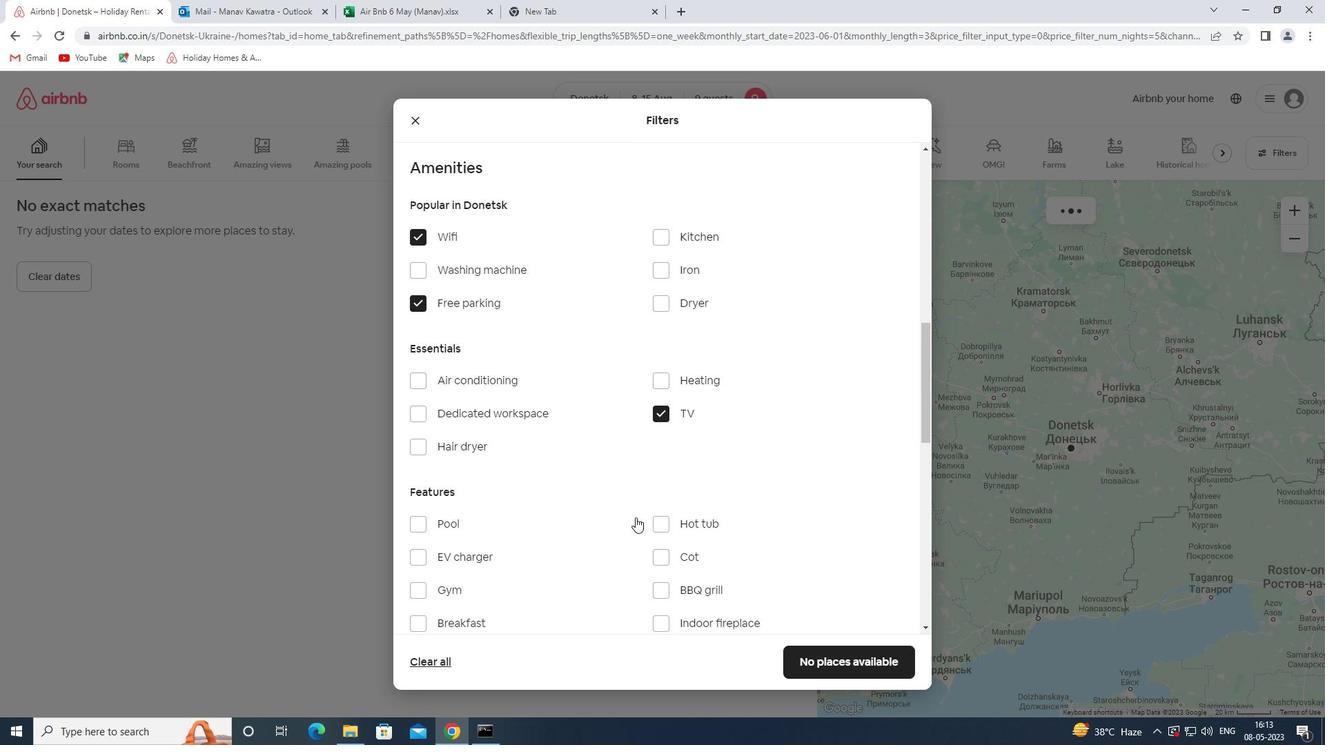 
Action: Mouse scrolled (635, 517) with delta (0, 0)
Screenshot: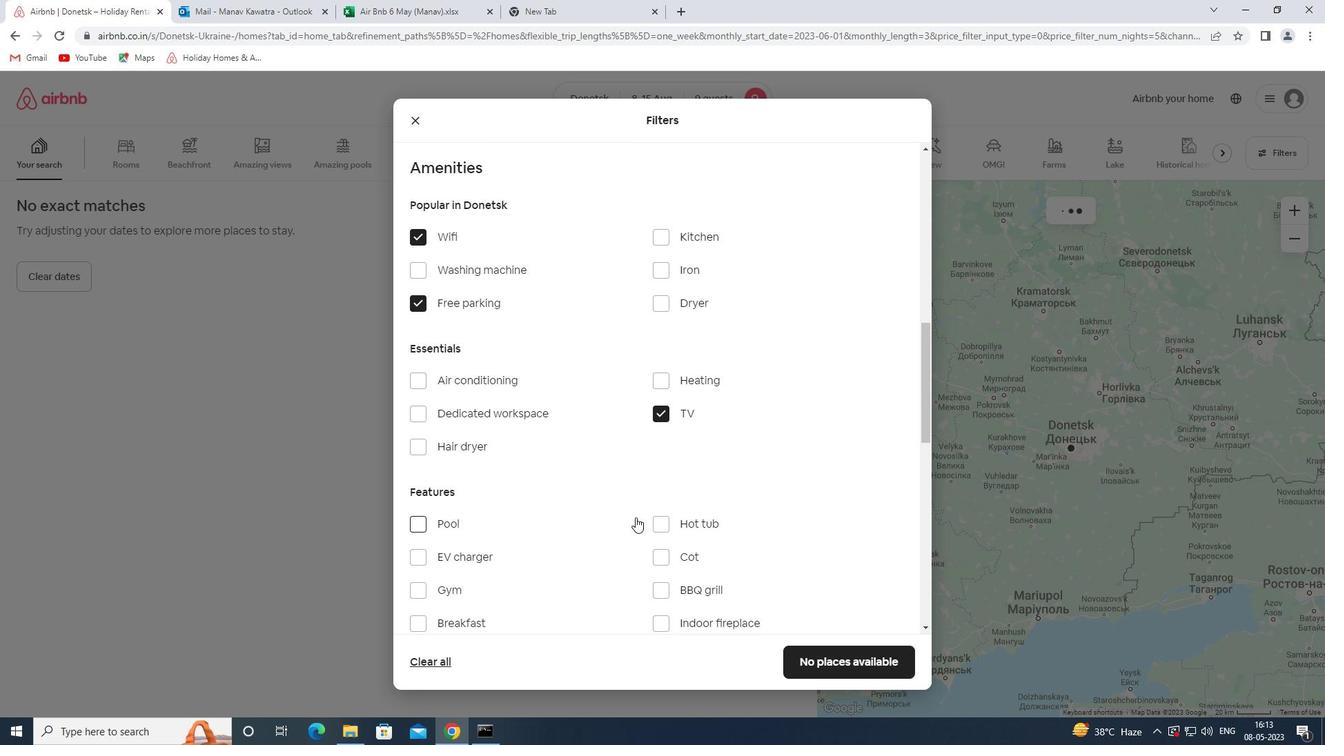 
Action: Mouse moved to (630, 518)
Screenshot: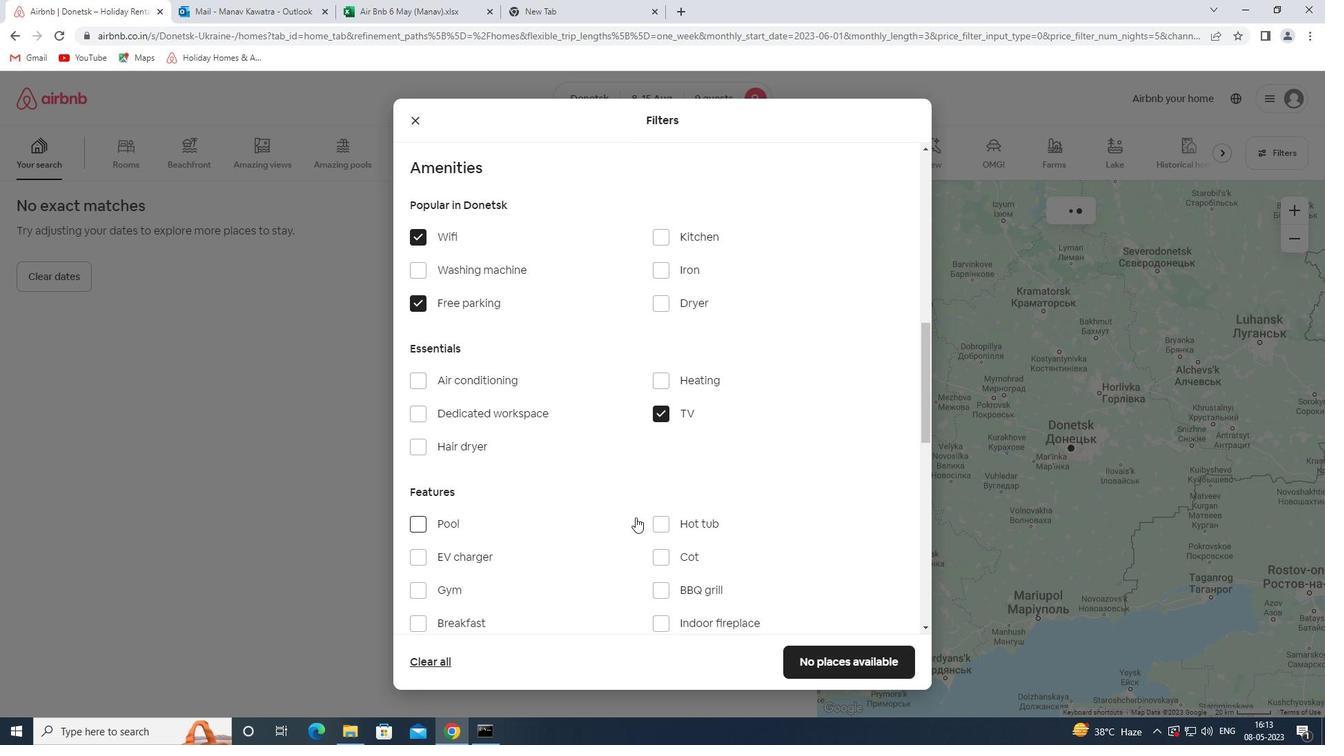 
Action: Mouse scrolled (630, 517) with delta (0, 0)
Screenshot: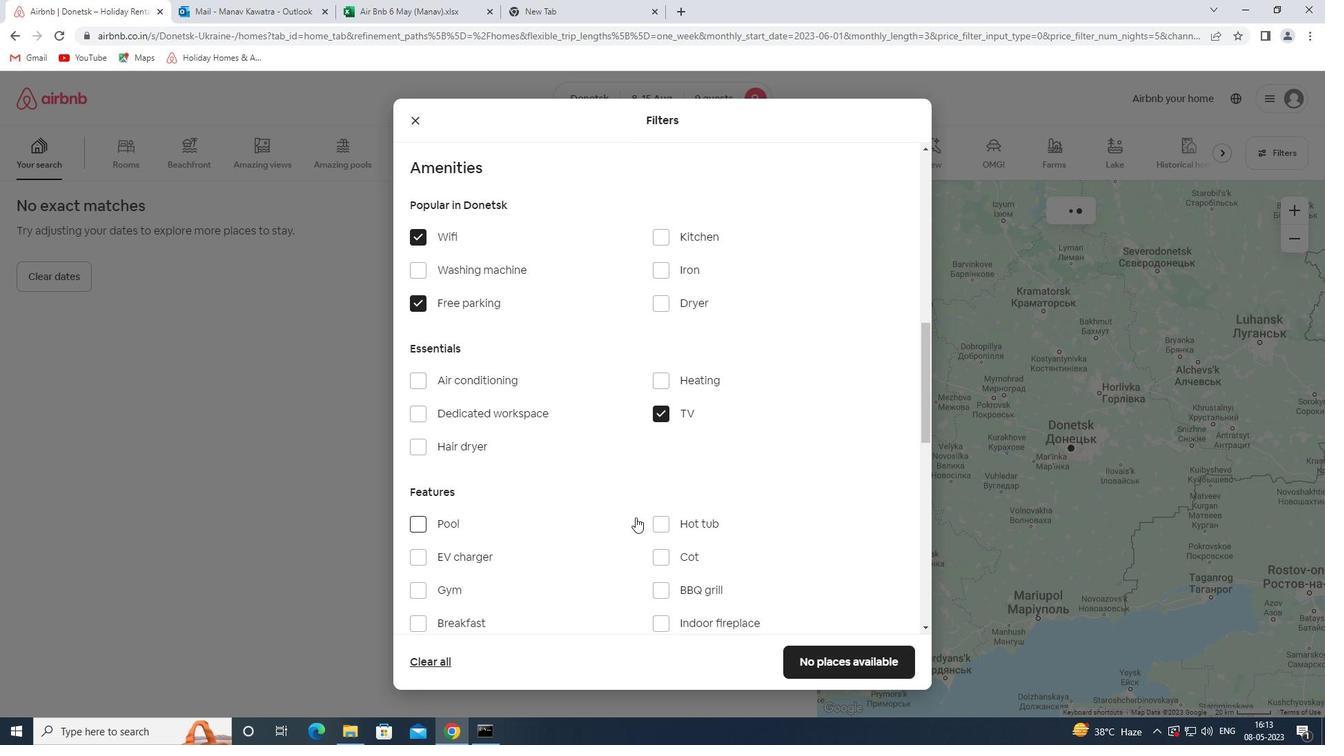 
Action: Mouse moved to (450, 375)
Screenshot: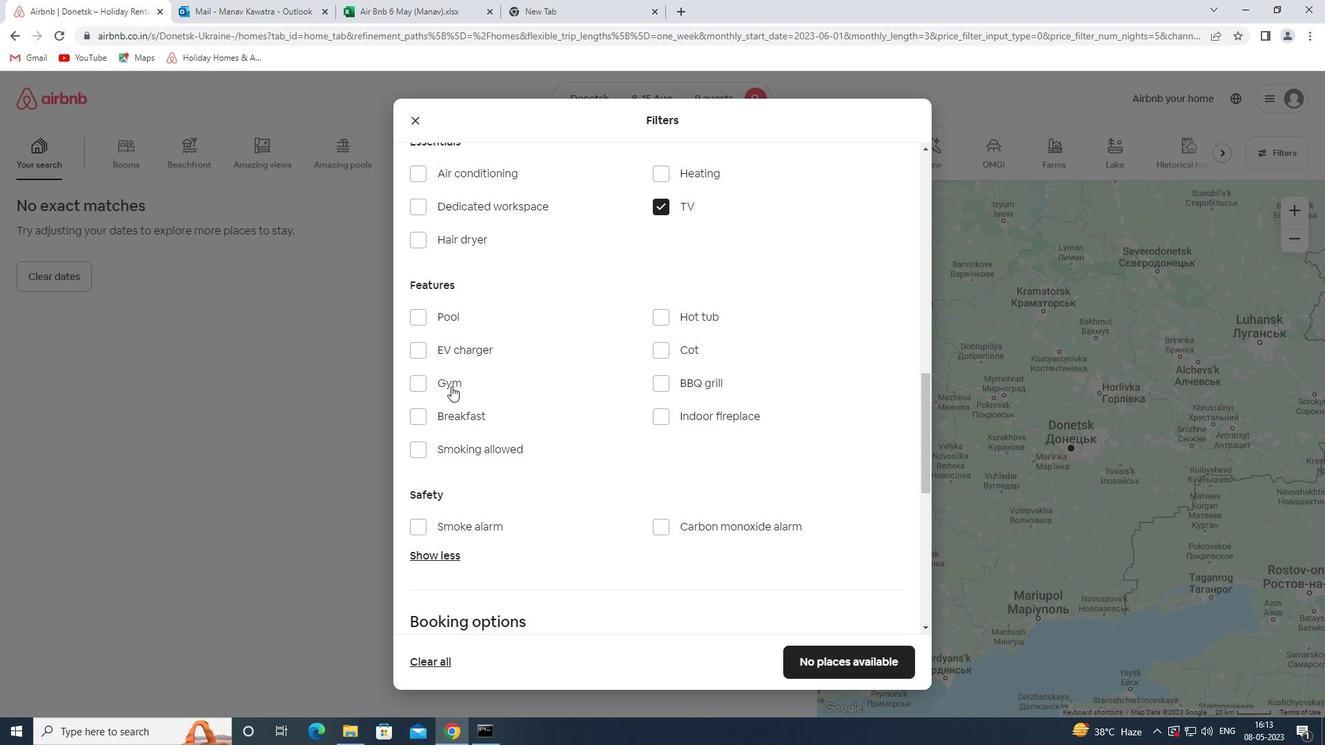 
Action: Mouse pressed left at (450, 375)
Screenshot: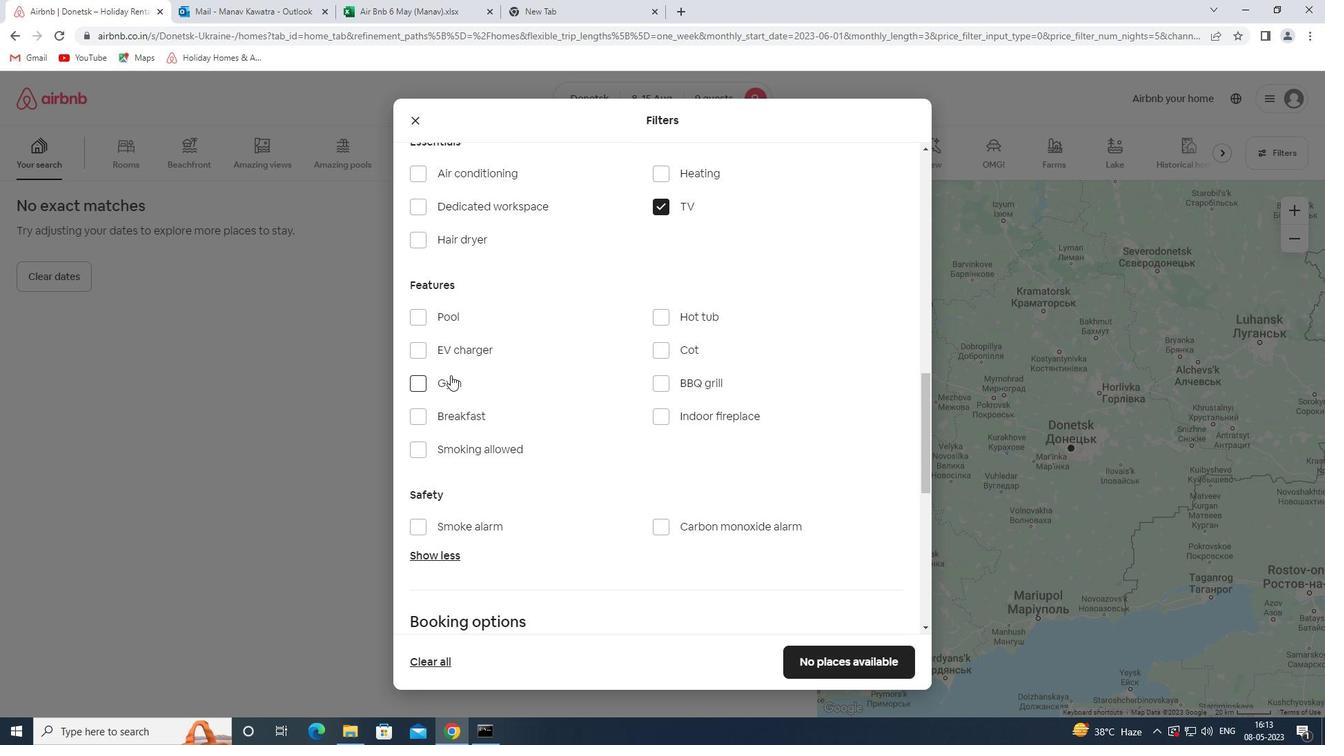 
Action: Mouse moved to (451, 419)
Screenshot: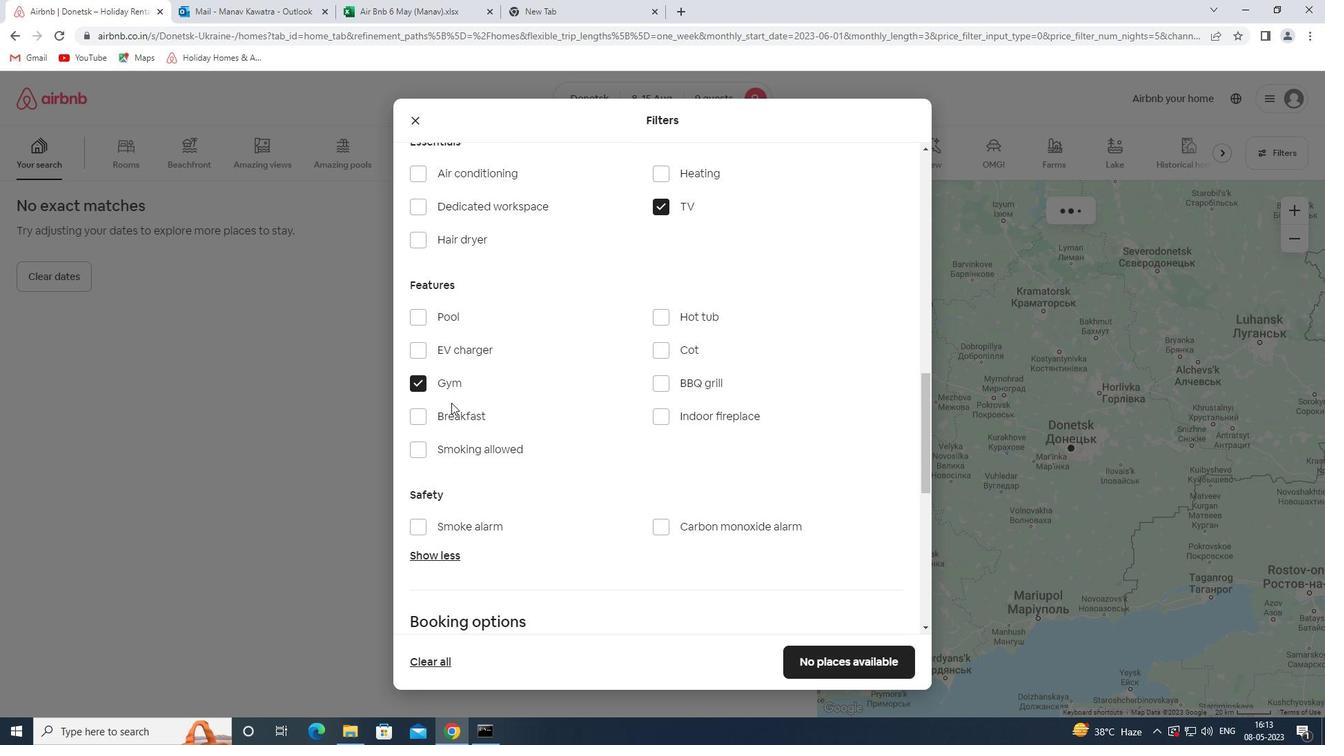 
Action: Mouse pressed left at (451, 419)
Screenshot: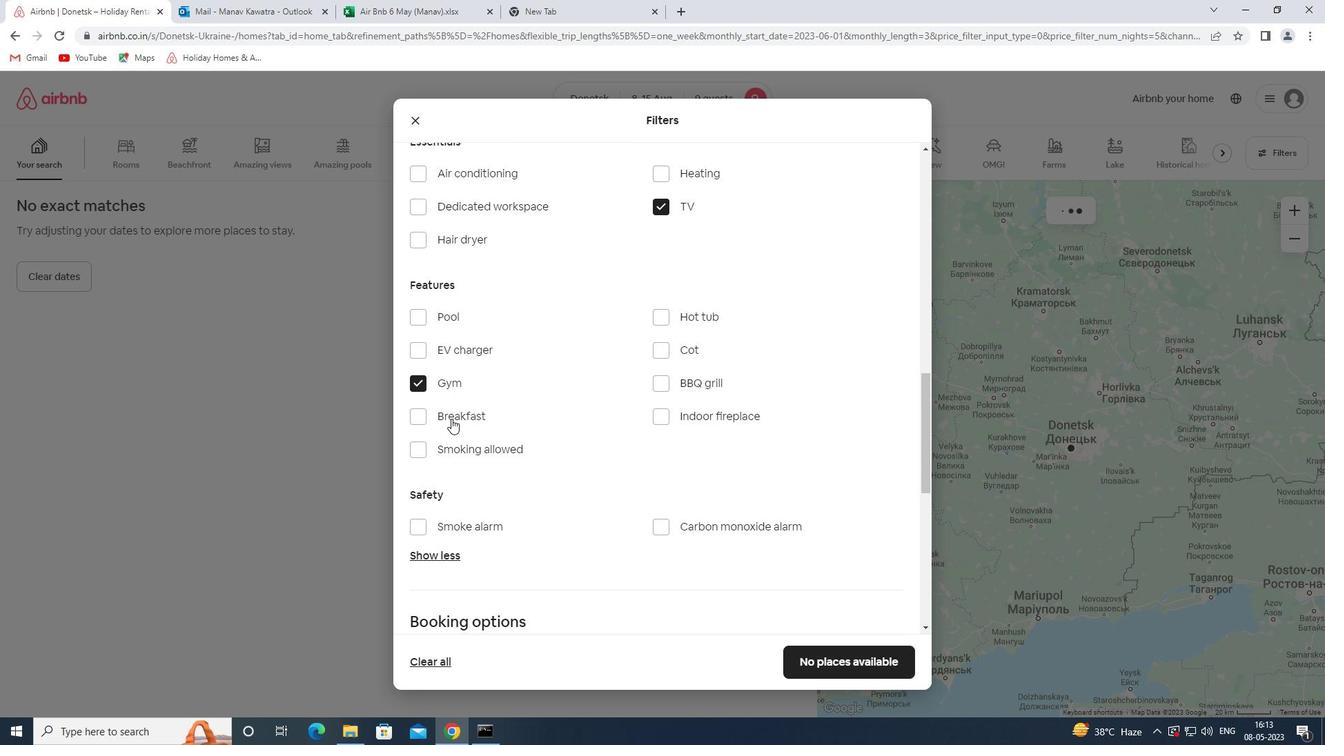 
Action: Mouse moved to (613, 434)
Screenshot: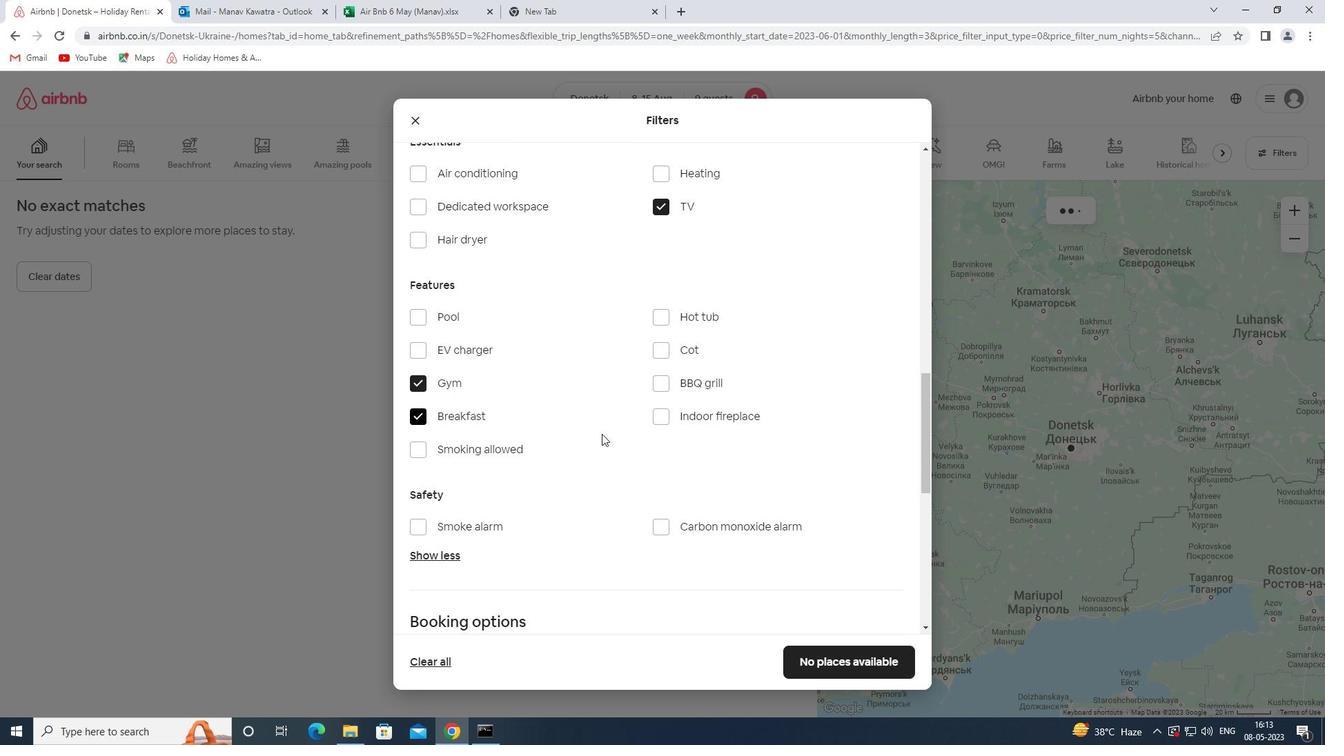 
Action: Mouse scrolled (613, 434) with delta (0, 0)
Screenshot: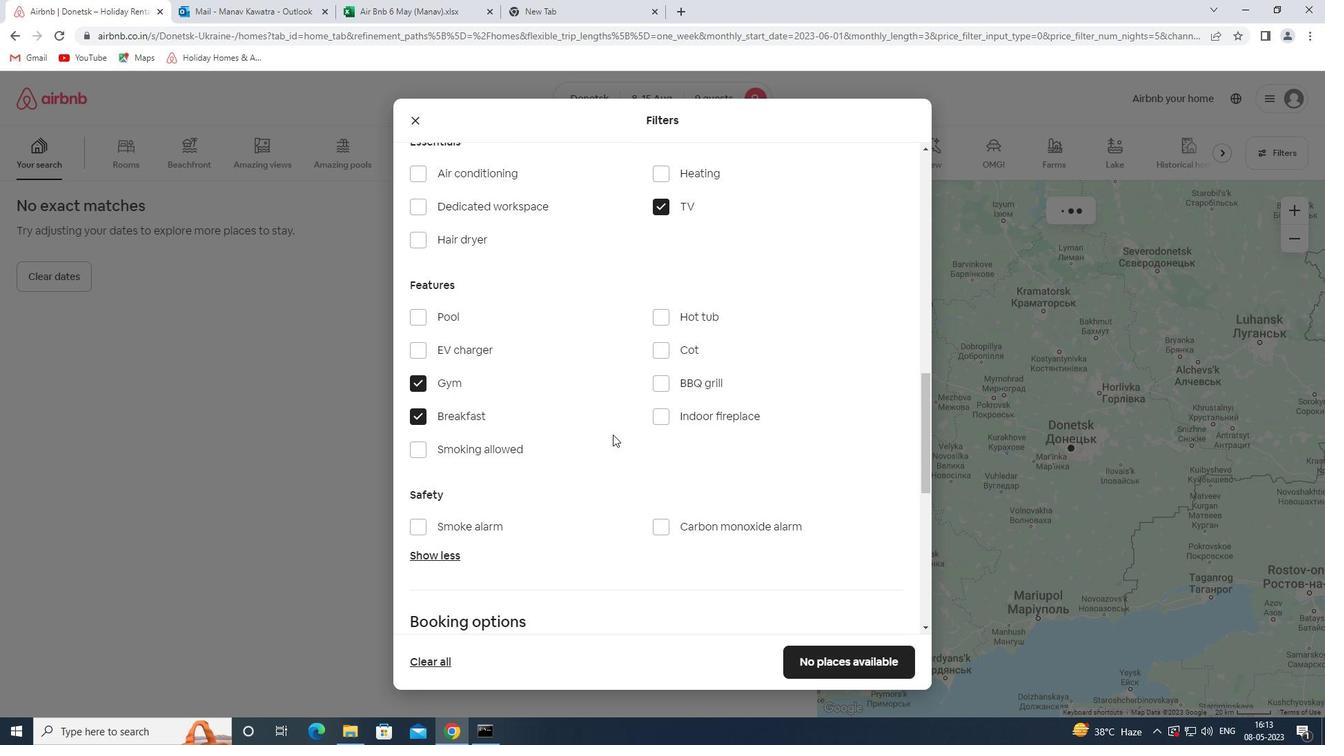 
Action: Mouse scrolled (613, 434) with delta (0, 0)
Screenshot: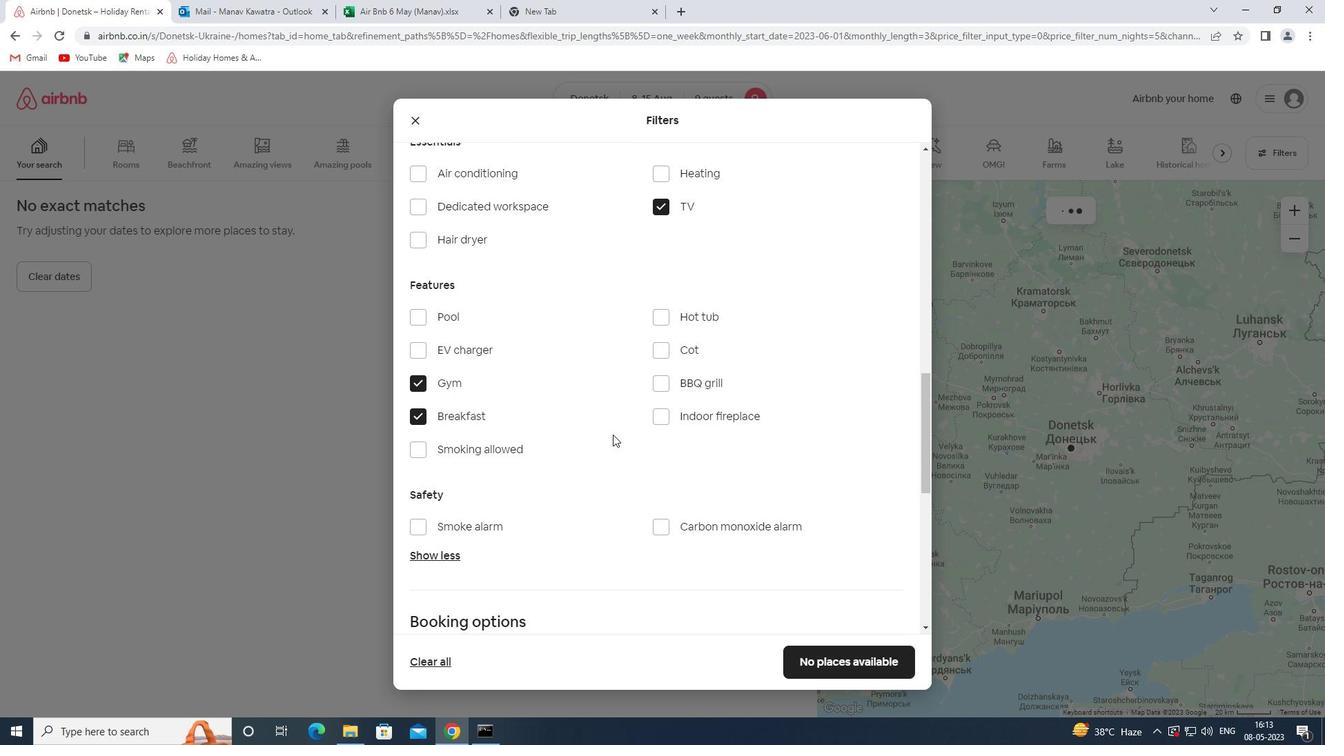 
Action: Mouse moved to (760, 509)
Screenshot: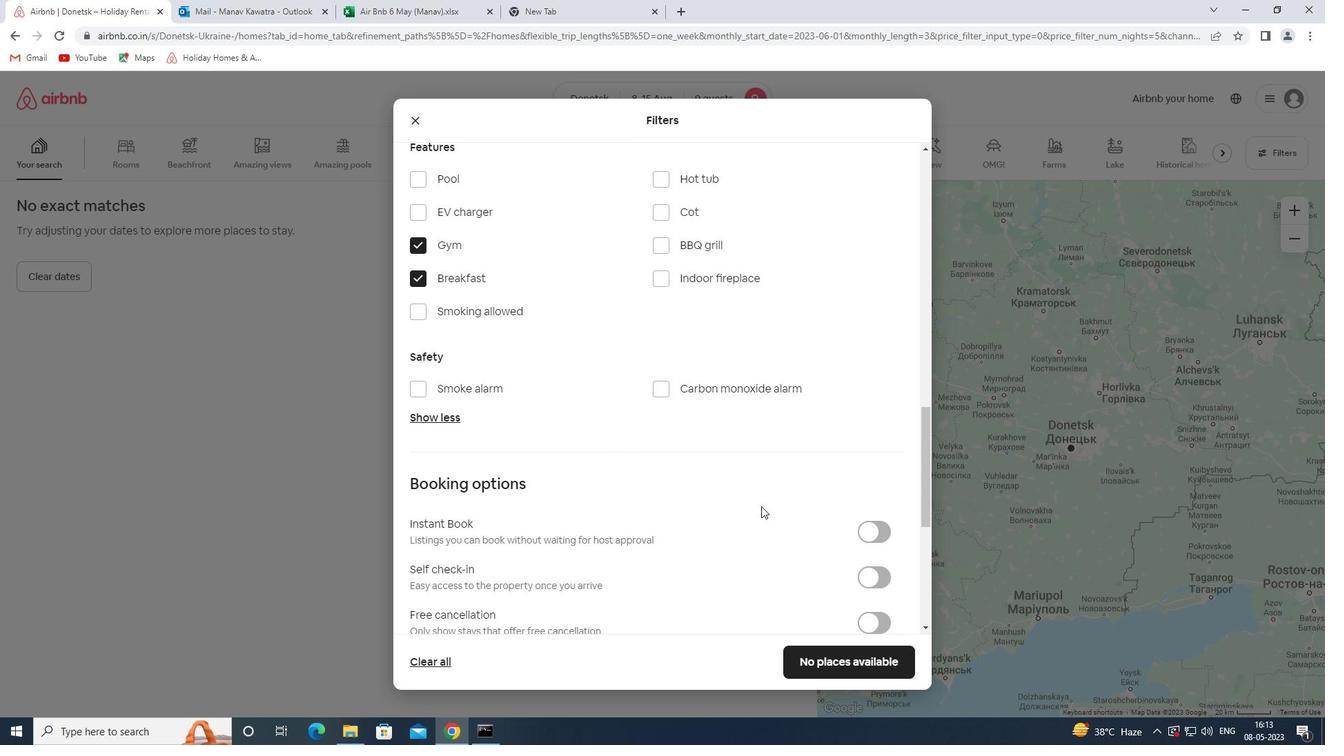 
Action: Mouse scrolled (760, 508) with delta (0, 0)
Screenshot: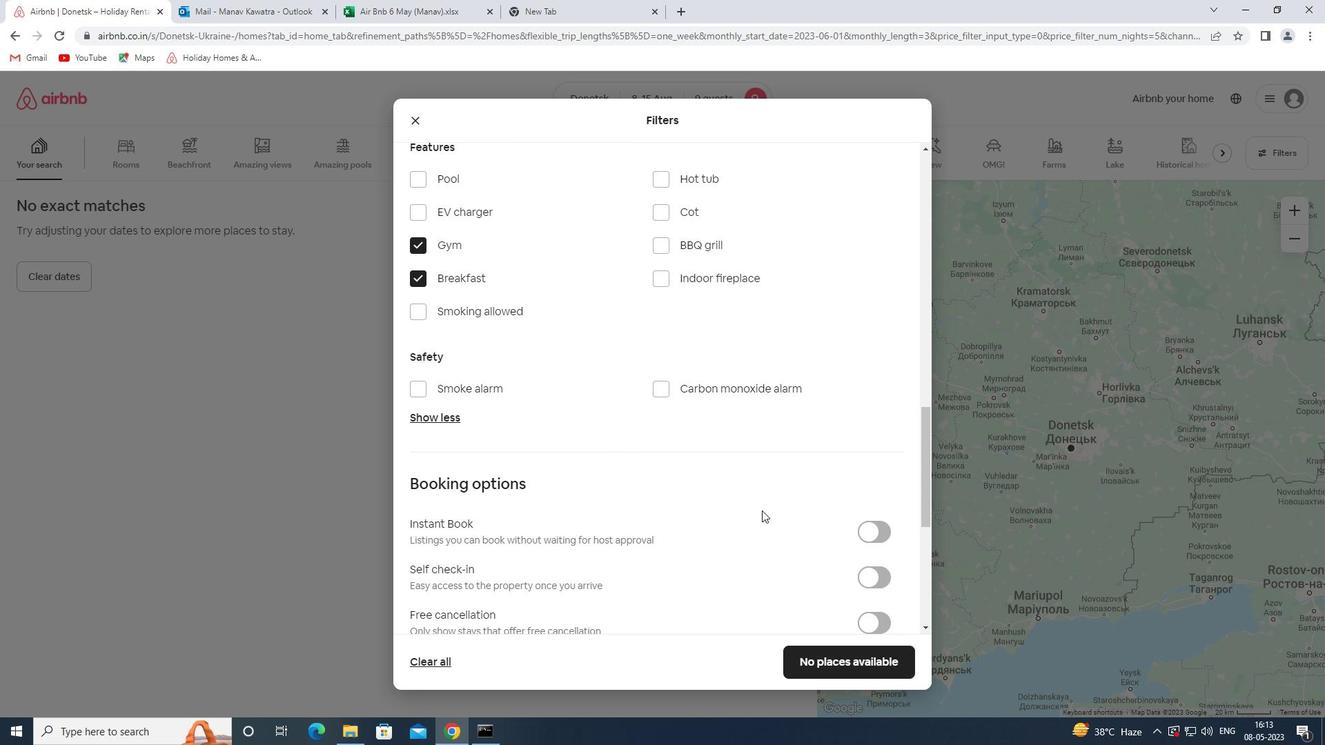
Action: Mouse scrolled (760, 508) with delta (0, 0)
Screenshot: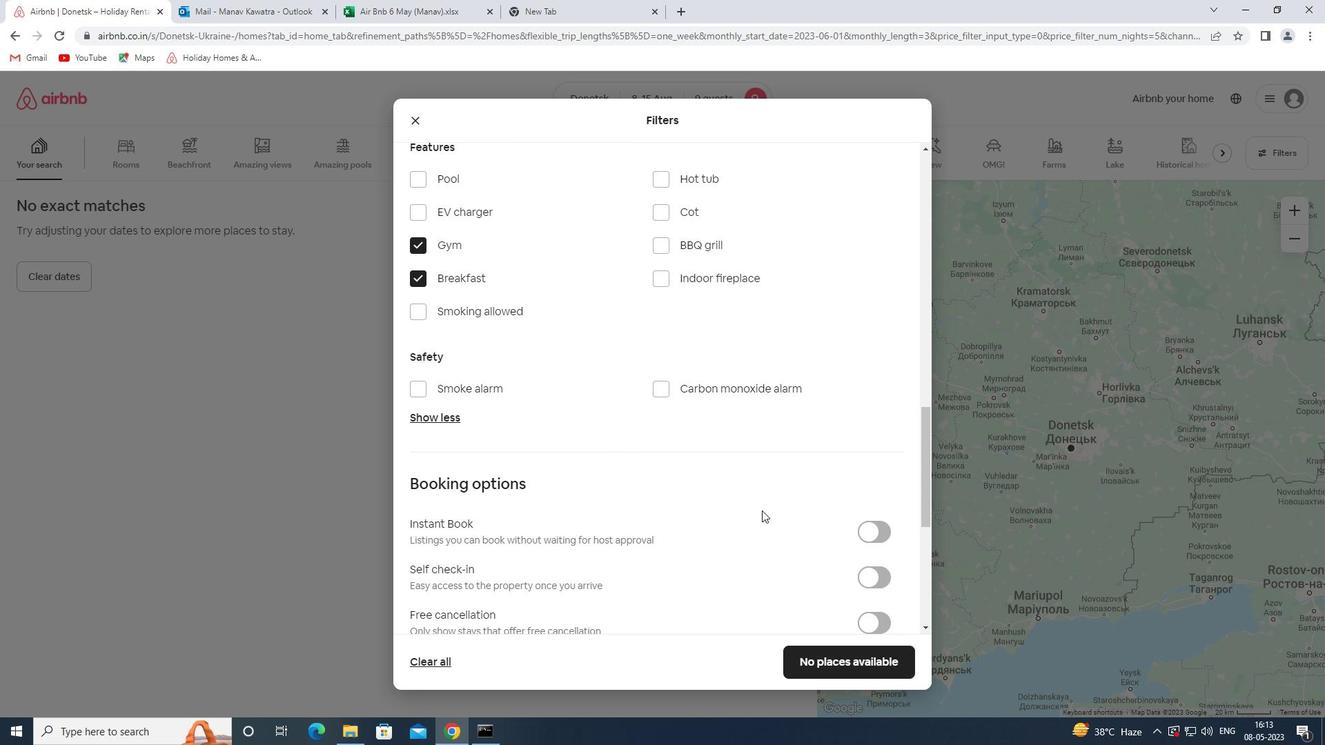 
Action: Mouse moved to (757, 508)
Screenshot: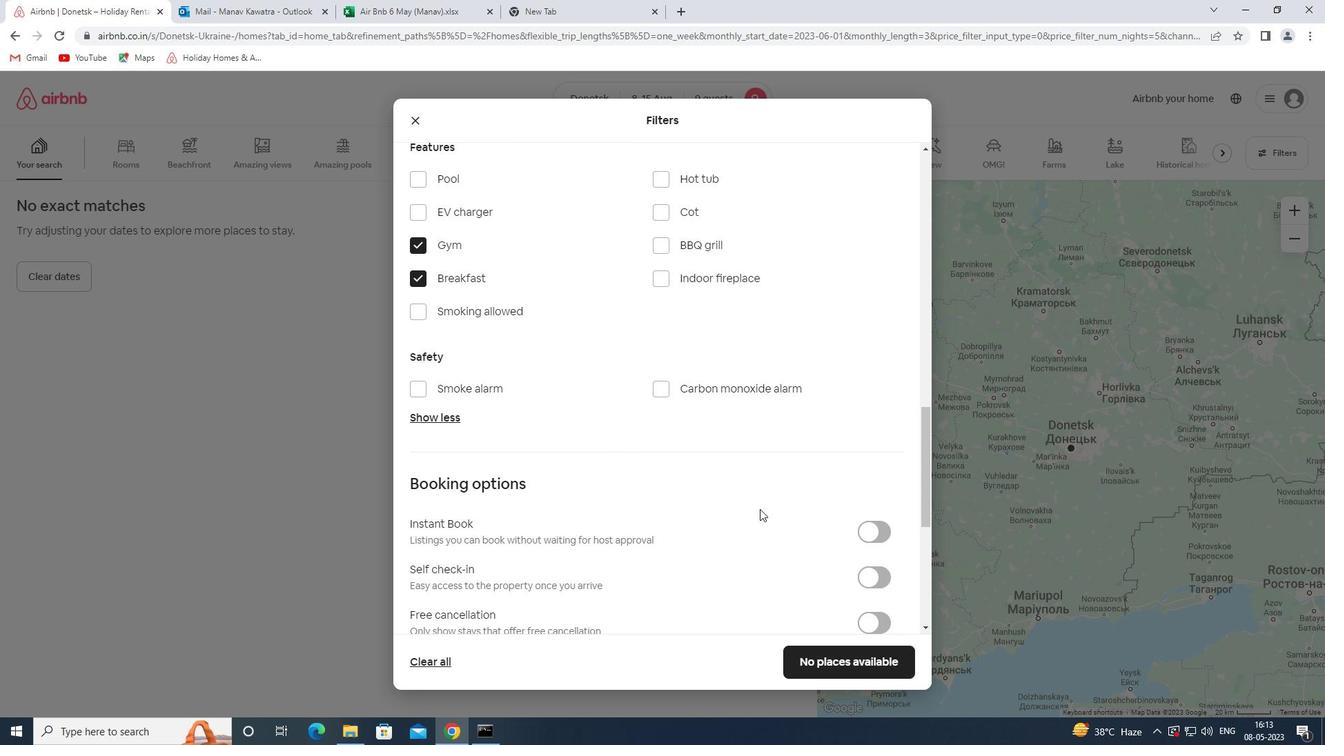
Action: Mouse scrolled (757, 507) with delta (0, 0)
Screenshot: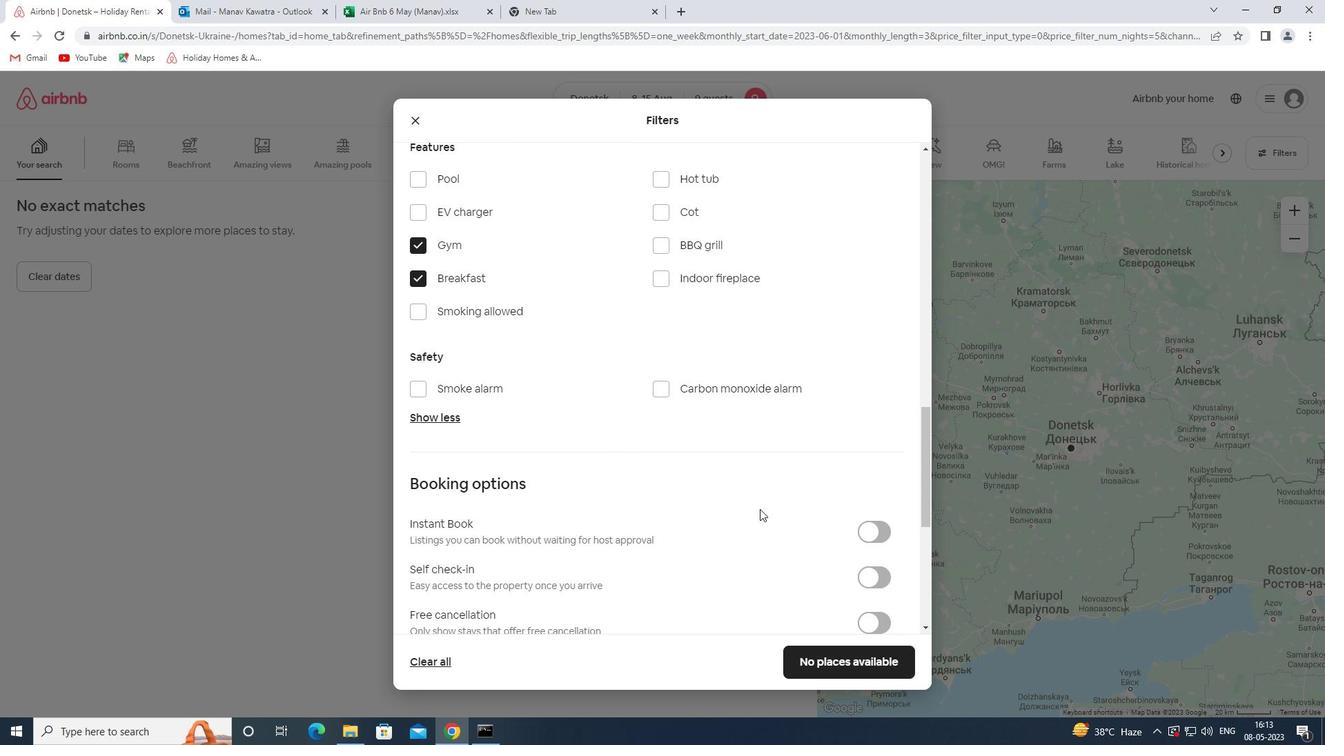 
Action: Mouse moved to (882, 365)
Screenshot: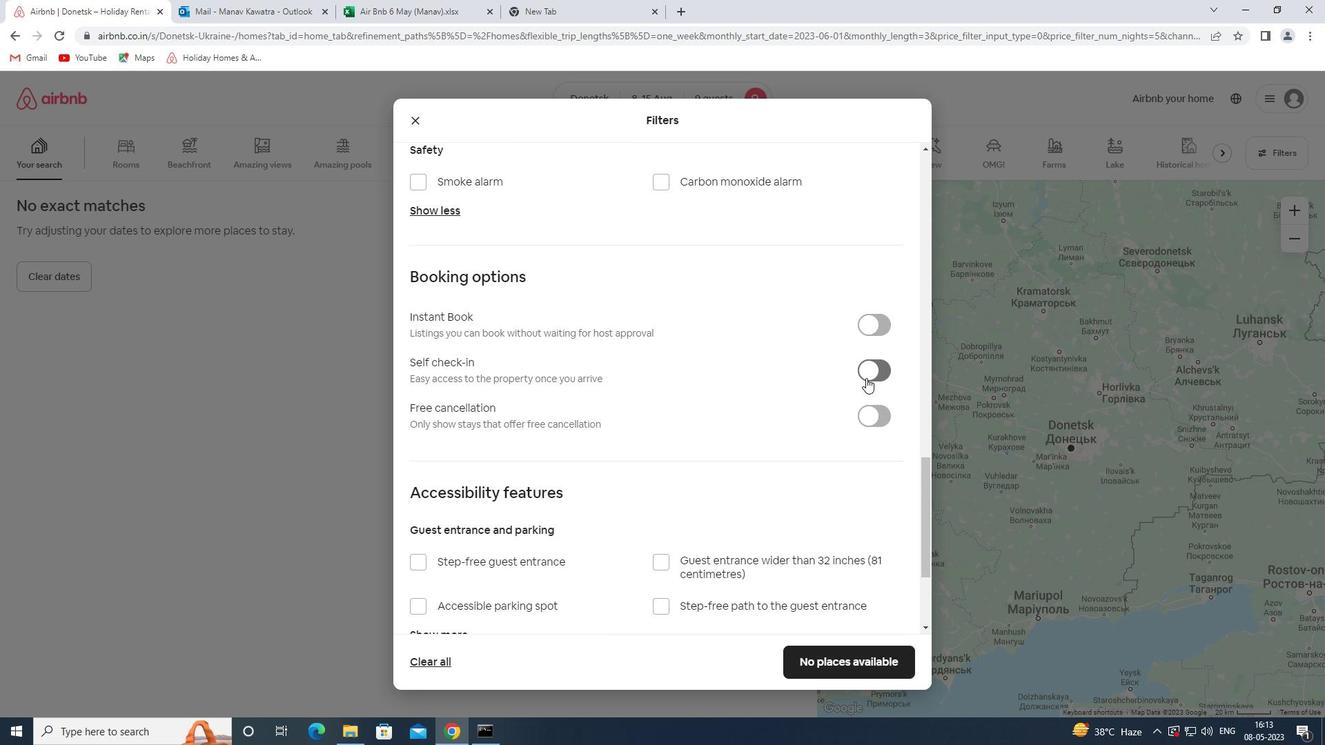 
Action: Mouse pressed left at (882, 365)
Screenshot: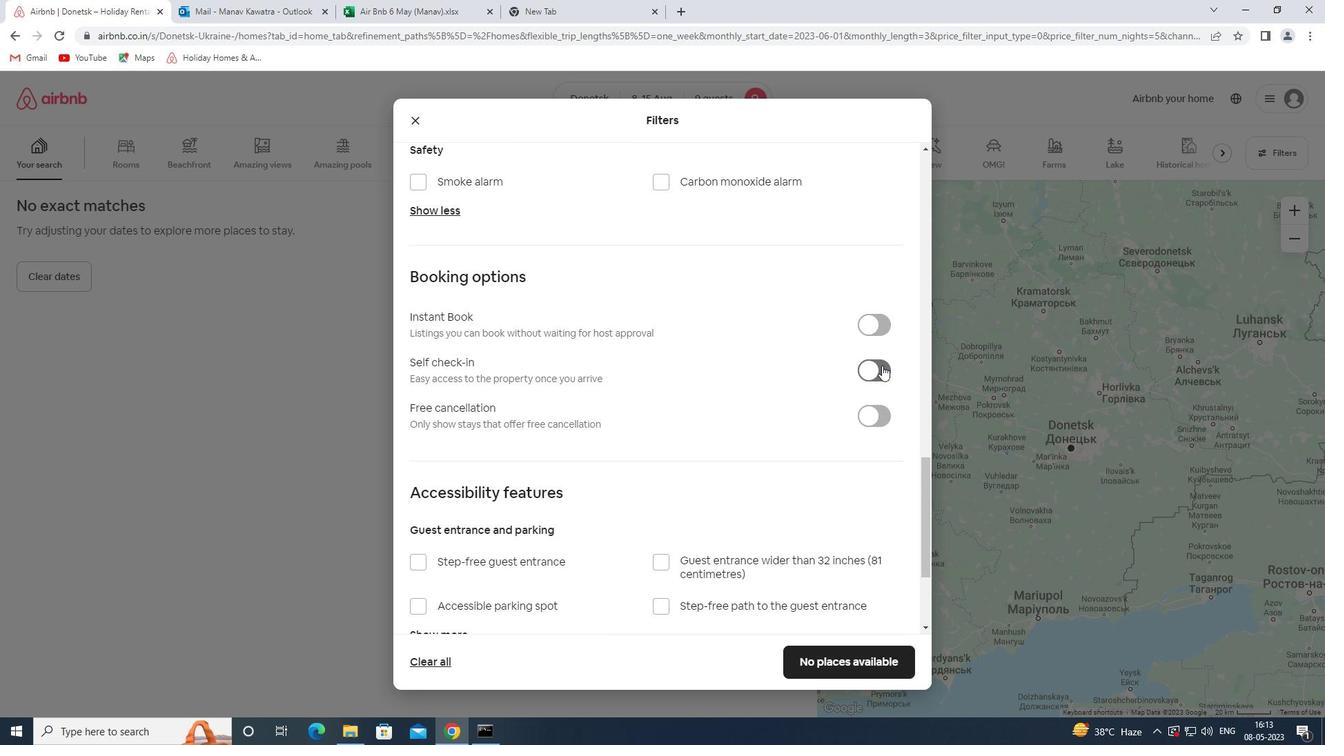 
Action: Mouse moved to (686, 490)
Screenshot: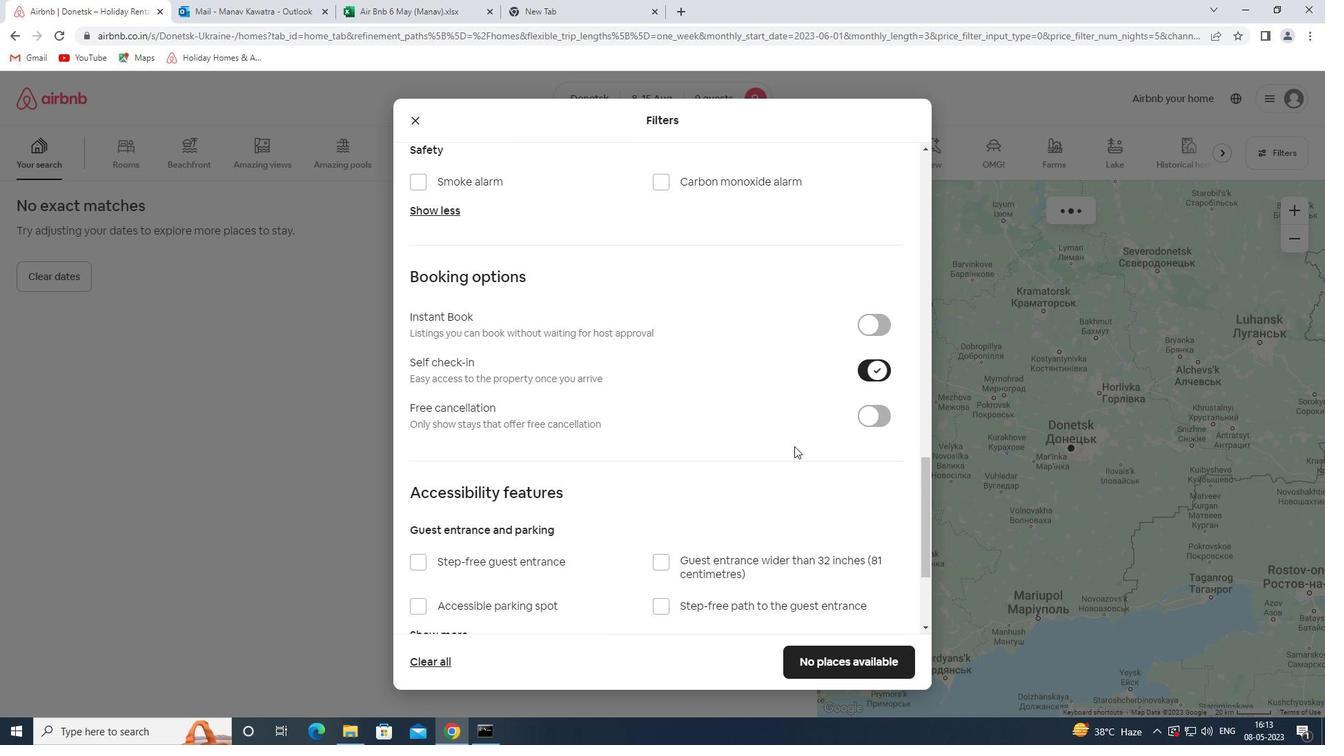 
Action: Mouse scrolled (686, 489) with delta (0, 0)
Screenshot: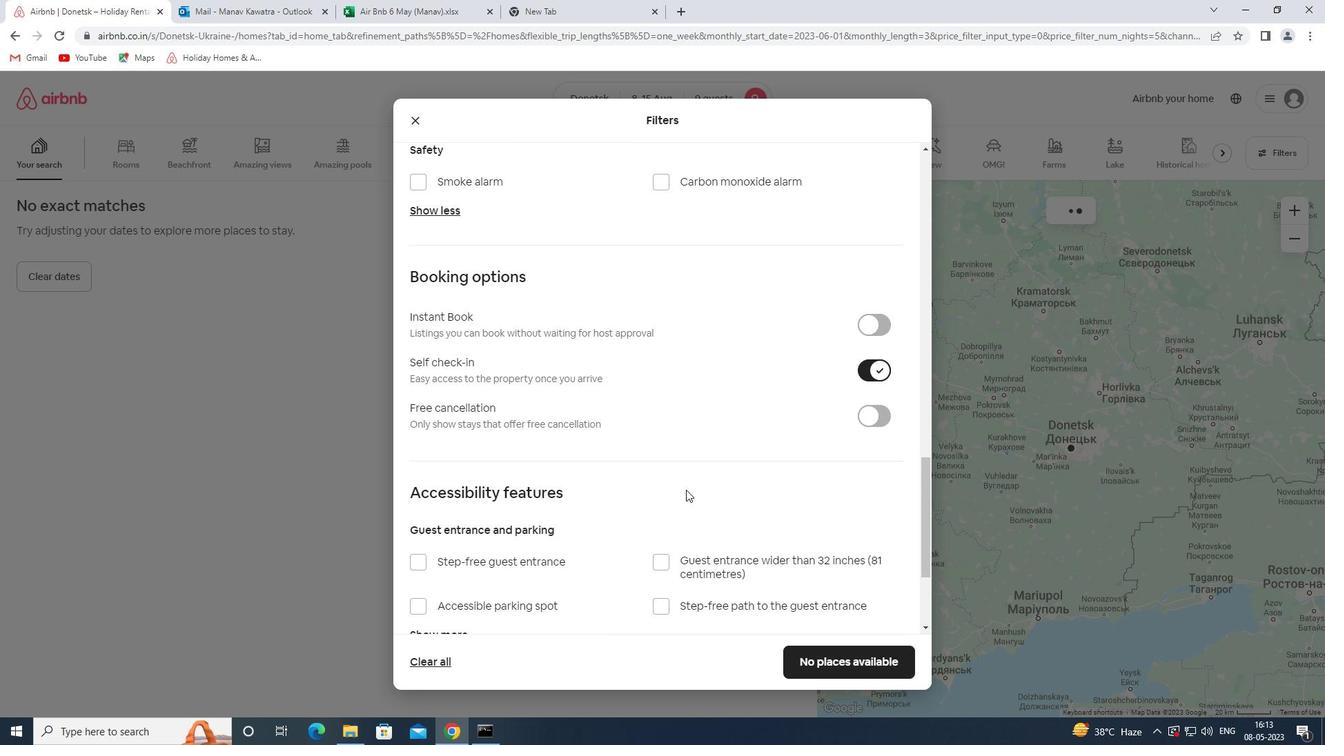 
Action: Mouse scrolled (686, 489) with delta (0, 0)
Screenshot: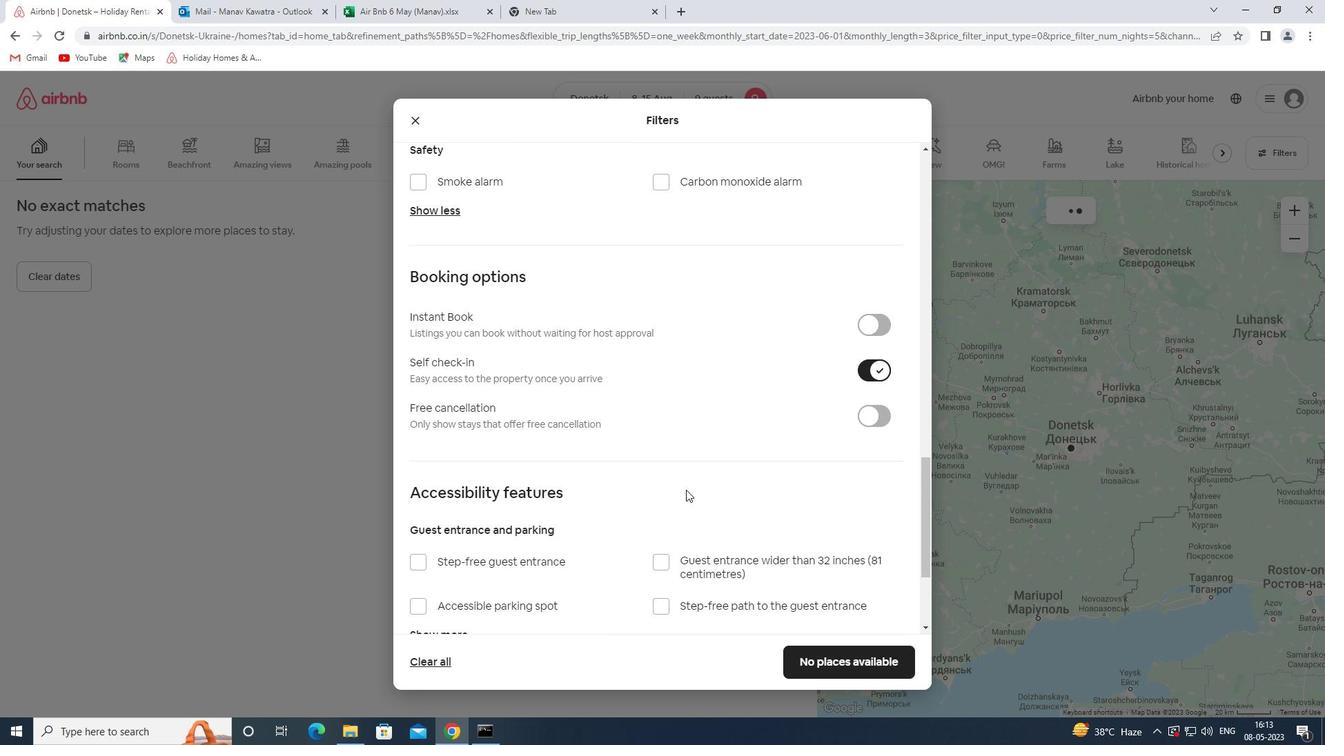 
Action: Mouse scrolled (686, 489) with delta (0, 0)
Screenshot: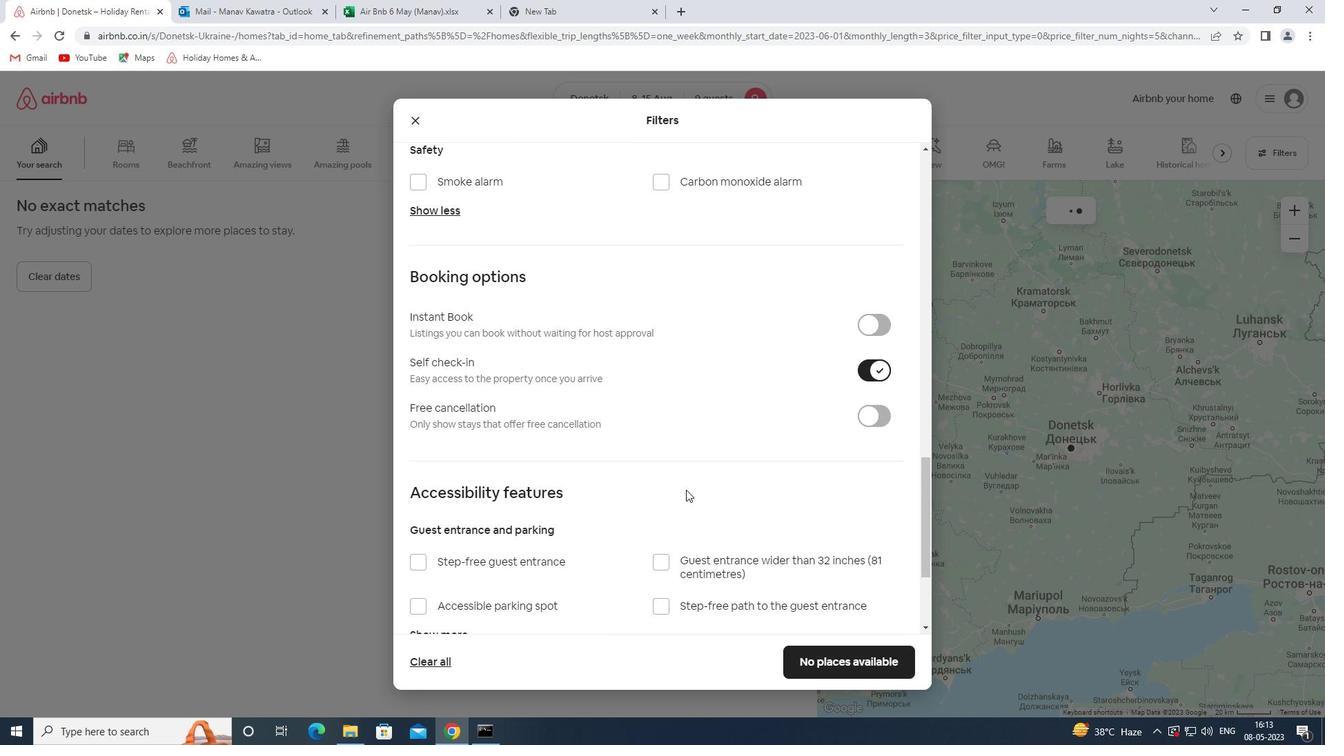
Action: Mouse scrolled (686, 489) with delta (0, 0)
Screenshot: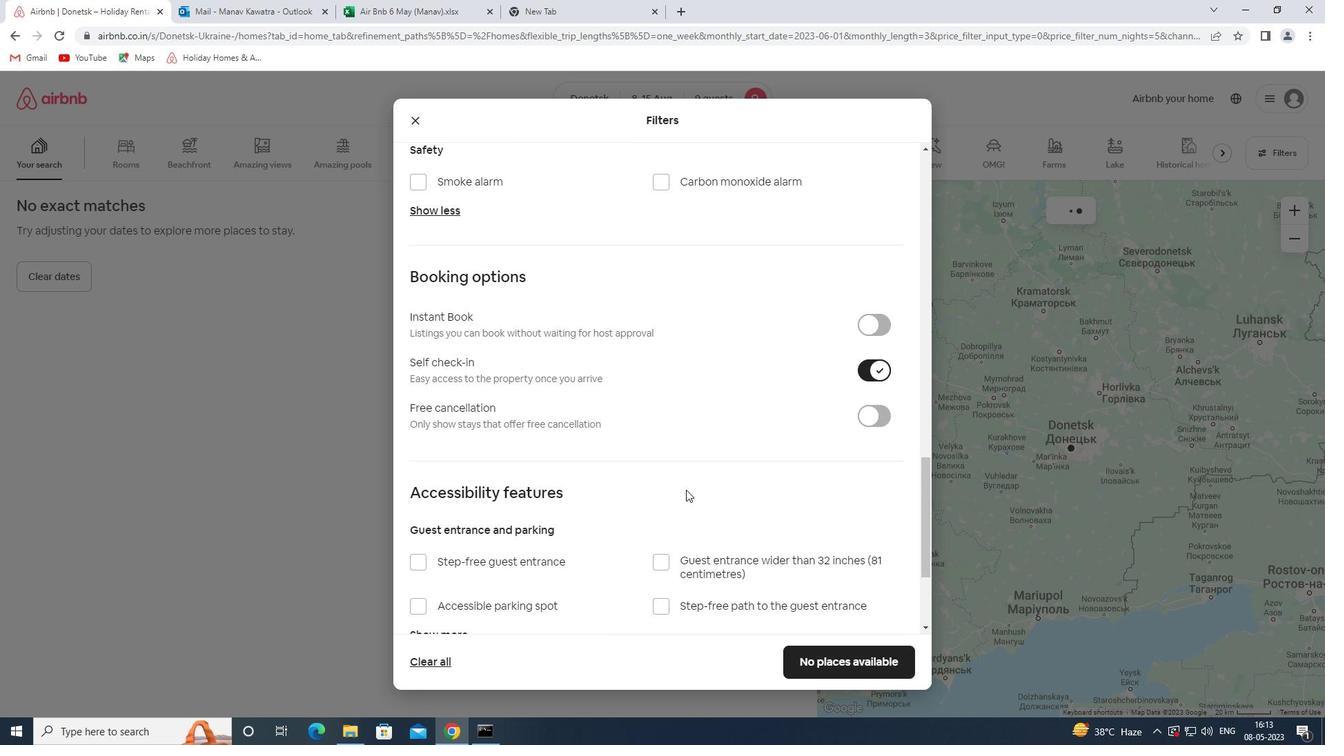 
Action: Mouse moved to (482, 558)
Screenshot: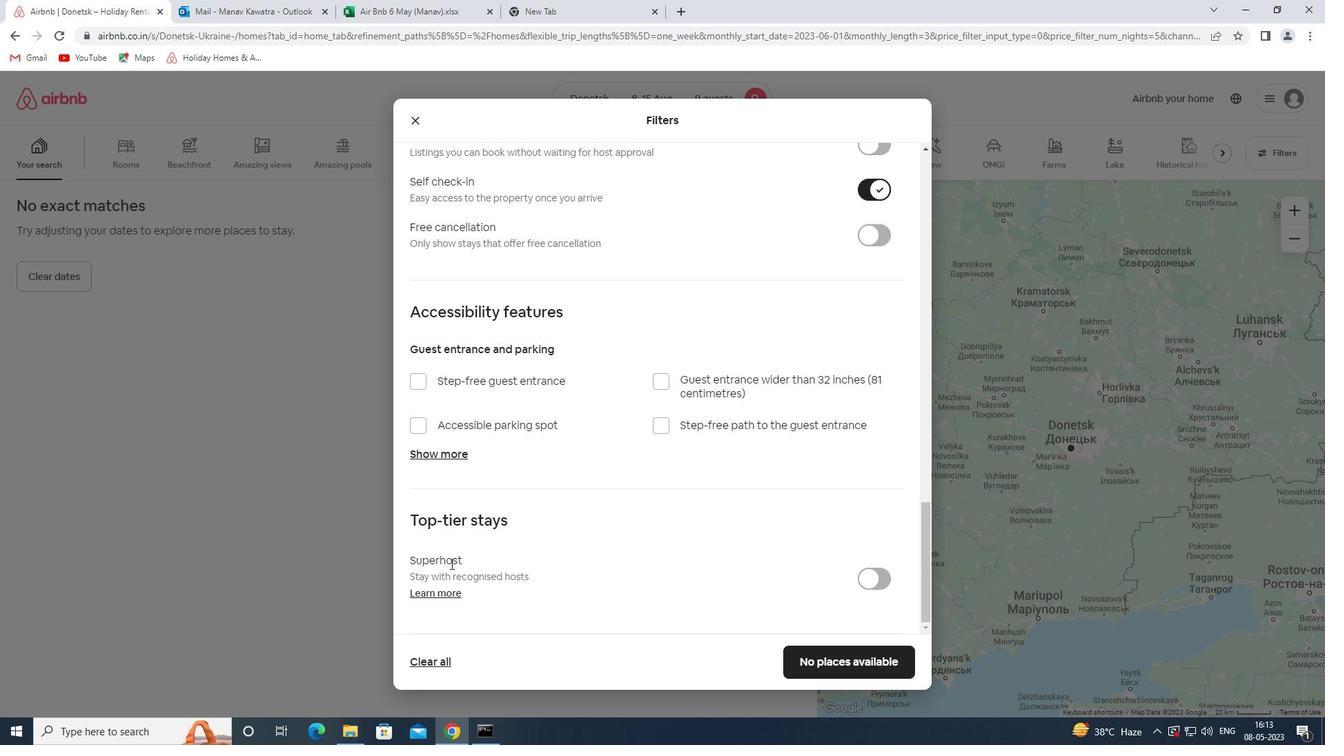 
Action: Mouse scrolled (482, 557) with delta (0, 0)
Screenshot: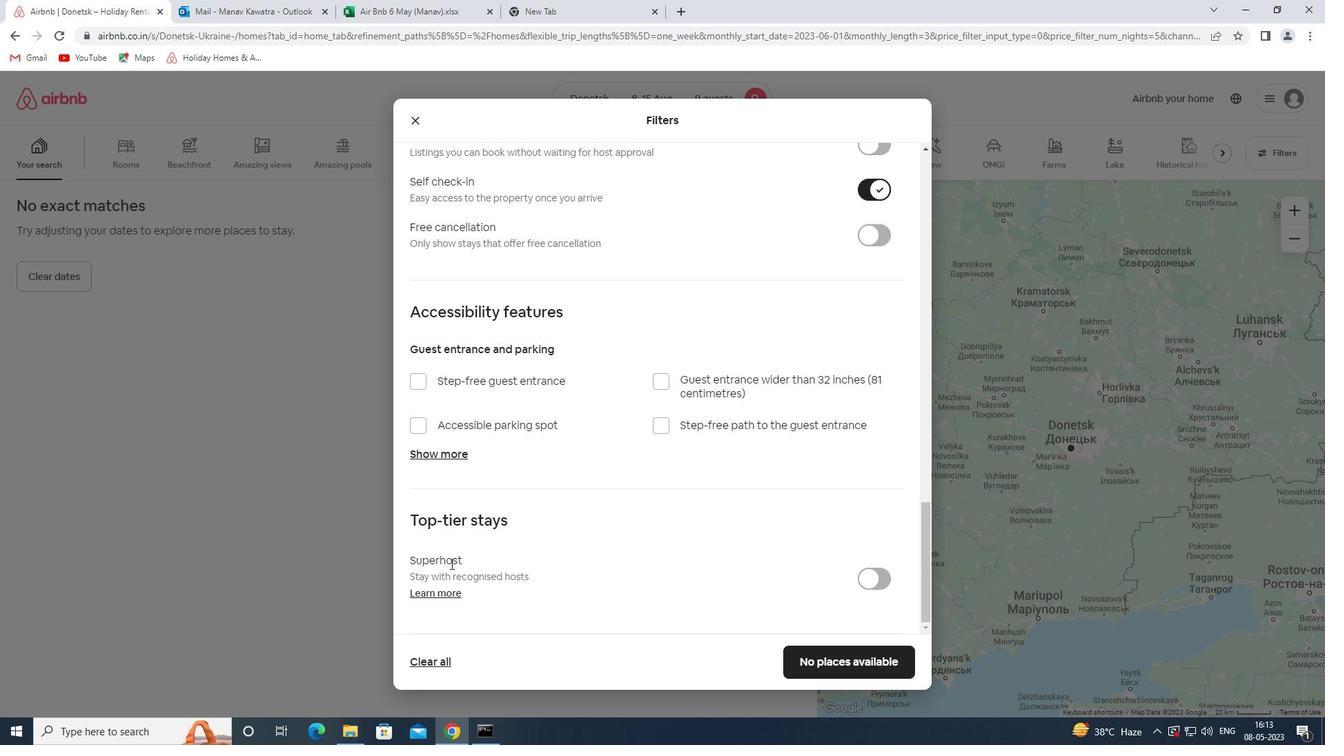 
Action: Mouse moved to (484, 557)
Screenshot: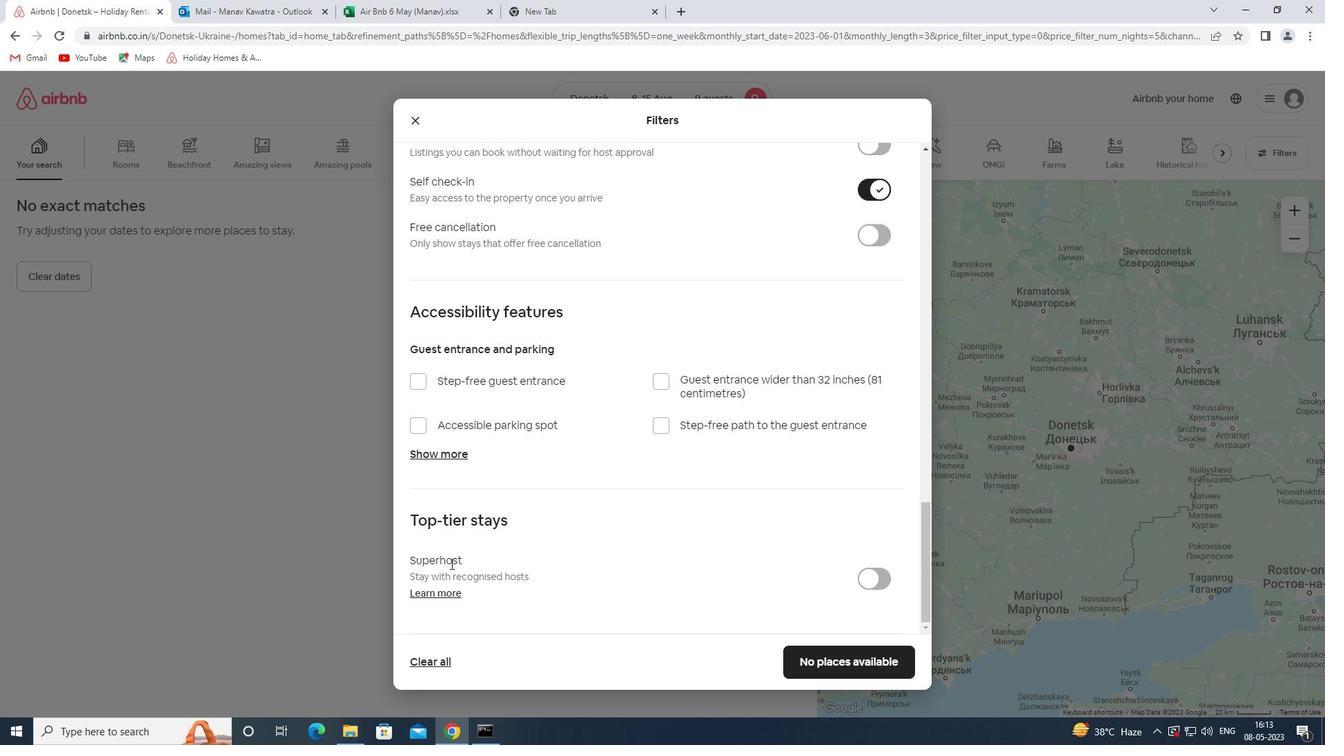 
Action: Mouse scrolled (484, 557) with delta (0, 0)
Screenshot: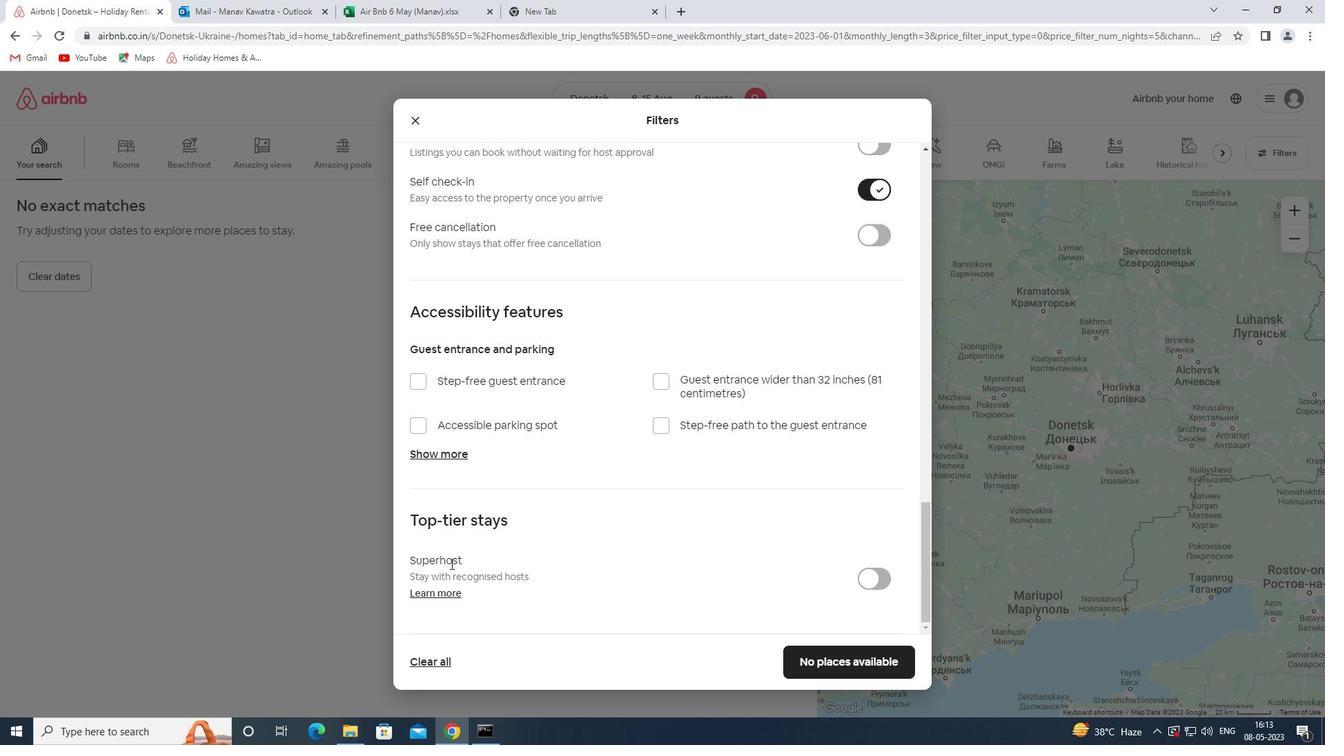 
Action: Mouse moved to (491, 555)
Screenshot: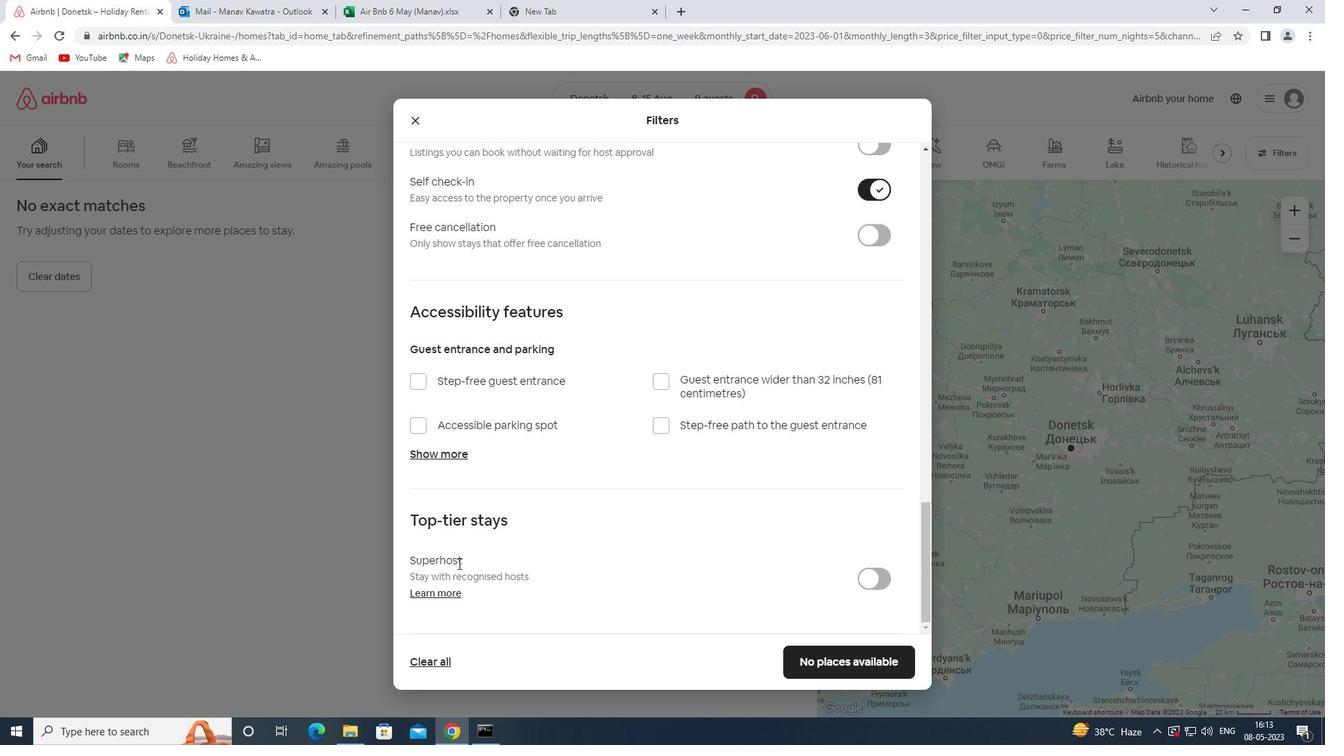 
Action: Mouse scrolled (491, 555) with delta (0, 0)
Screenshot: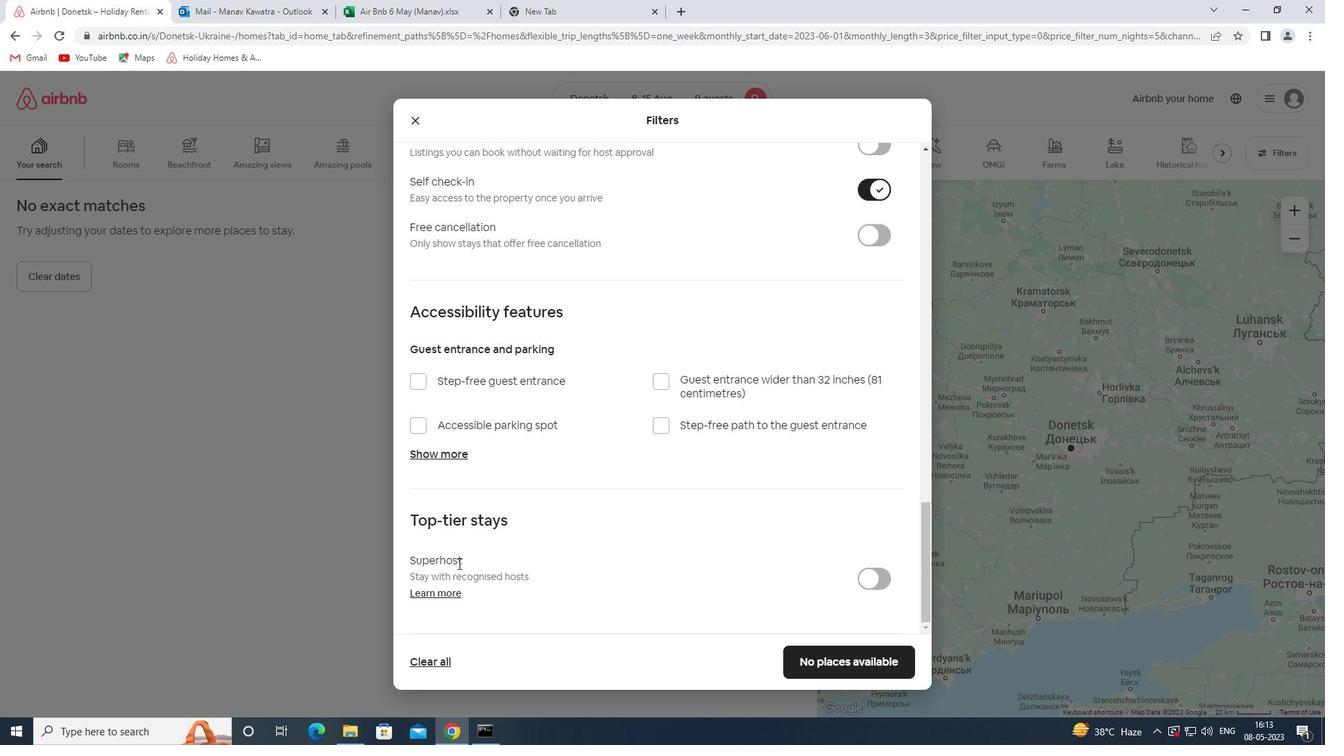 
Action: Mouse moved to (500, 553)
Screenshot: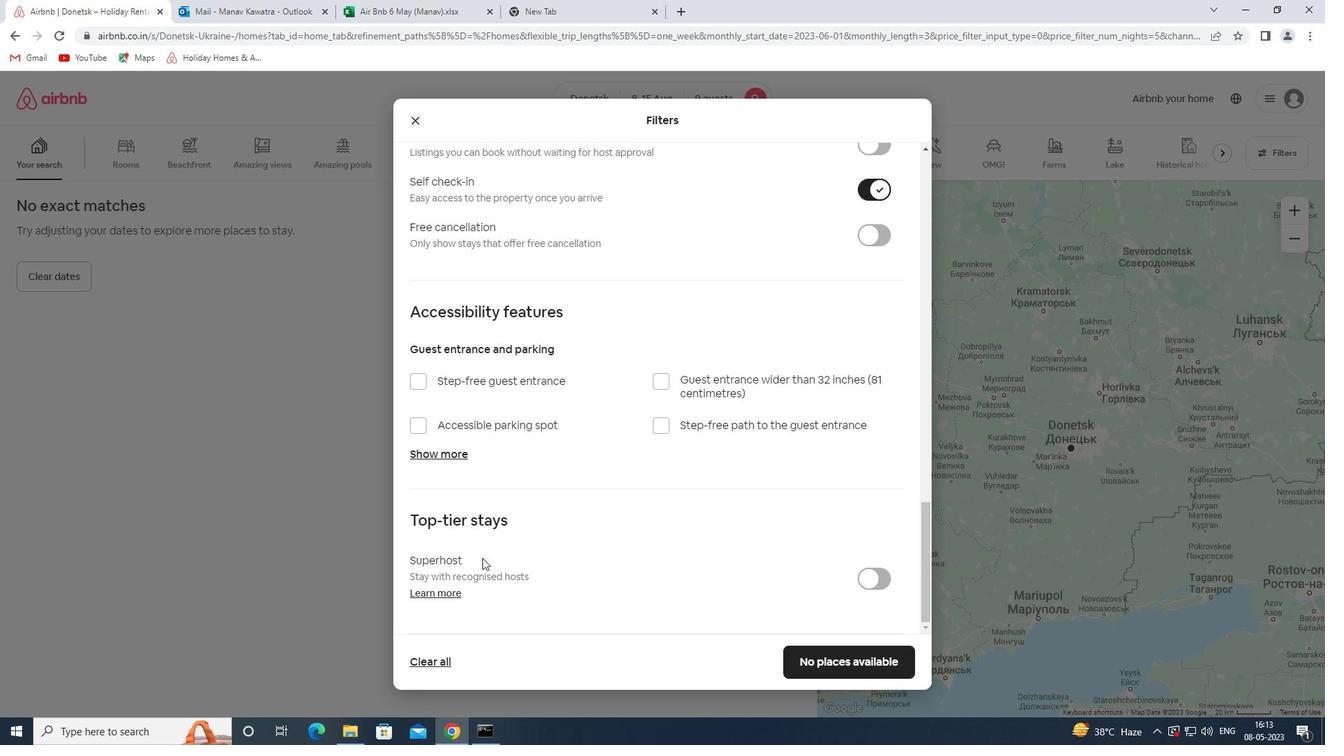 
Action: Mouse scrolled (500, 552) with delta (0, 0)
Screenshot: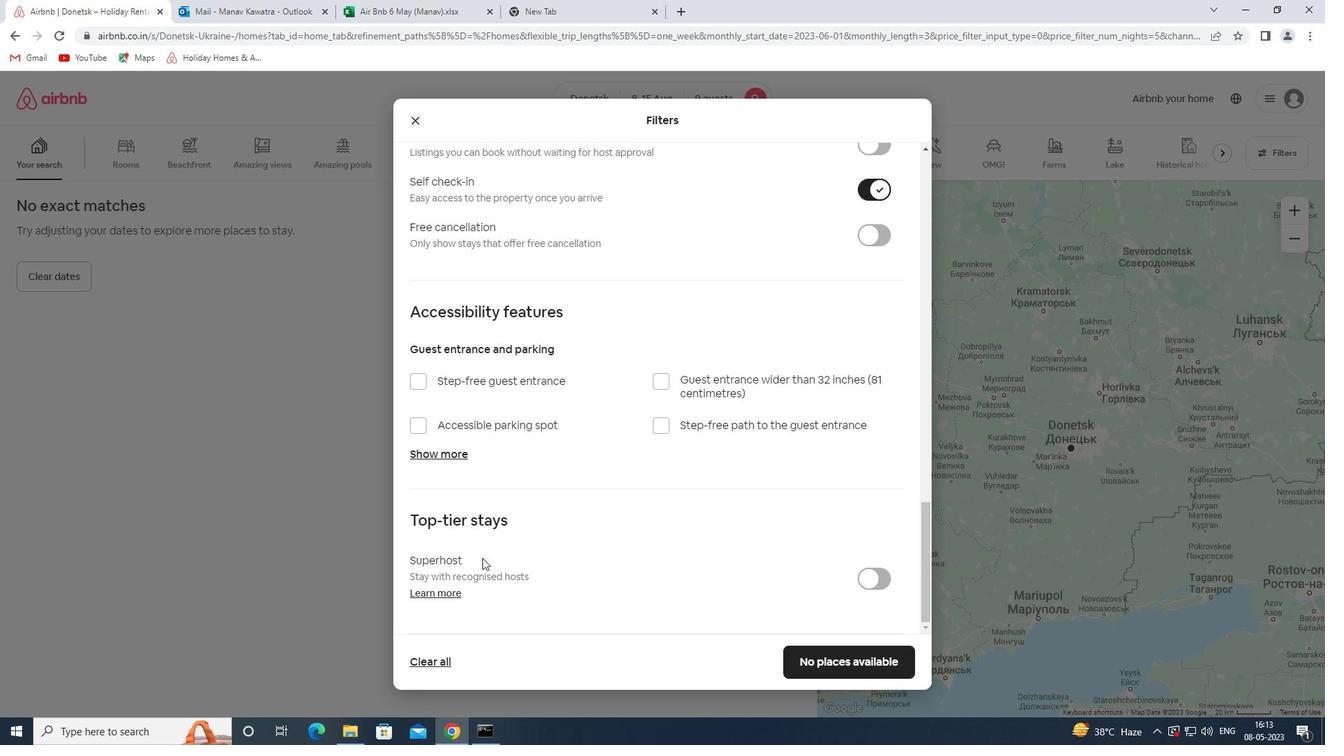 
Action: Mouse moved to (825, 660)
Screenshot: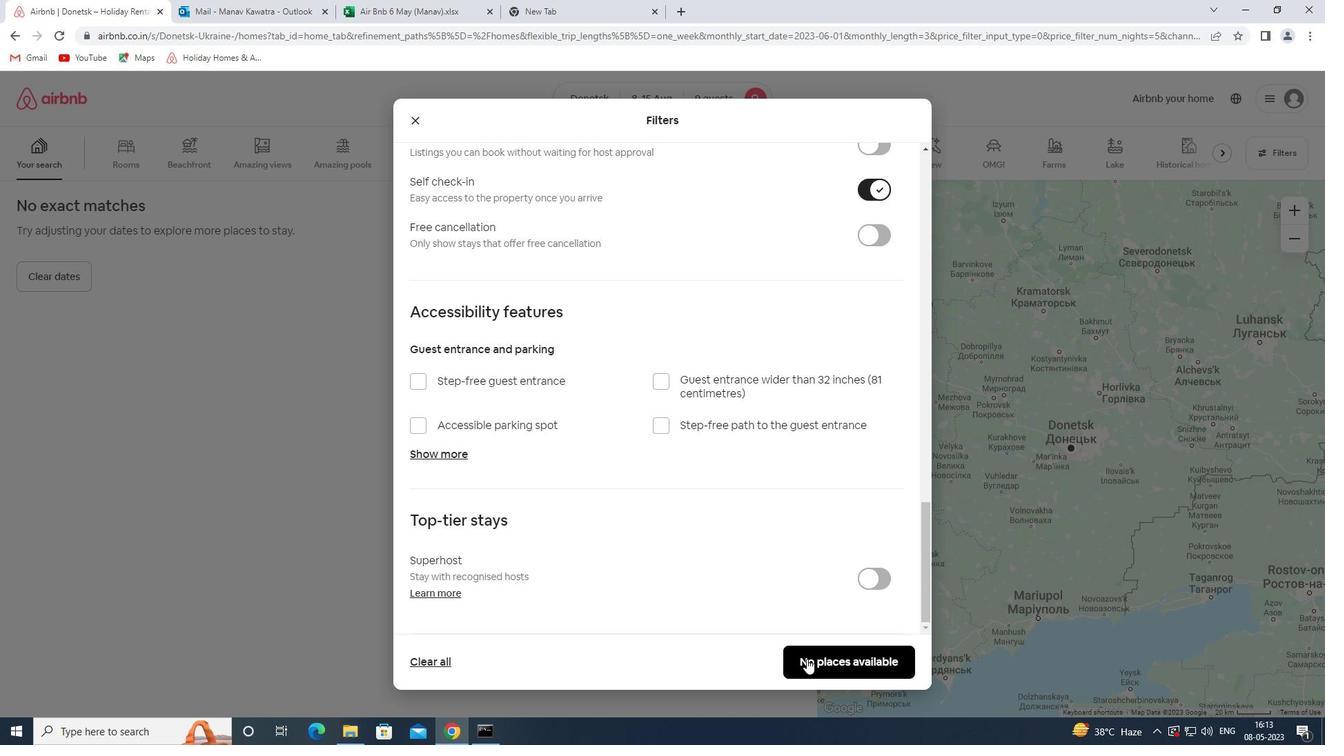 
Action: Mouse pressed left at (825, 660)
Screenshot: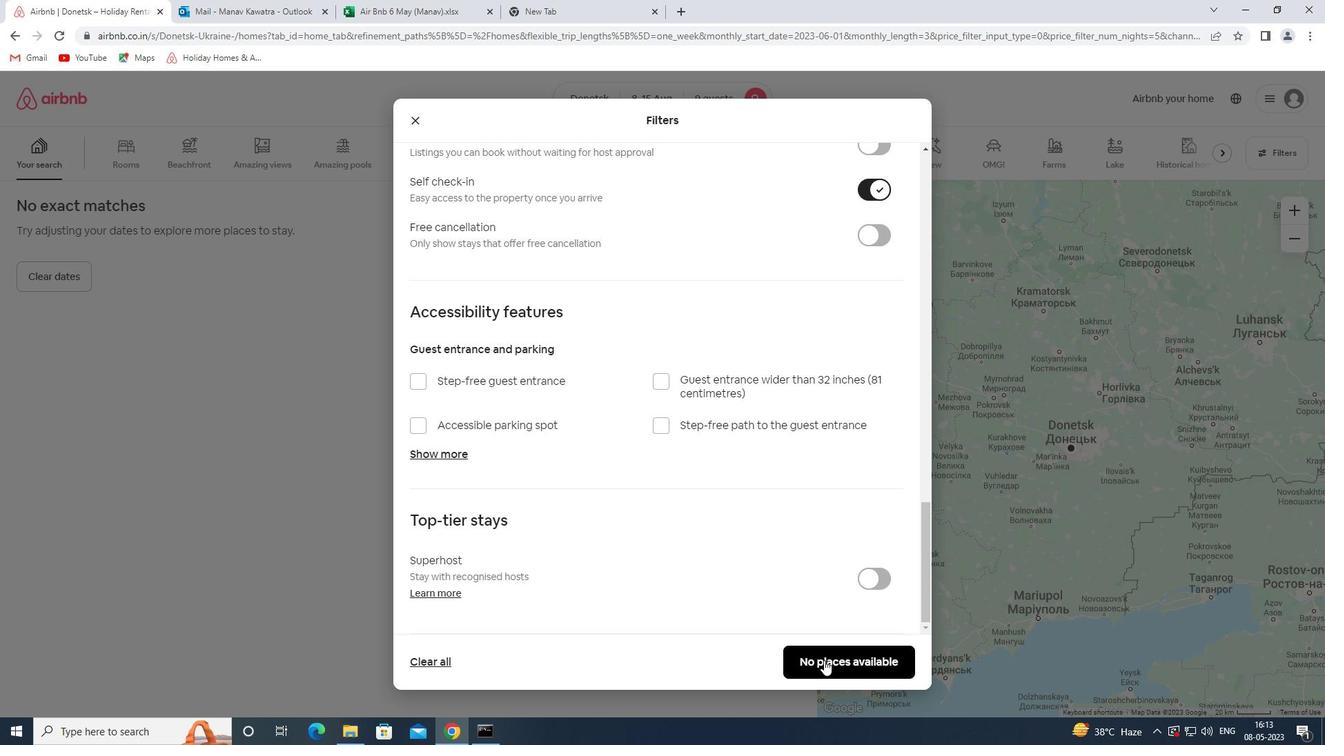 
